 Task: Distortion Effects.
Action: Mouse moved to (72, 29)
Screenshot: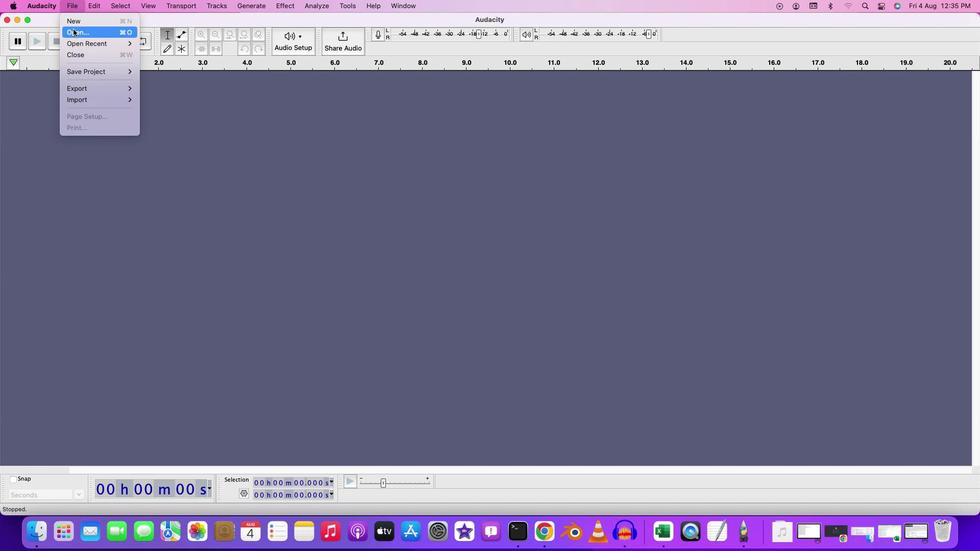 
Action: Mouse pressed left at (72, 29)
Screenshot: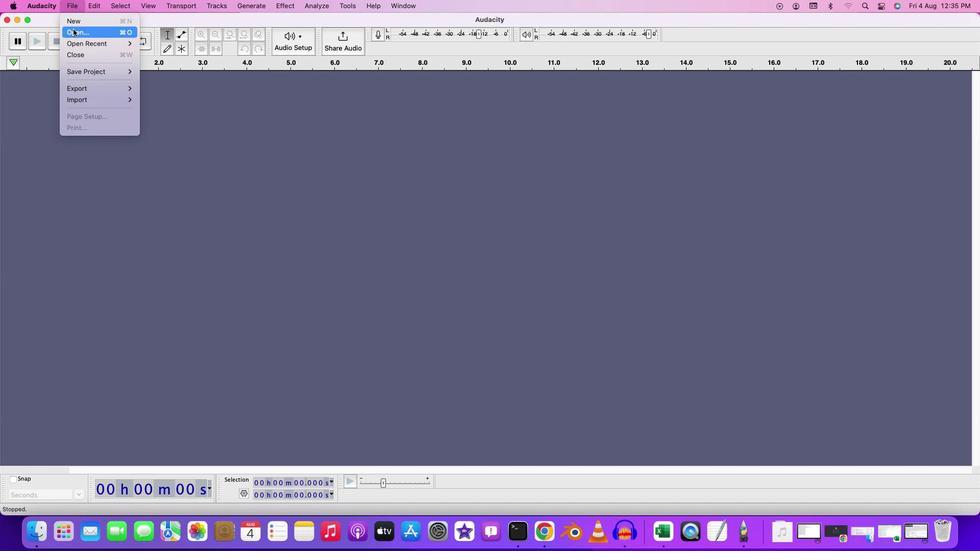 
Action: Mouse moved to (556, 257)
Screenshot: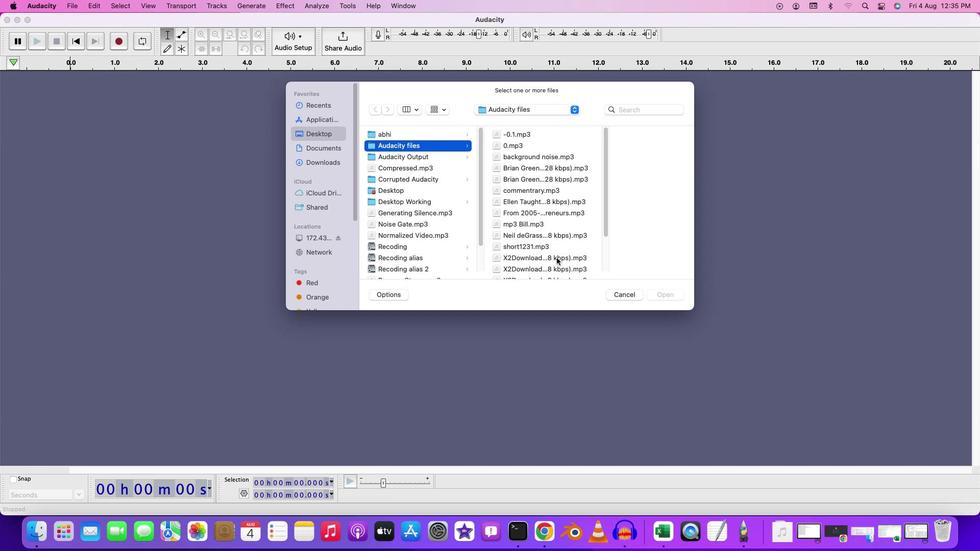 
Action: Mouse pressed left at (556, 257)
Screenshot: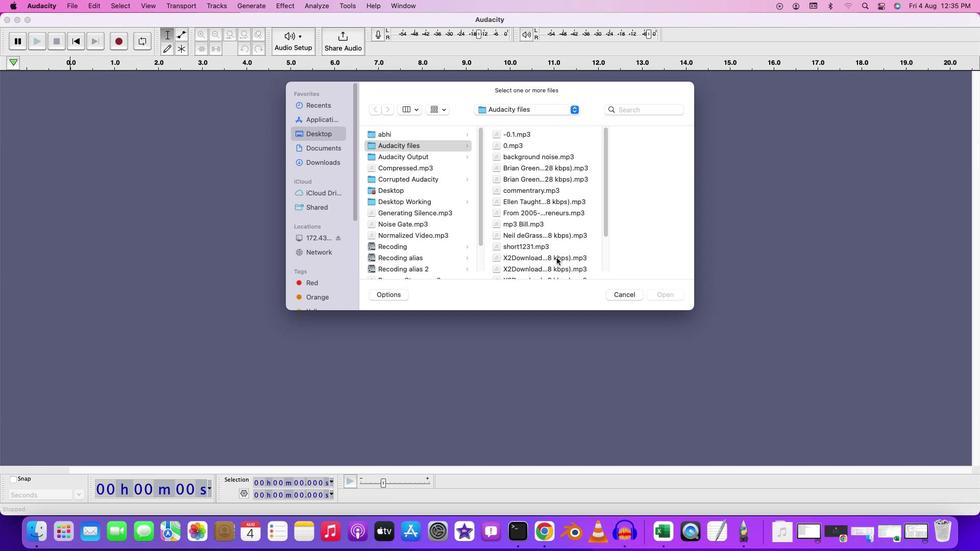 
Action: Mouse moved to (559, 228)
Screenshot: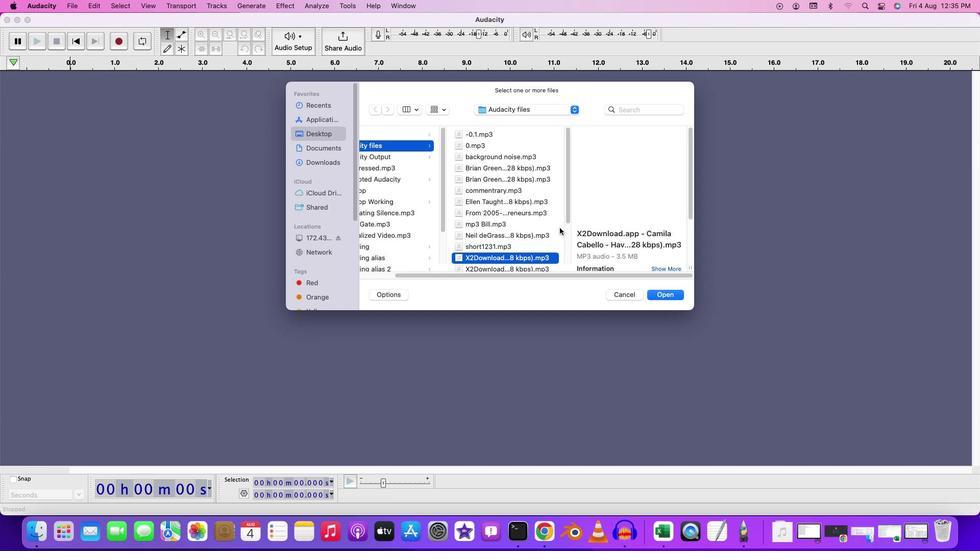 
Action: Mouse scrolled (559, 228) with delta (0, 0)
Screenshot: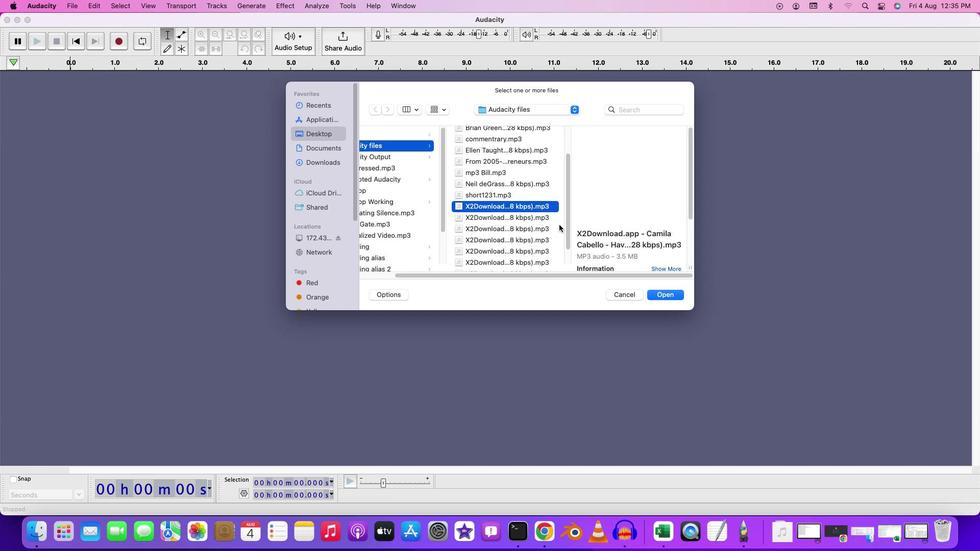 
Action: Mouse moved to (559, 228)
Screenshot: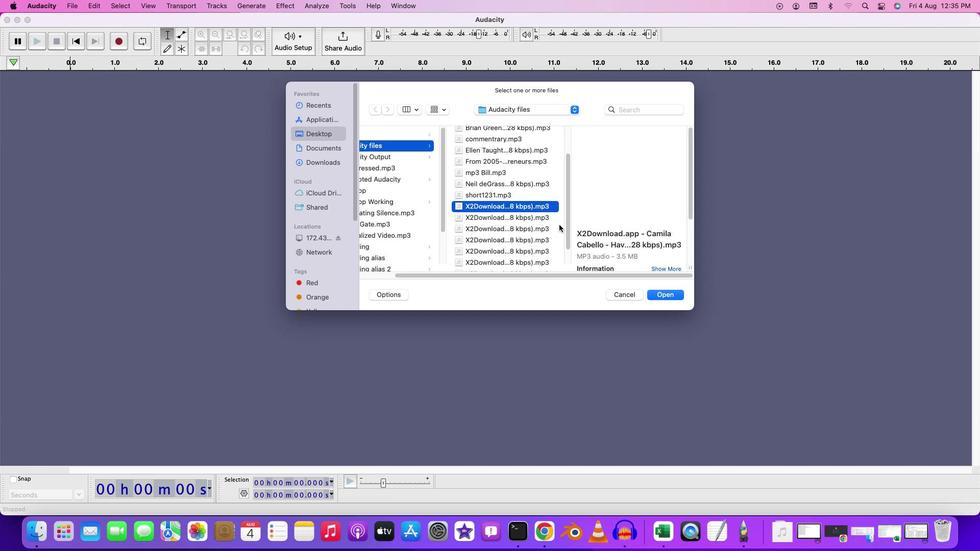 
Action: Mouse scrolled (559, 228) with delta (0, 0)
Screenshot: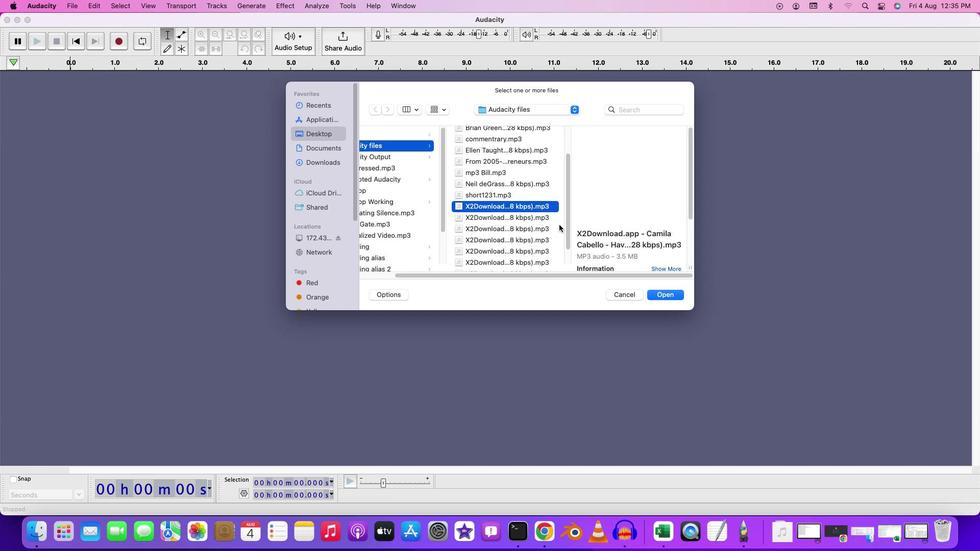 
Action: Mouse moved to (559, 226)
Screenshot: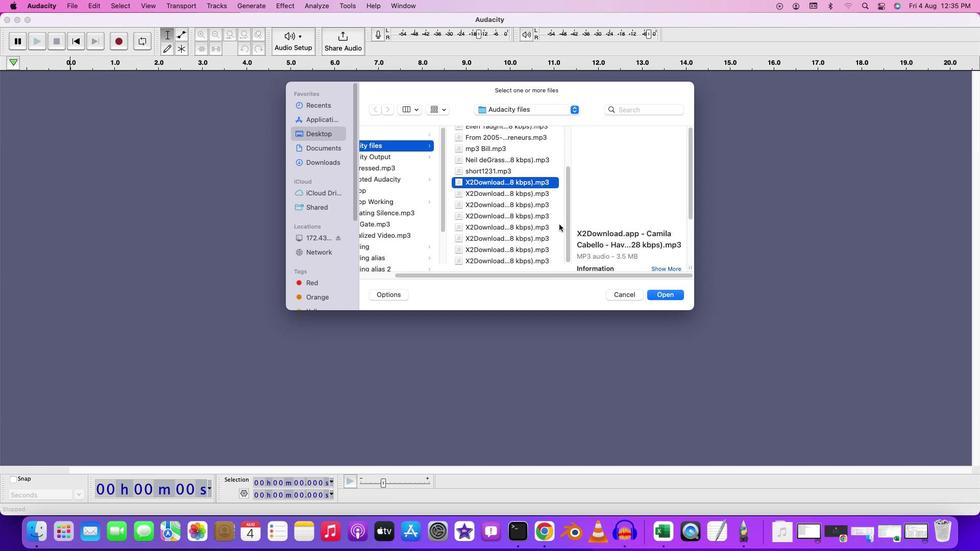 
Action: Mouse scrolled (559, 226) with delta (0, -1)
Screenshot: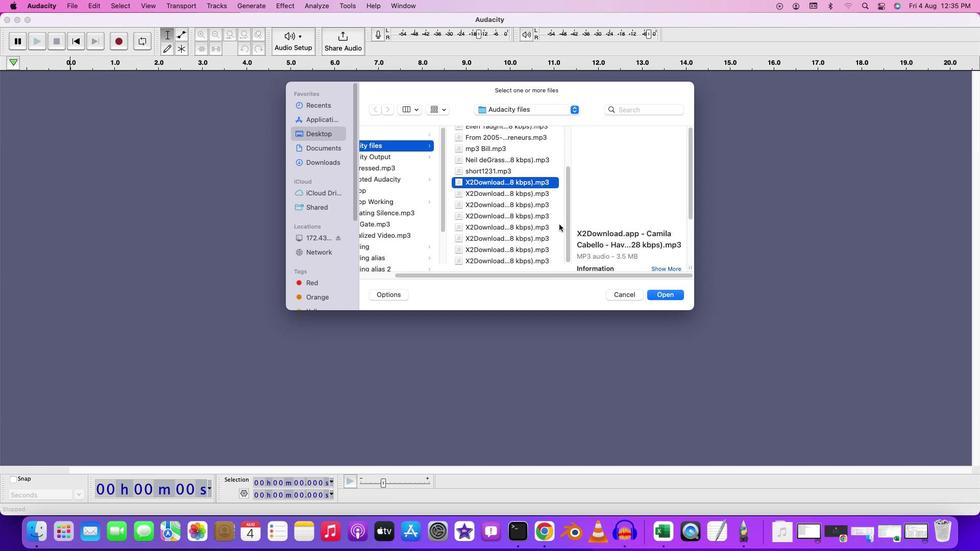 
Action: Mouse moved to (559, 225)
Screenshot: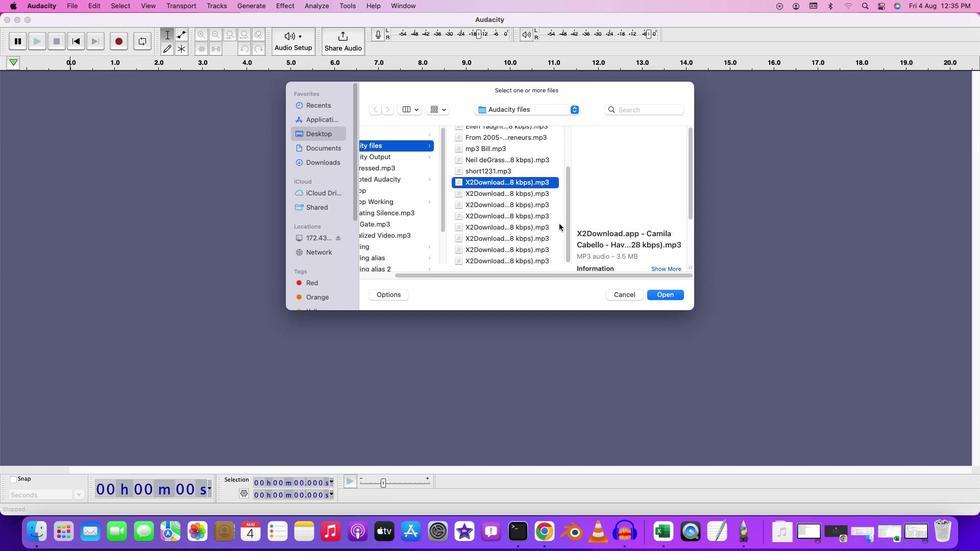 
Action: Mouse scrolled (559, 225) with delta (0, -2)
Screenshot: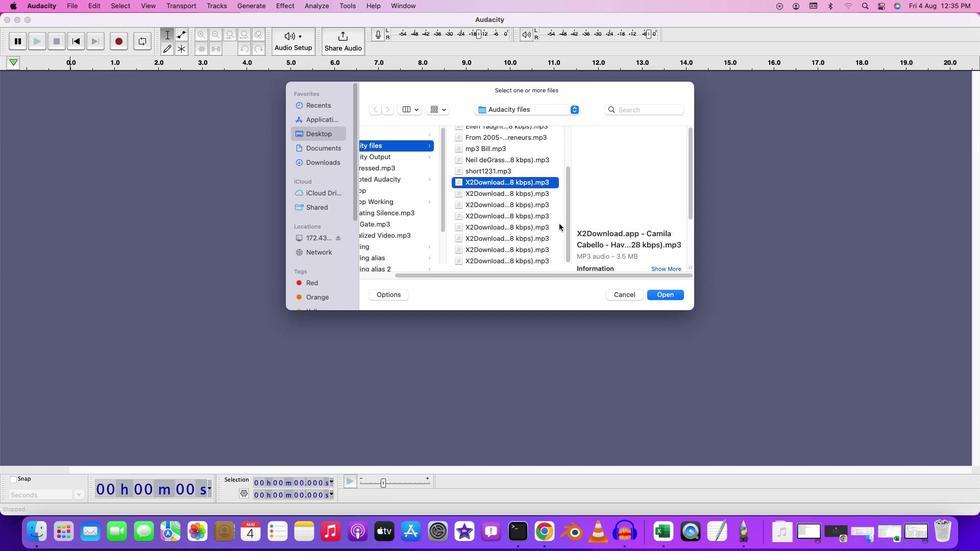 
Action: Mouse moved to (535, 222)
Screenshot: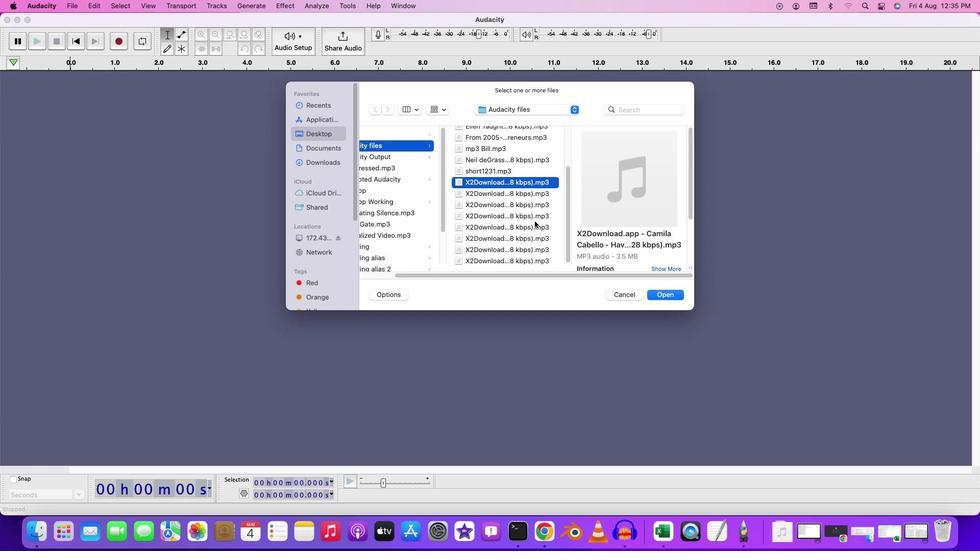 
Action: Mouse scrolled (535, 222) with delta (0, 0)
Screenshot: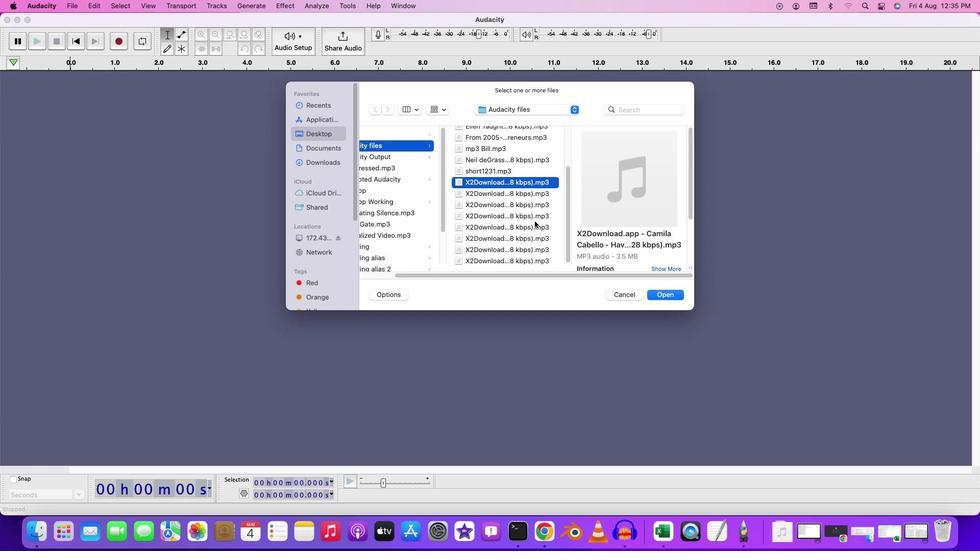 
Action: Mouse moved to (534, 221)
Screenshot: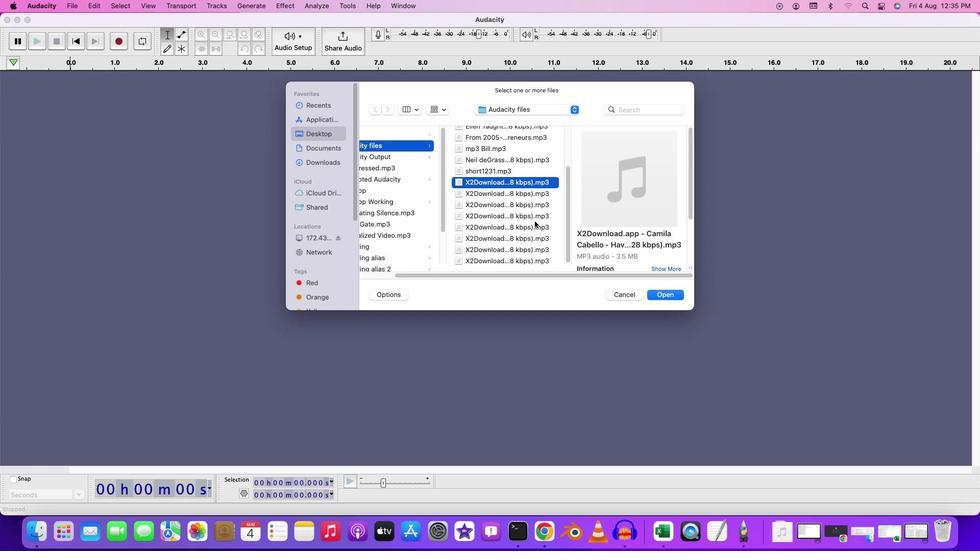 
Action: Mouse scrolled (534, 221) with delta (0, 0)
Screenshot: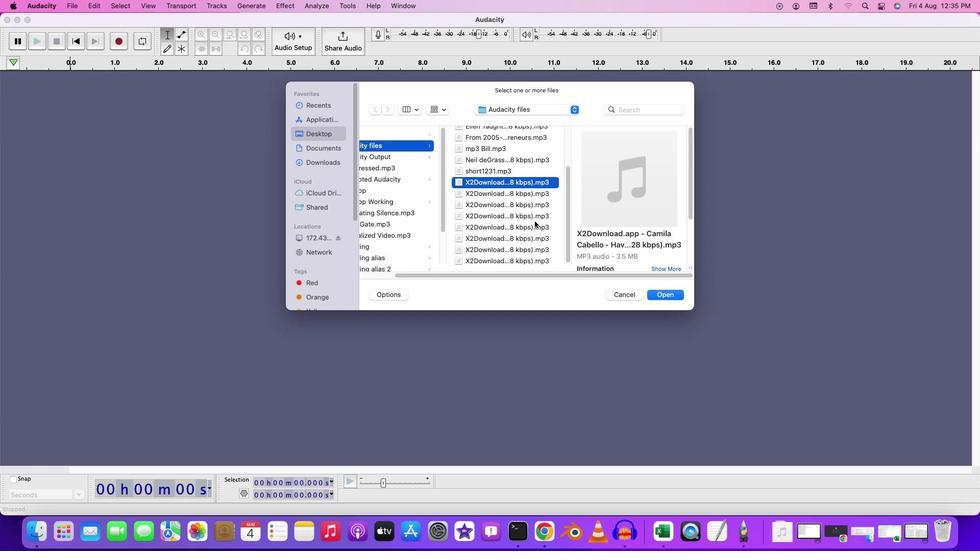 
Action: Mouse moved to (521, 208)
Screenshot: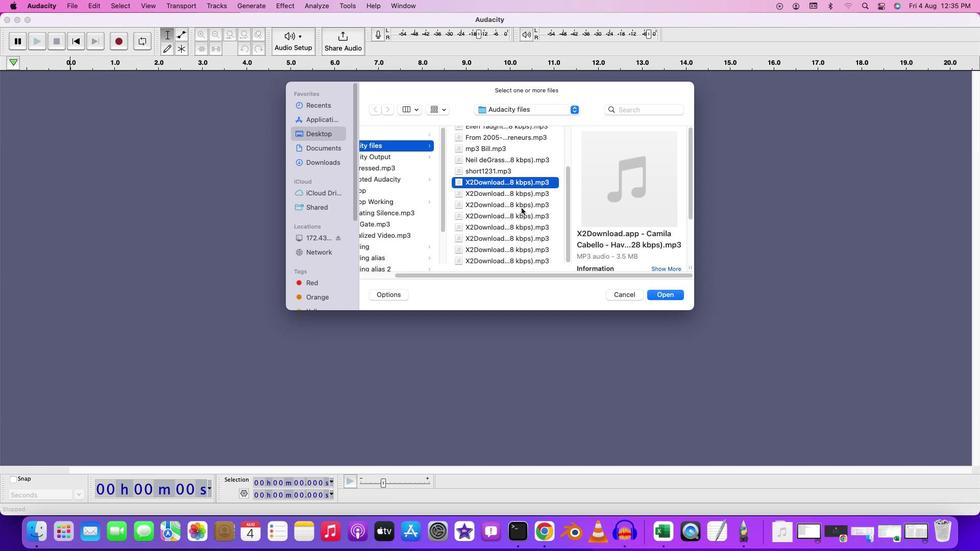
Action: Mouse pressed left at (521, 208)
Screenshot: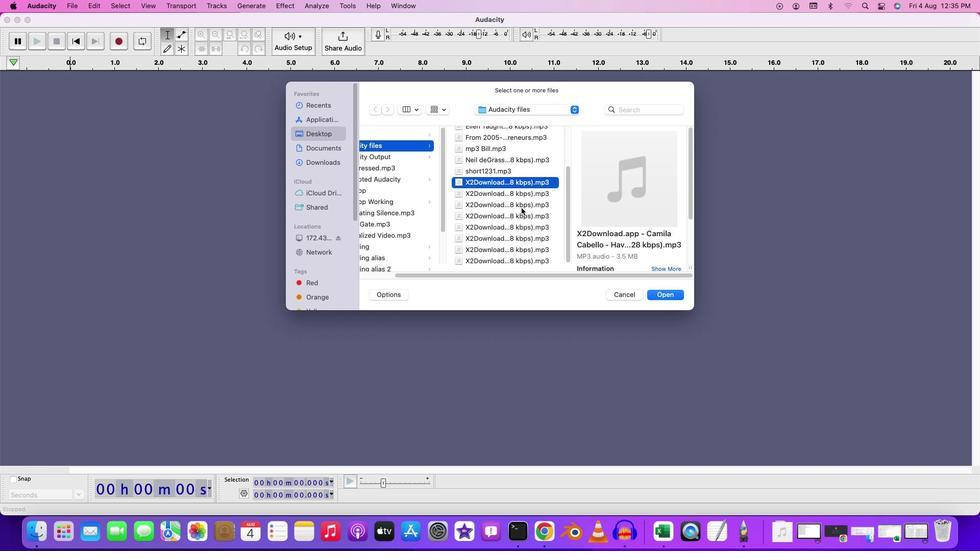 
Action: Mouse moved to (522, 231)
Screenshot: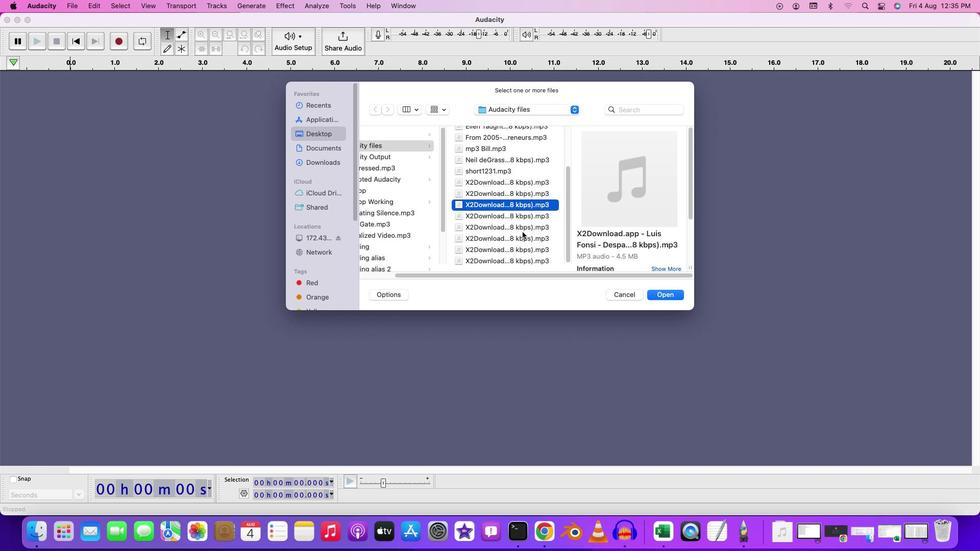 
Action: Mouse pressed left at (522, 231)
Screenshot: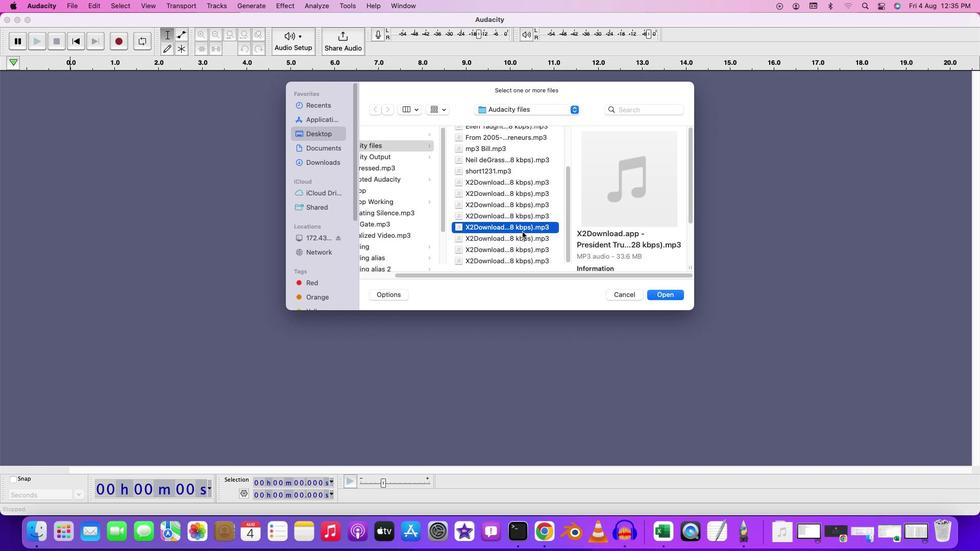 
Action: Mouse moved to (514, 222)
Screenshot: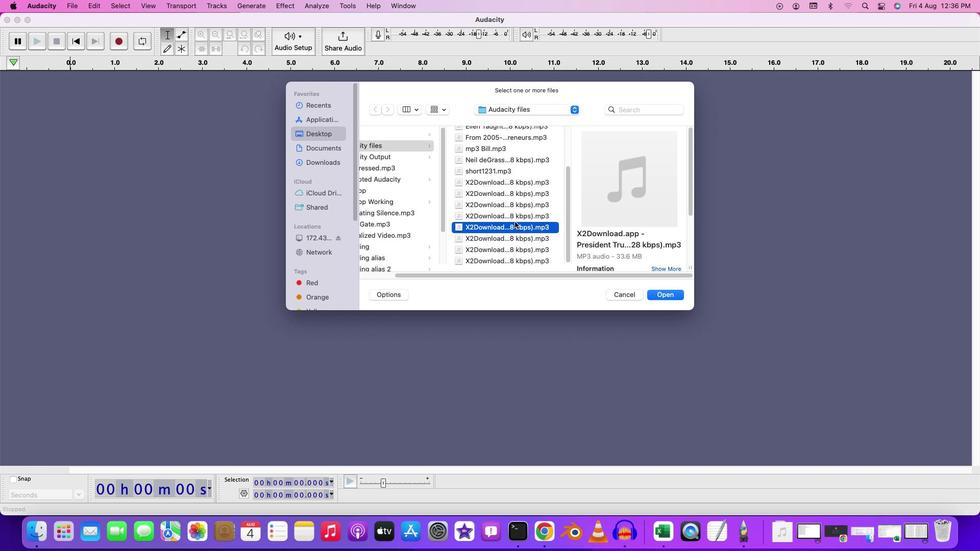 
Action: Mouse pressed left at (514, 222)
Screenshot: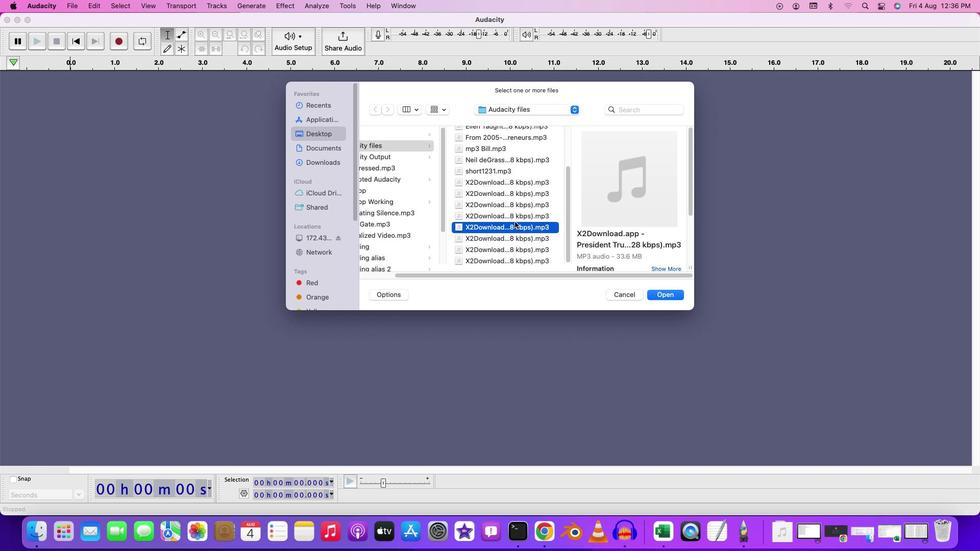 
Action: Mouse moved to (514, 216)
Screenshot: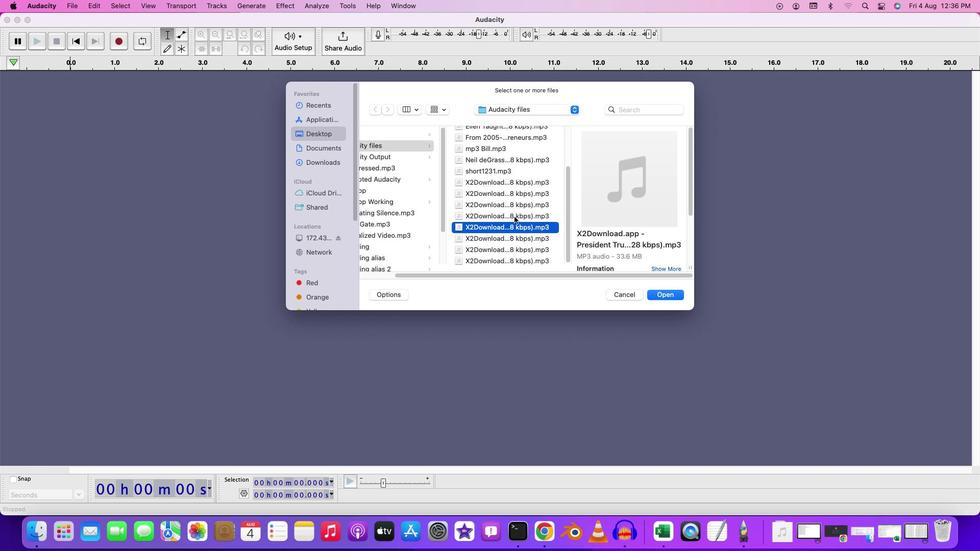 
Action: Mouse pressed left at (514, 216)
Screenshot: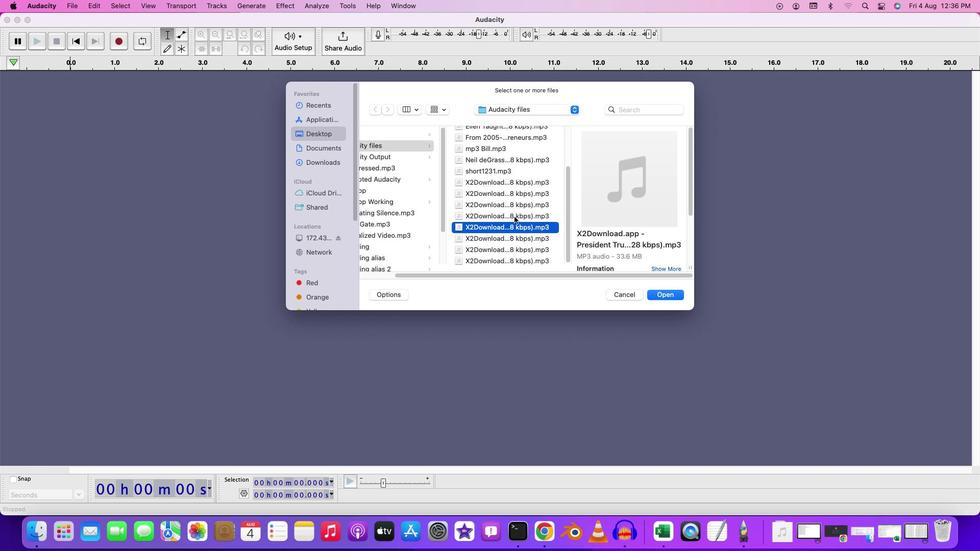
Action: Mouse moved to (521, 238)
Screenshot: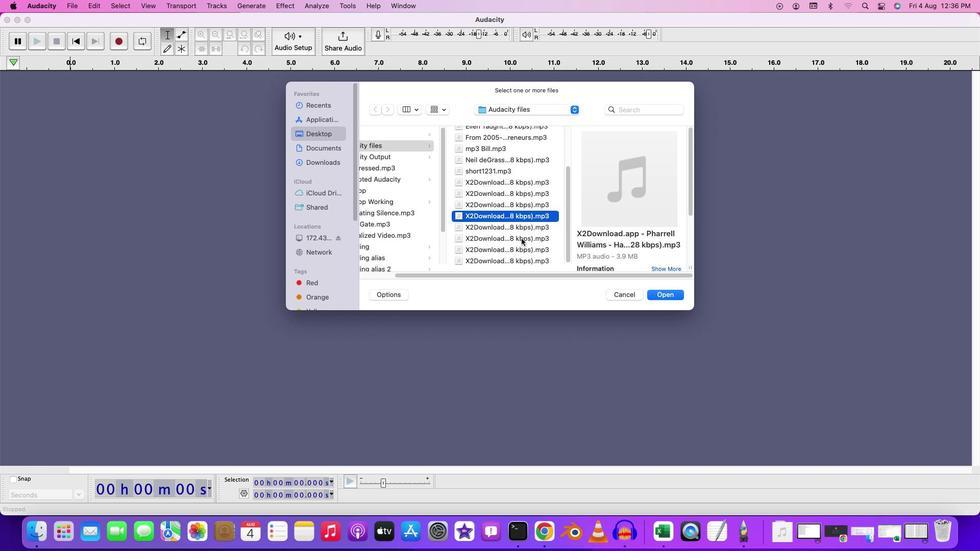 
Action: Mouse pressed left at (521, 238)
Screenshot: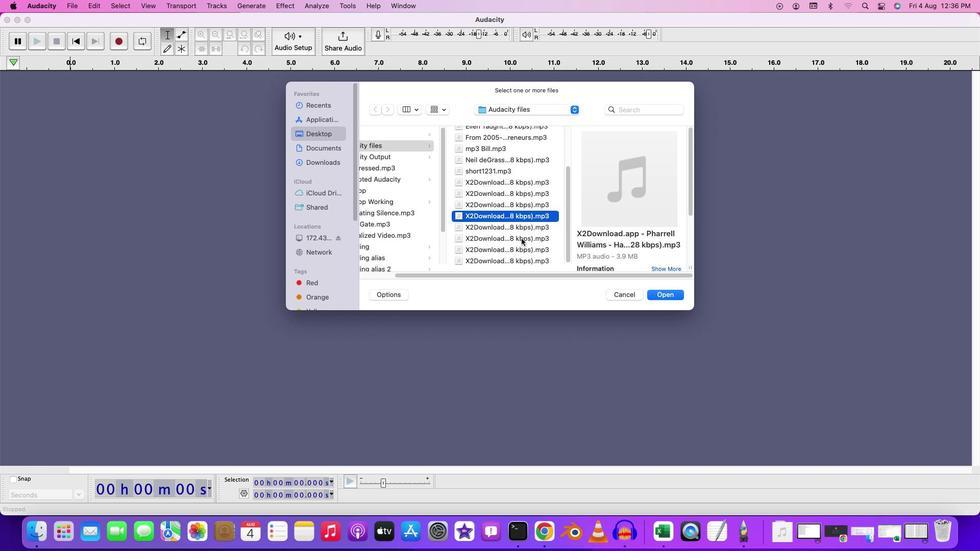 
Action: Mouse moved to (521, 247)
Screenshot: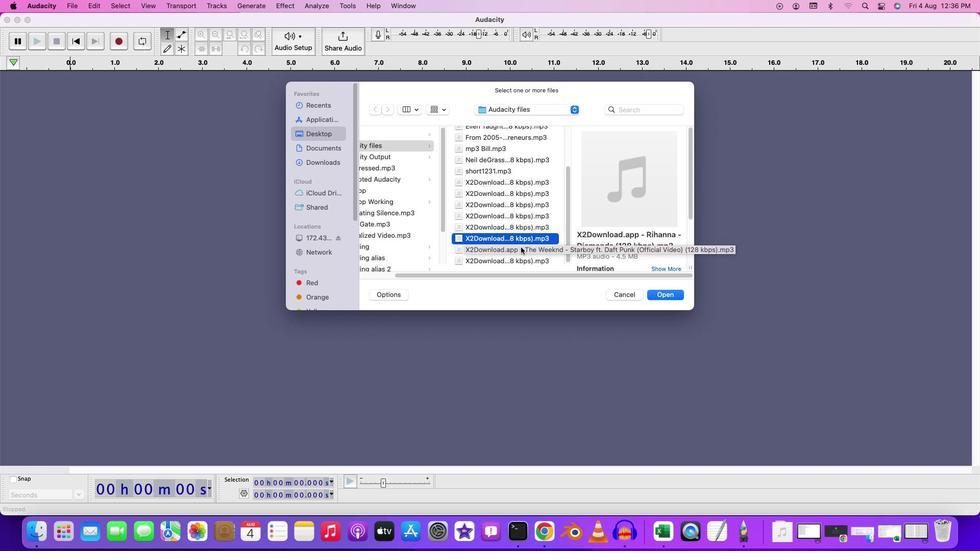 
Action: Mouse pressed left at (521, 247)
Screenshot: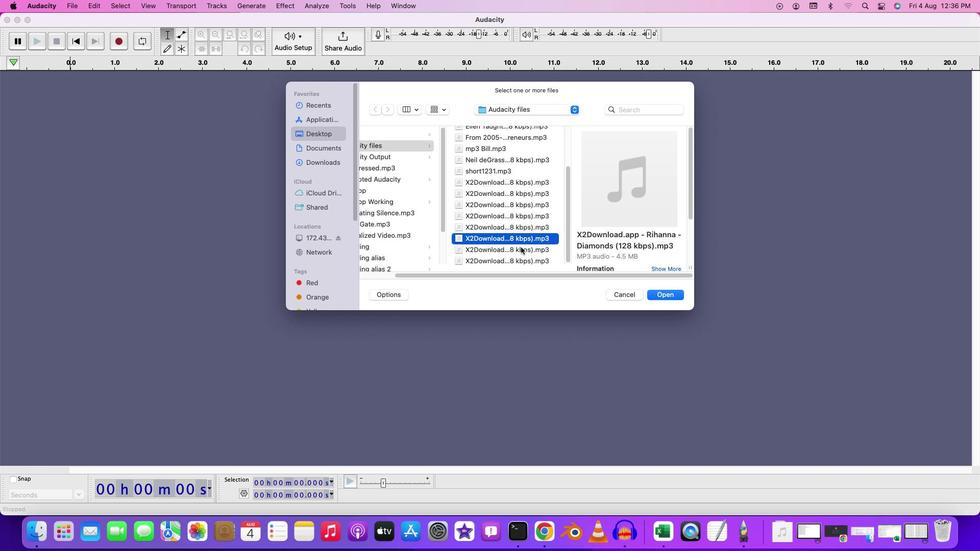 
Action: Mouse moved to (523, 260)
Screenshot: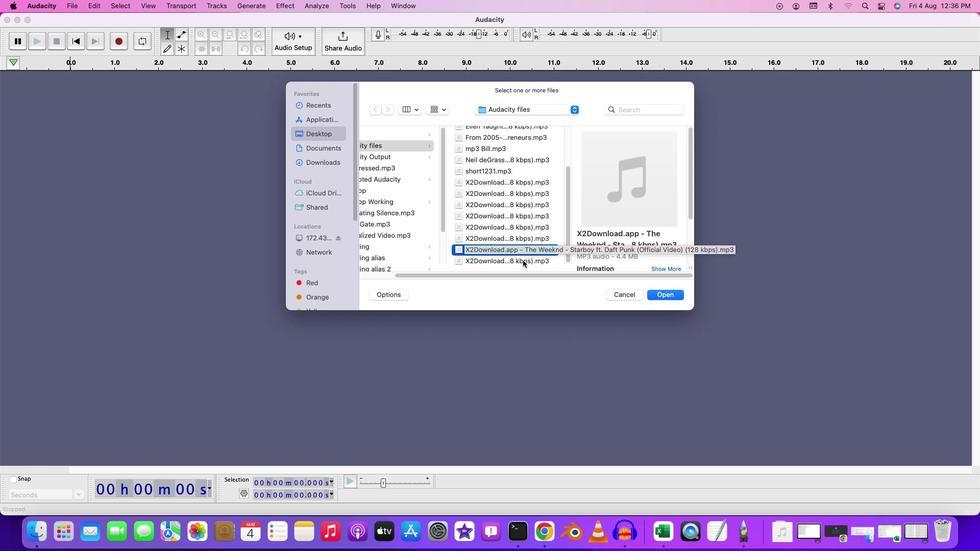 
Action: Mouse pressed left at (523, 260)
Screenshot: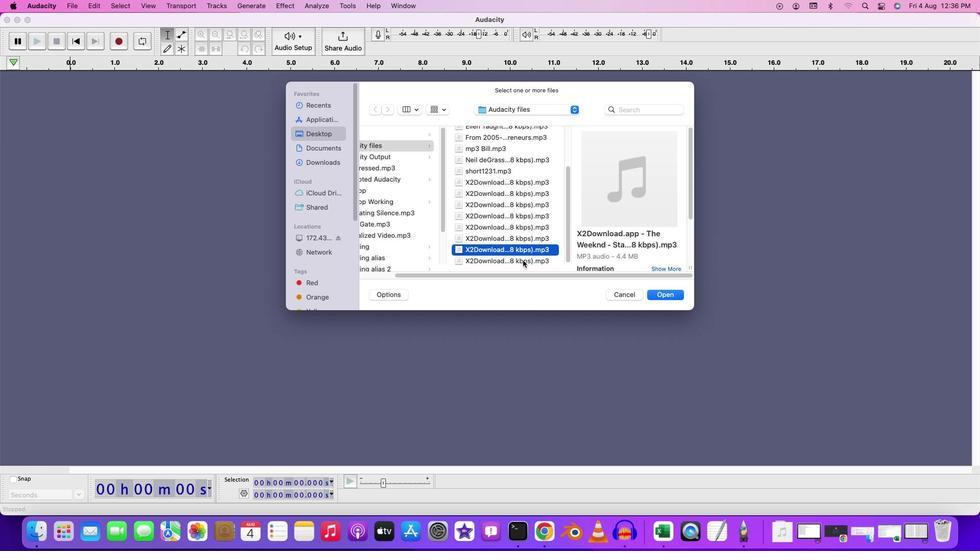 
Action: Mouse moved to (523, 260)
Screenshot: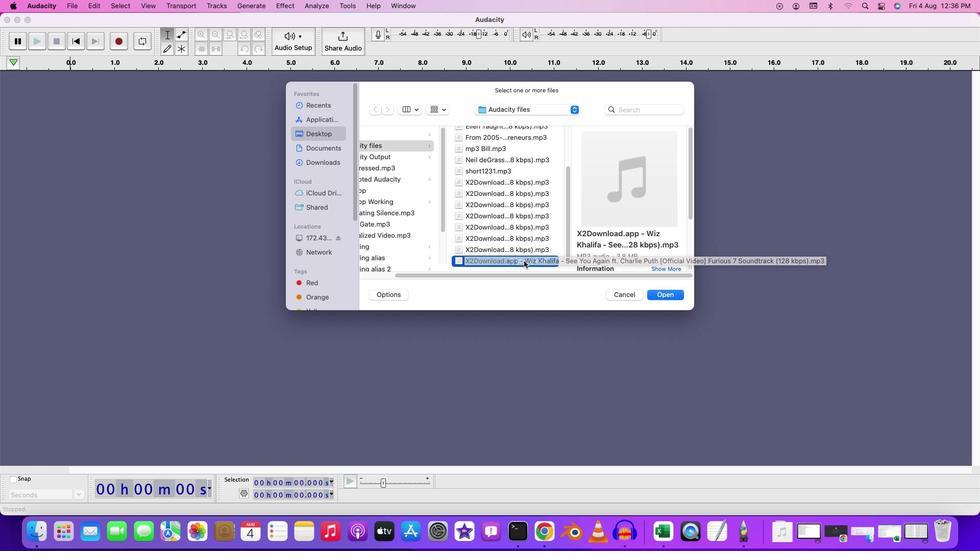 
Action: Mouse pressed left at (523, 260)
Screenshot: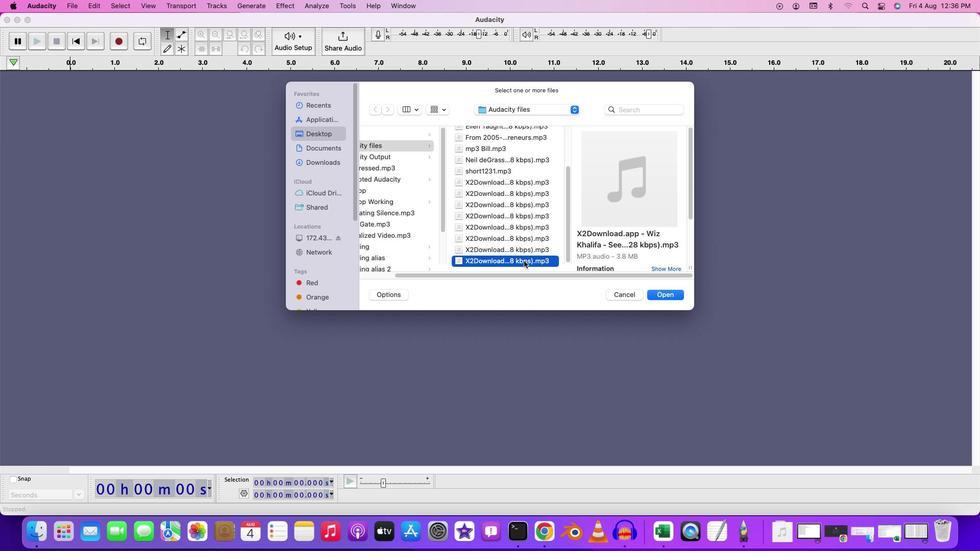 
Action: Mouse pressed left at (523, 260)
Screenshot: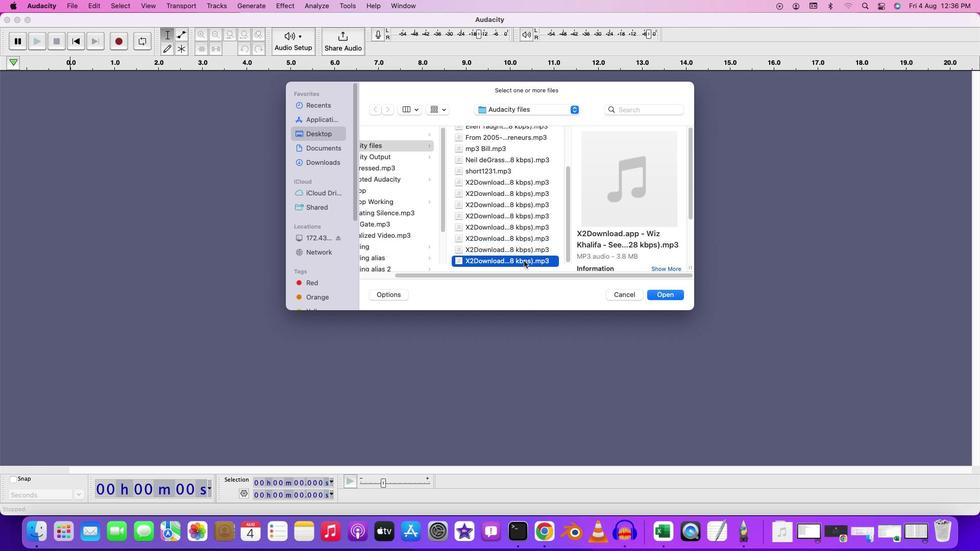 
Action: Mouse moved to (92, 89)
Screenshot: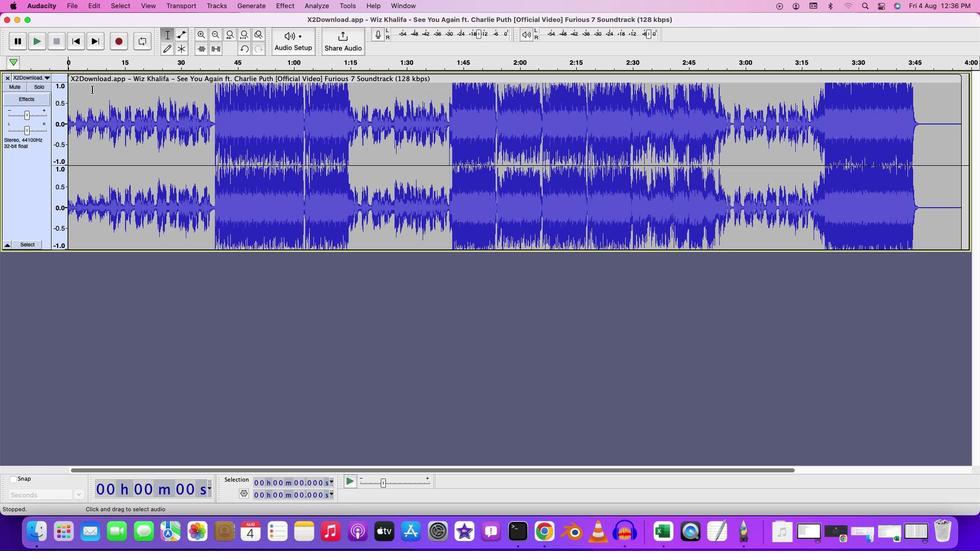 
Action: Mouse pressed left at (92, 89)
Screenshot: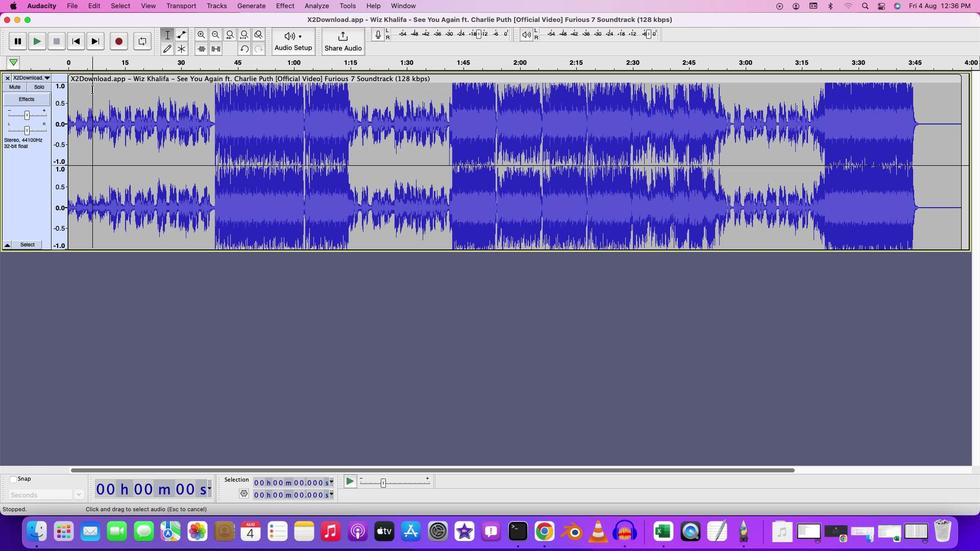 
Action: Mouse moved to (92, 89)
Screenshot: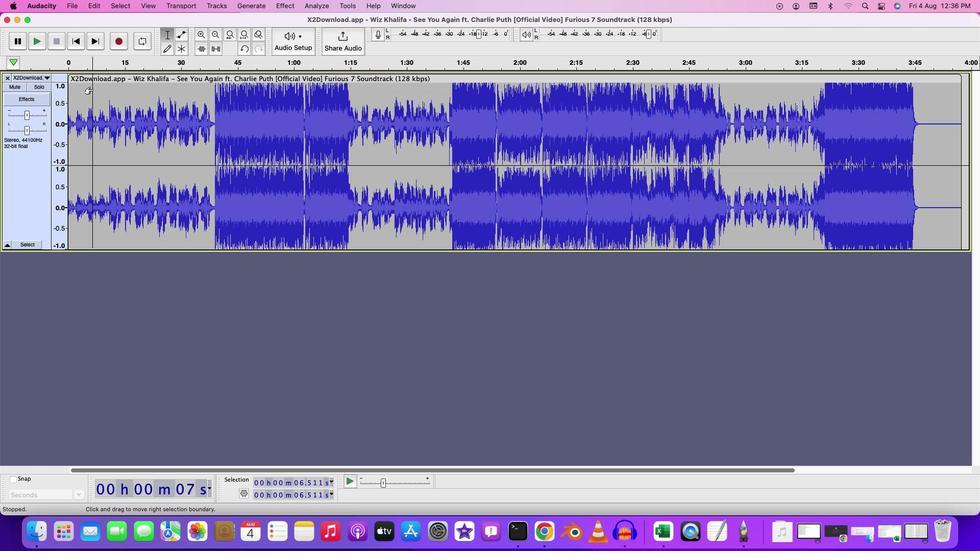 
Action: Key pressed Key.space
Screenshot: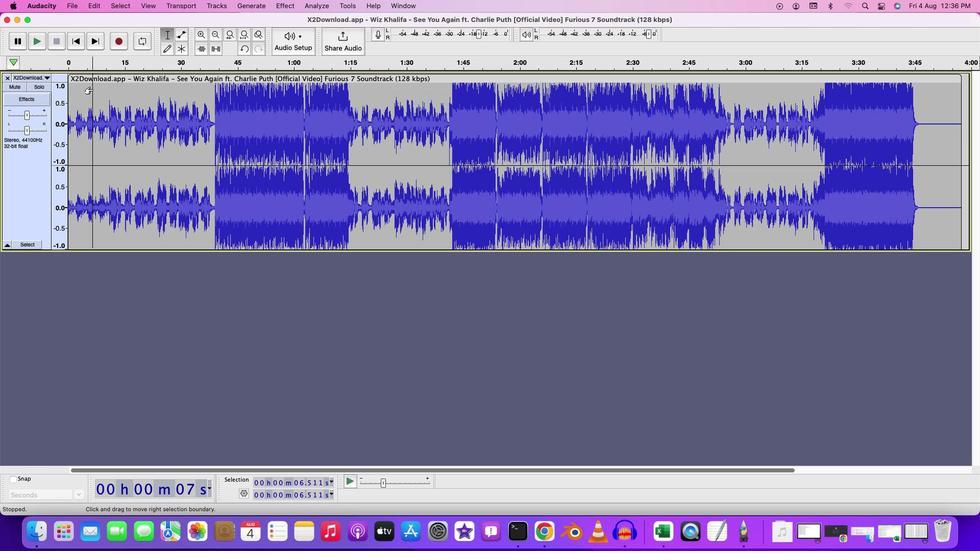 
Action: Mouse moved to (105, 90)
Screenshot: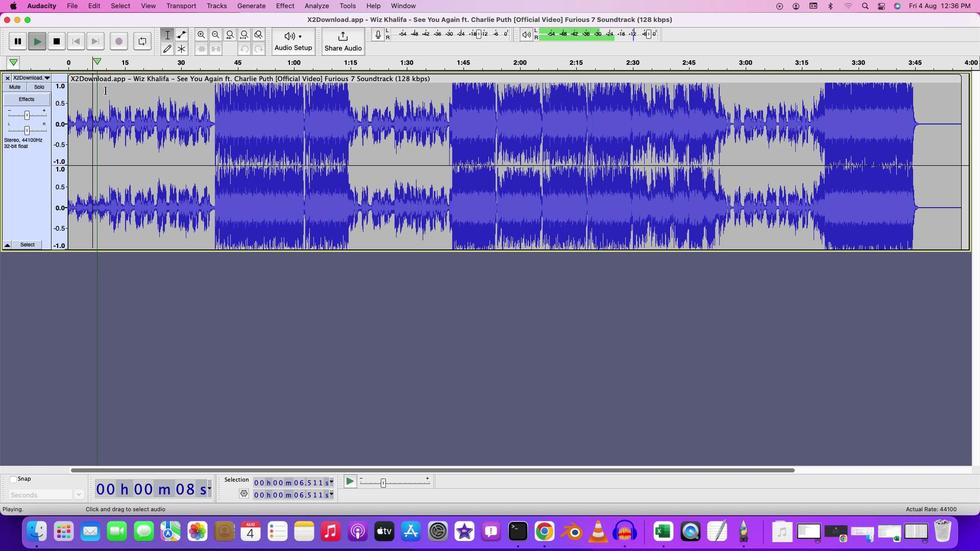 
Action: Key pressed Key.space
Screenshot: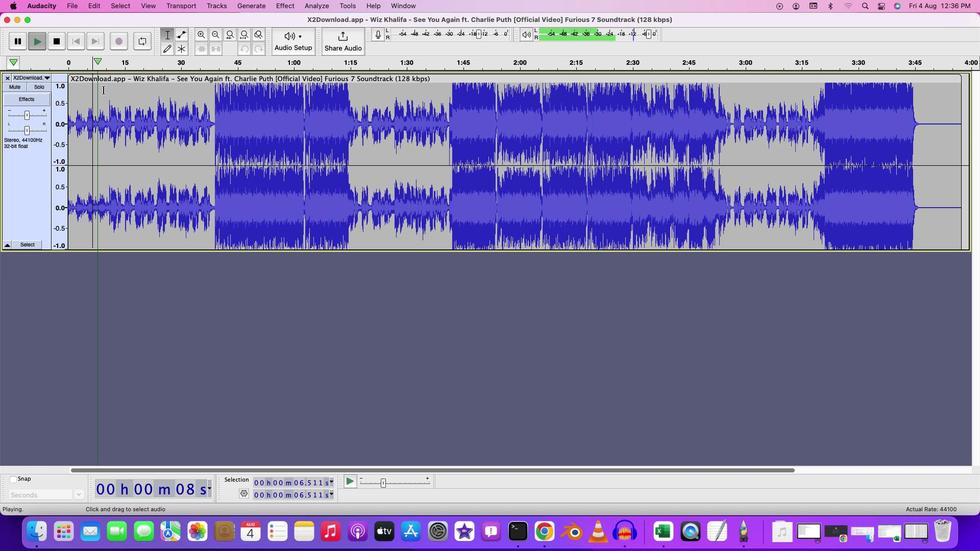 
Action: Mouse moved to (93, 89)
Screenshot: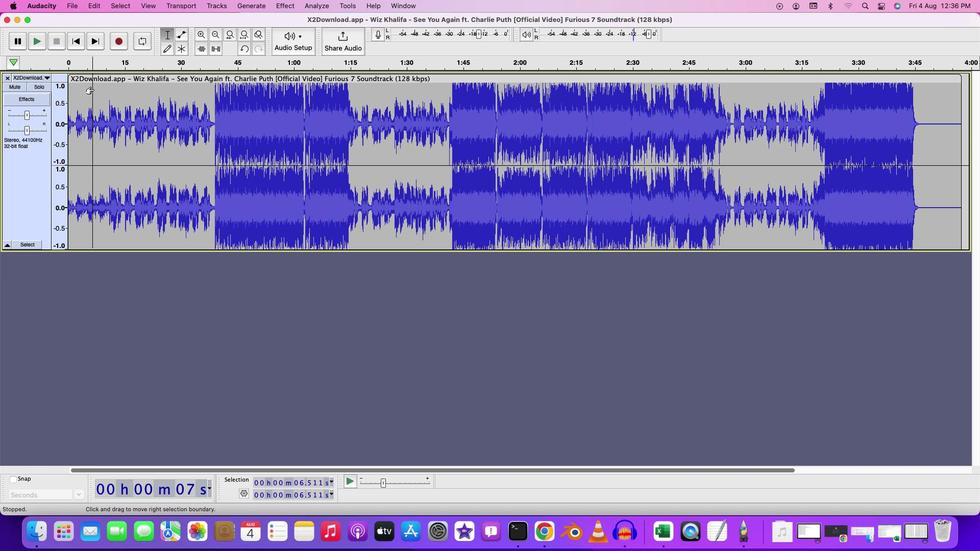 
Action: Mouse pressed left at (93, 89)
Screenshot: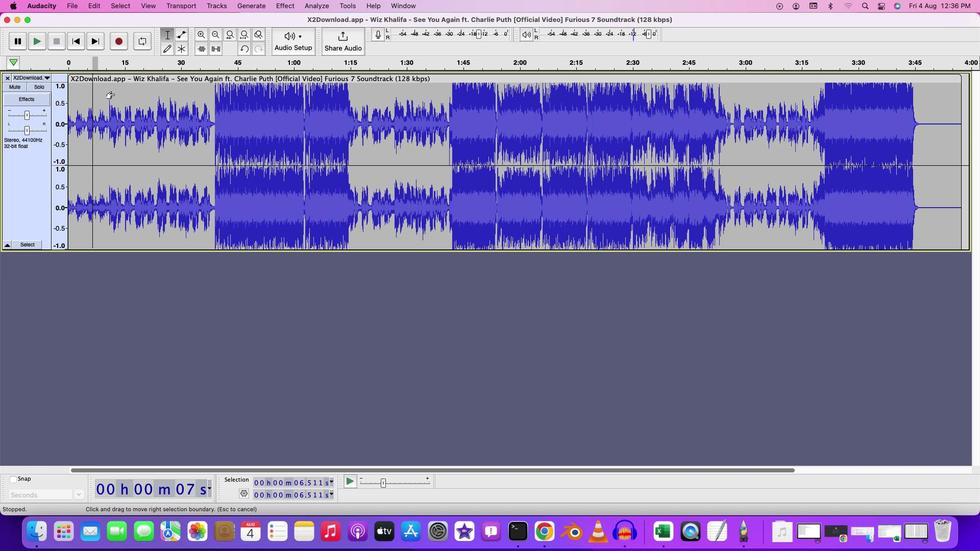 
Action: Mouse moved to (289, 10)
Screenshot: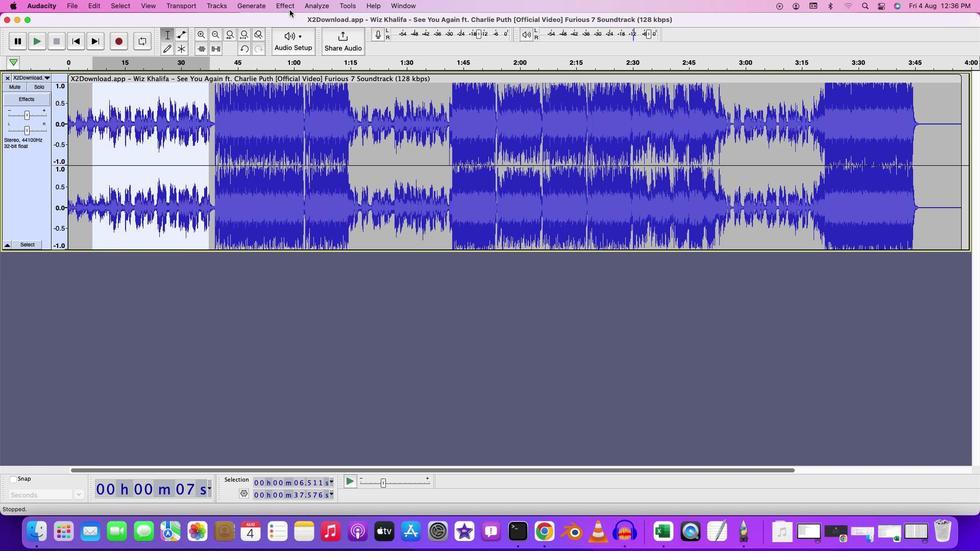 
Action: Mouse pressed left at (289, 10)
Screenshot: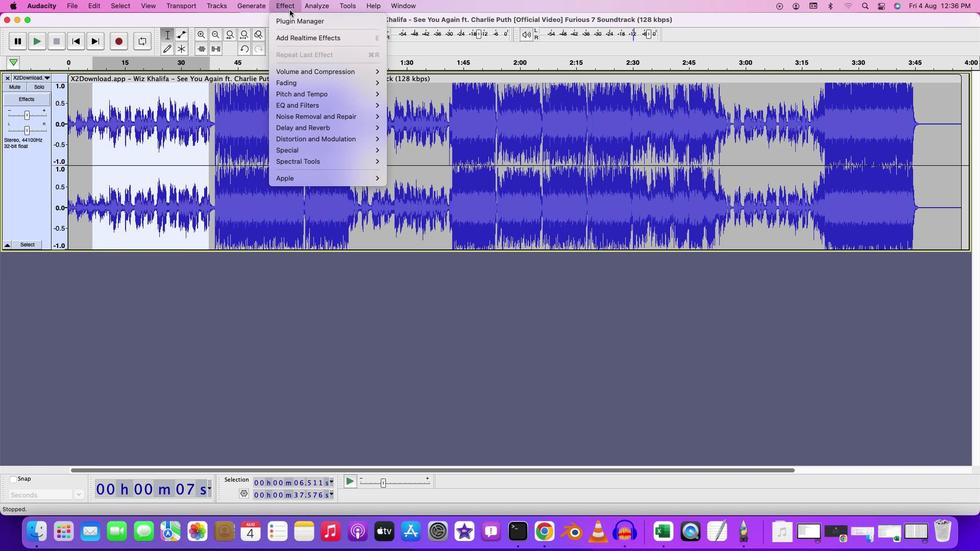 
Action: Mouse moved to (393, 139)
Screenshot: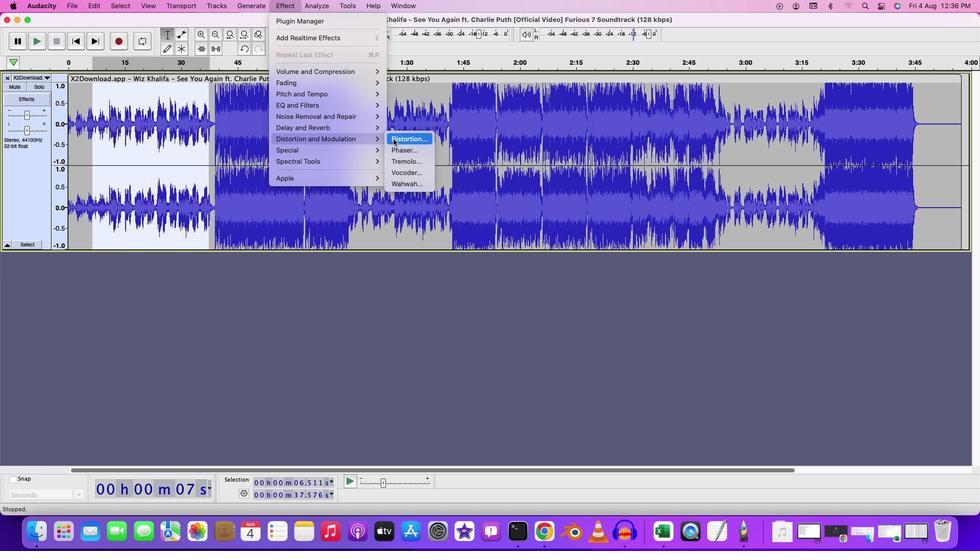 
Action: Mouse pressed left at (393, 139)
Screenshot: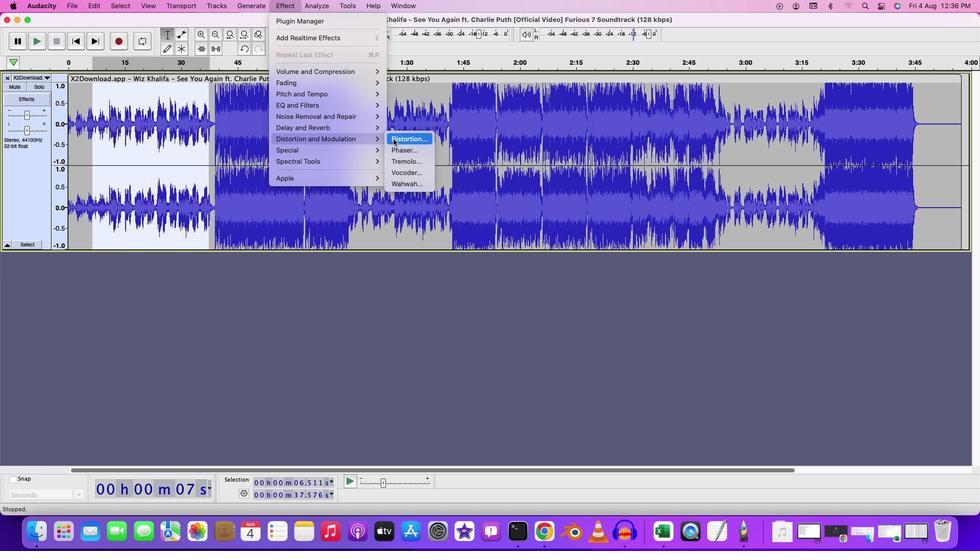 
Action: Mouse moved to (531, 216)
Screenshot: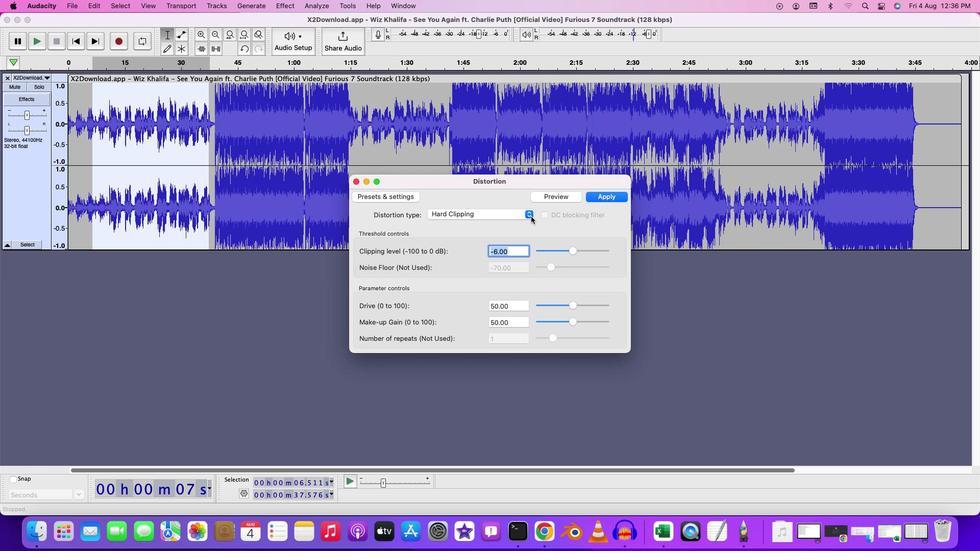 
Action: Mouse pressed left at (531, 216)
Screenshot: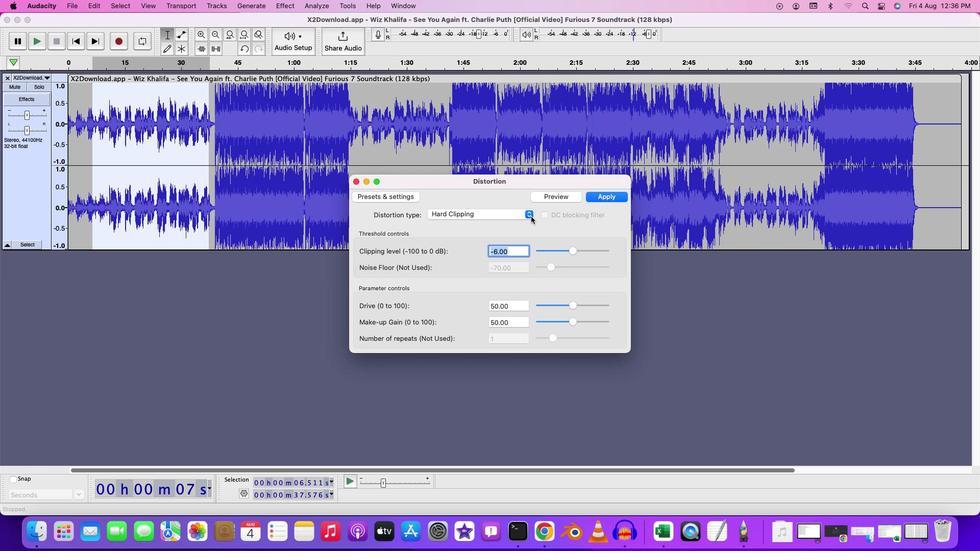 
Action: Mouse moved to (476, 224)
Screenshot: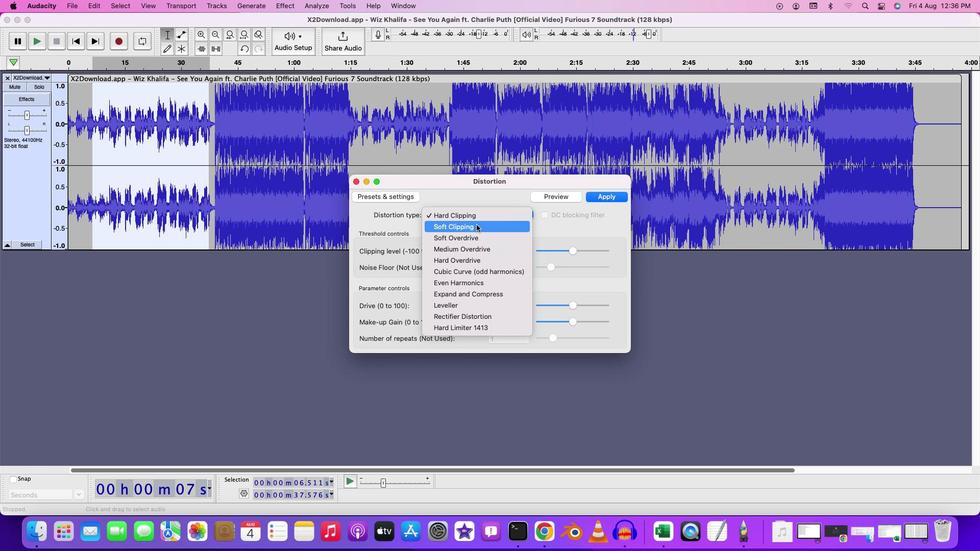 
Action: Mouse pressed left at (476, 224)
Screenshot: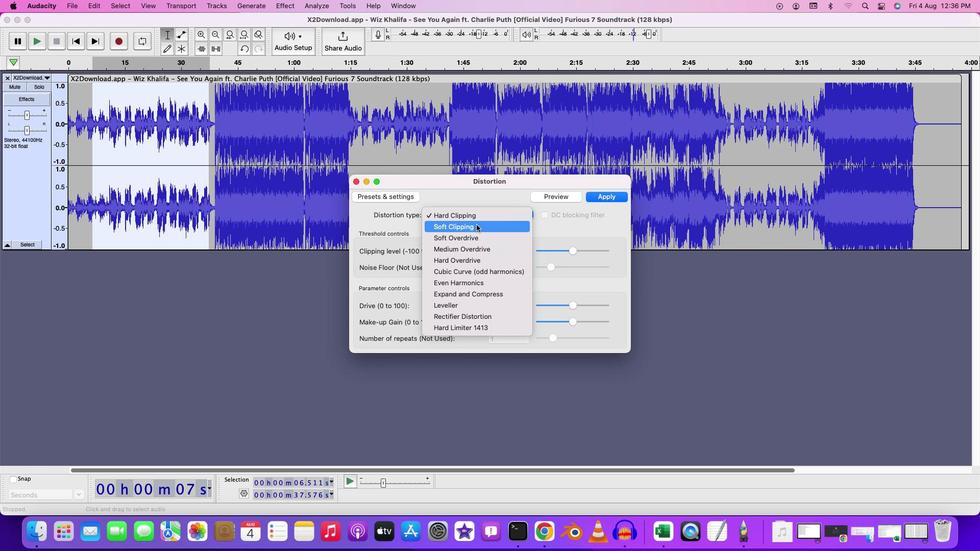 
Action: Mouse moved to (572, 250)
Screenshot: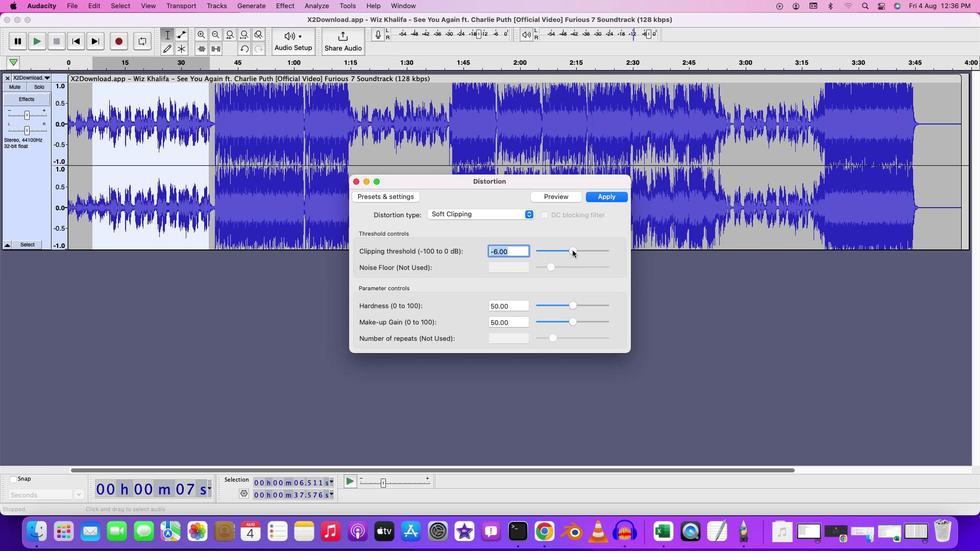 
Action: Mouse pressed left at (572, 250)
Screenshot: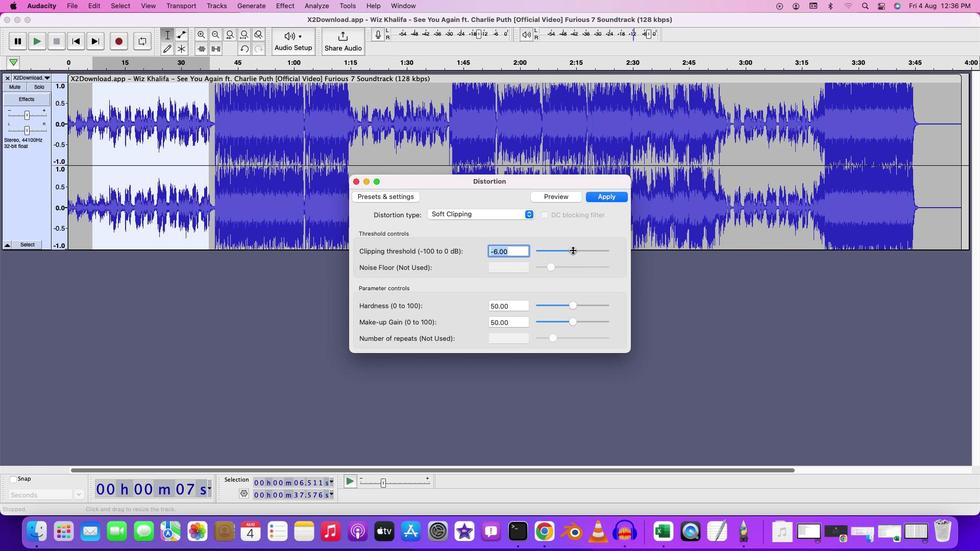 
Action: Mouse moved to (571, 303)
Screenshot: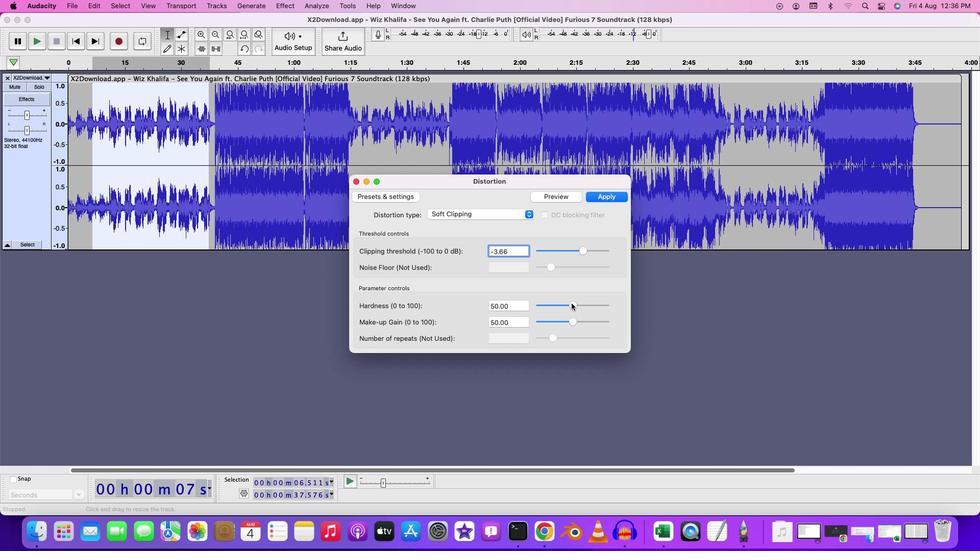 
Action: Mouse pressed left at (571, 303)
Screenshot: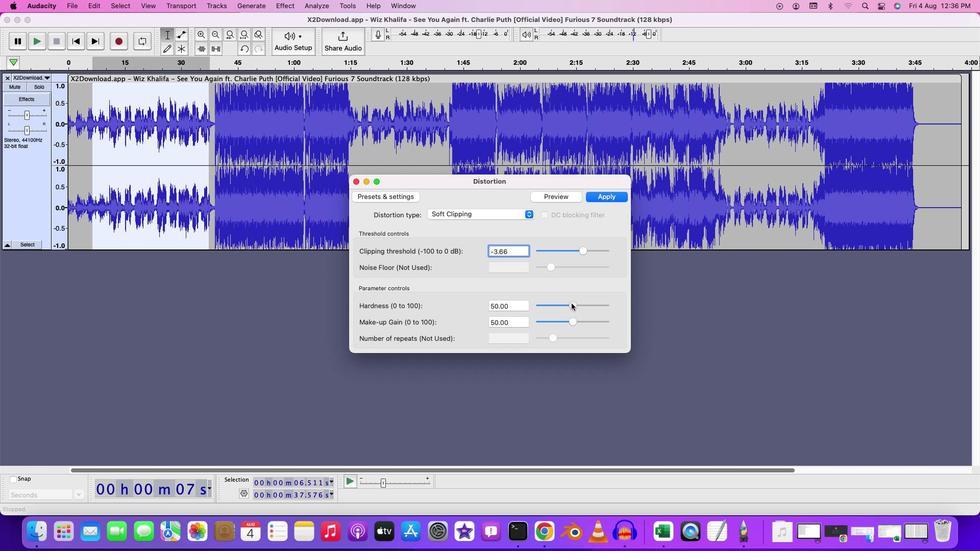 
Action: Mouse moved to (572, 321)
Screenshot: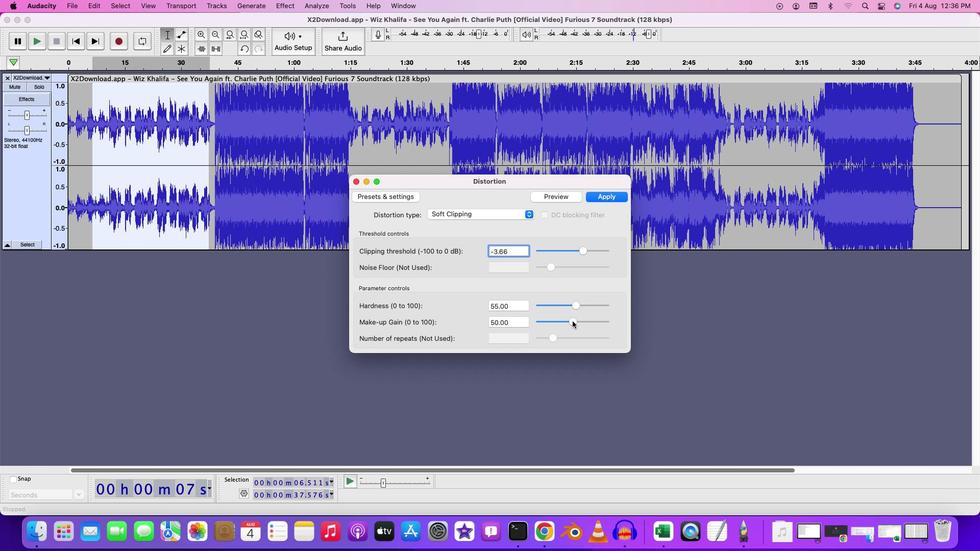 
Action: Mouse pressed left at (572, 321)
Screenshot: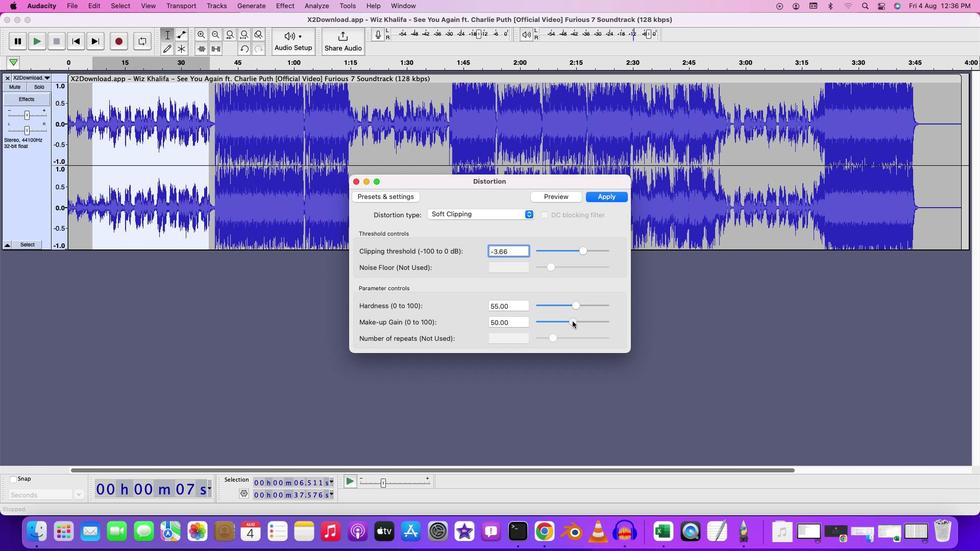 
Action: Mouse moved to (575, 200)
Screenshot: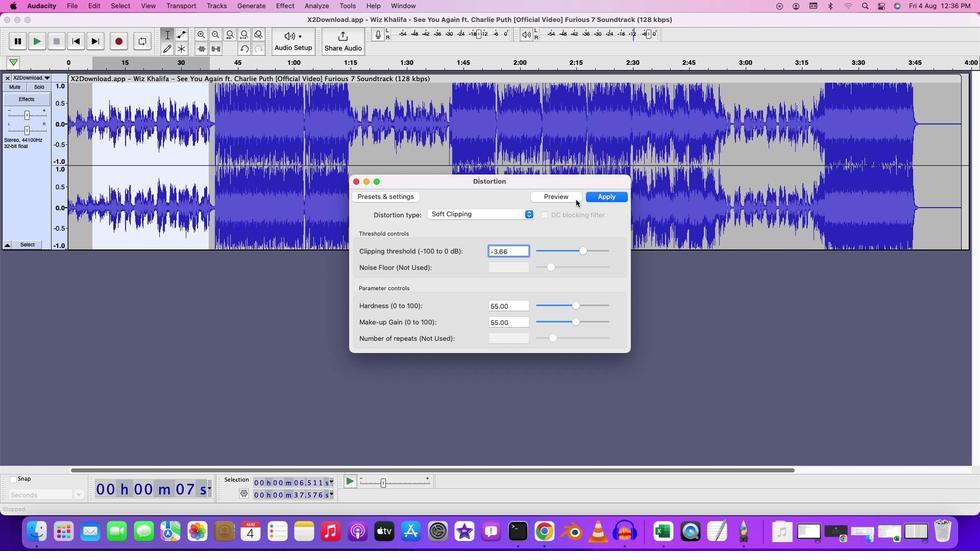 
Action: Mouse pressed left at (575, 200)
Screenshot: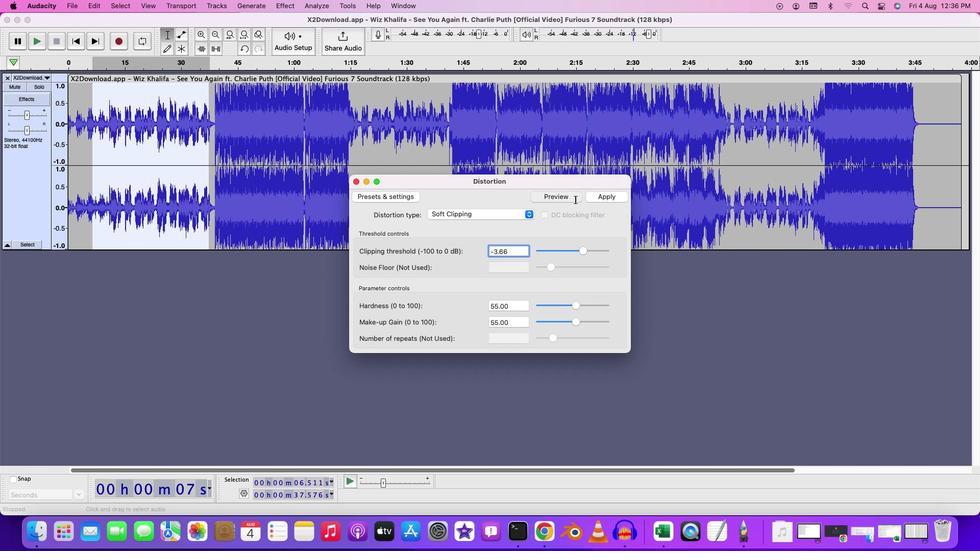 
Action: Mouse moved to (597, 200)
Screenshot: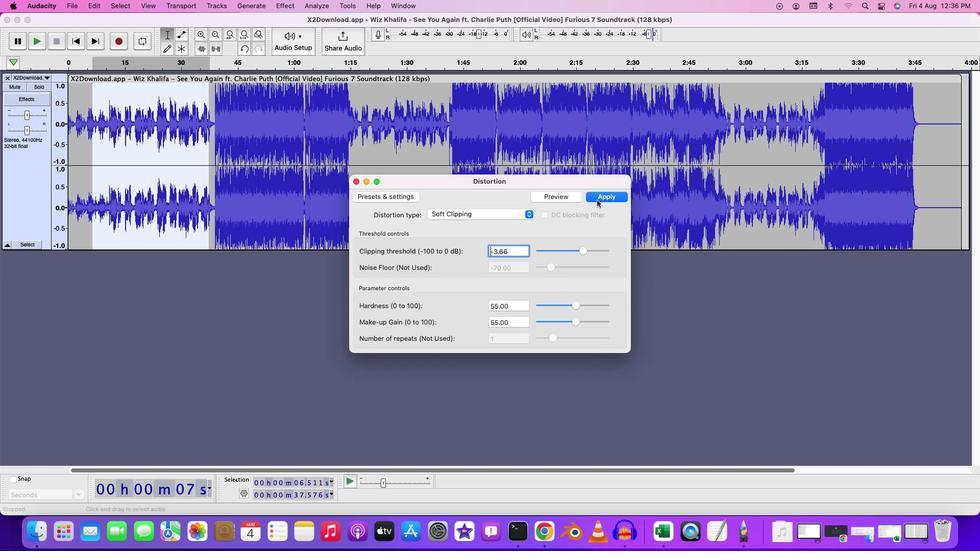 
Action: Mouse pressed left at (597, 200)
Screenshot: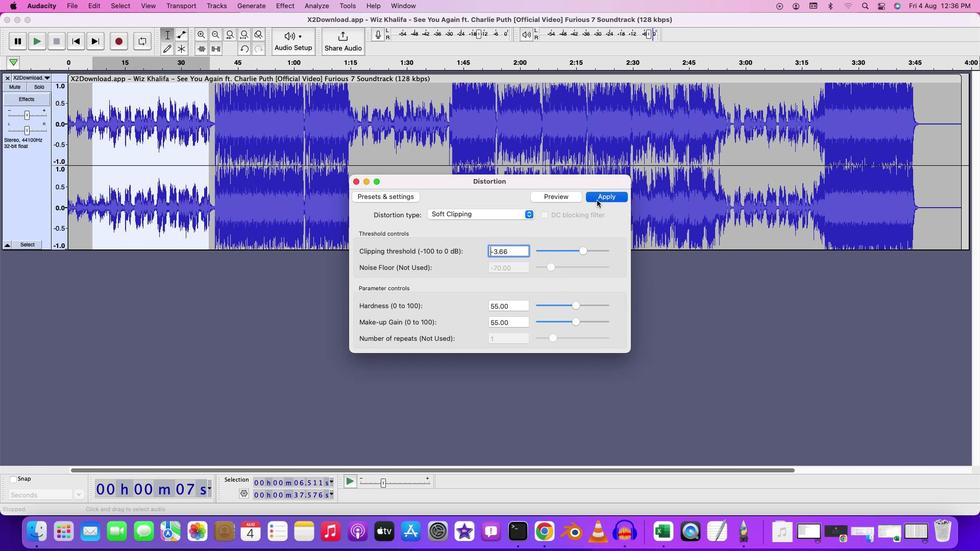 
Action: Mouse moved to (89, 94)
Screenshot: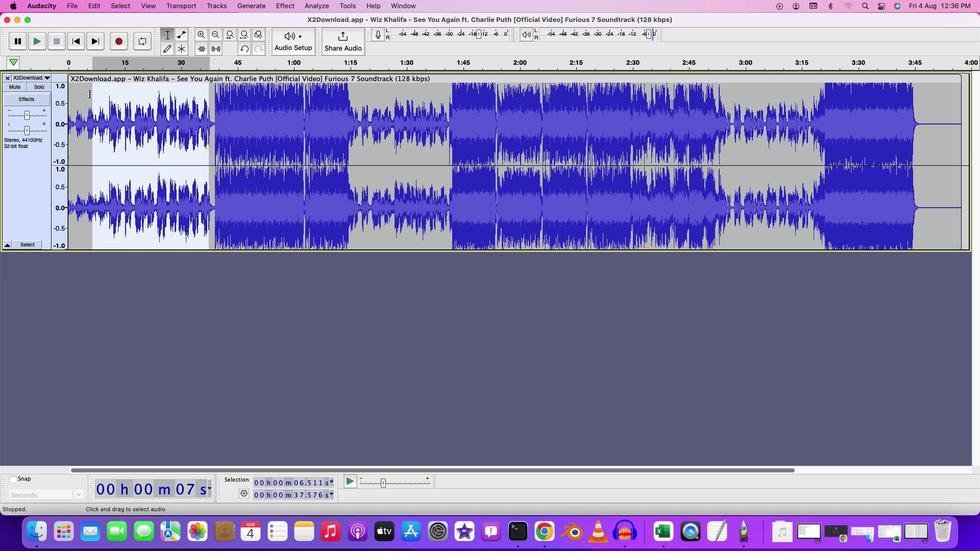 
Action: Mouse pressed left at (89, 94)
Screenshot: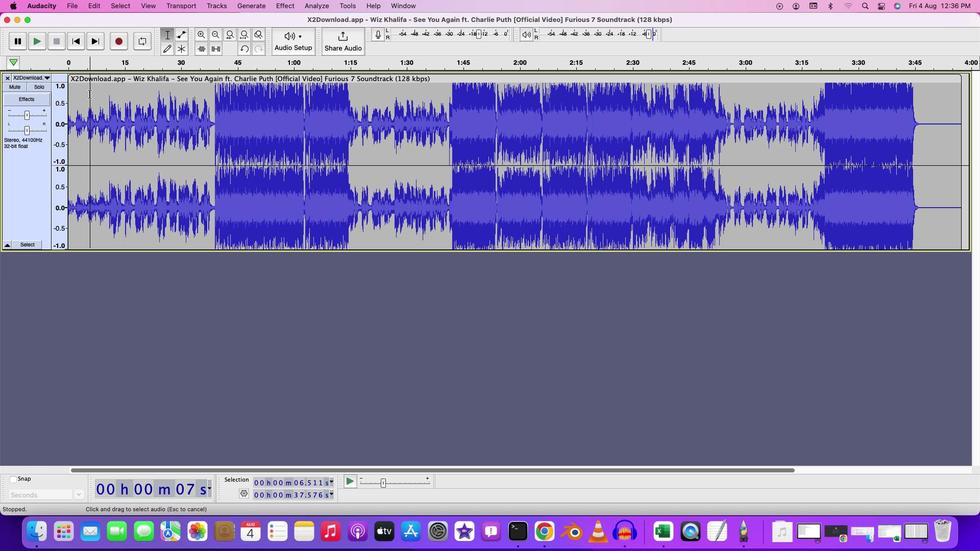 
Action: Mouse moved to (89, 94)
Screenshot: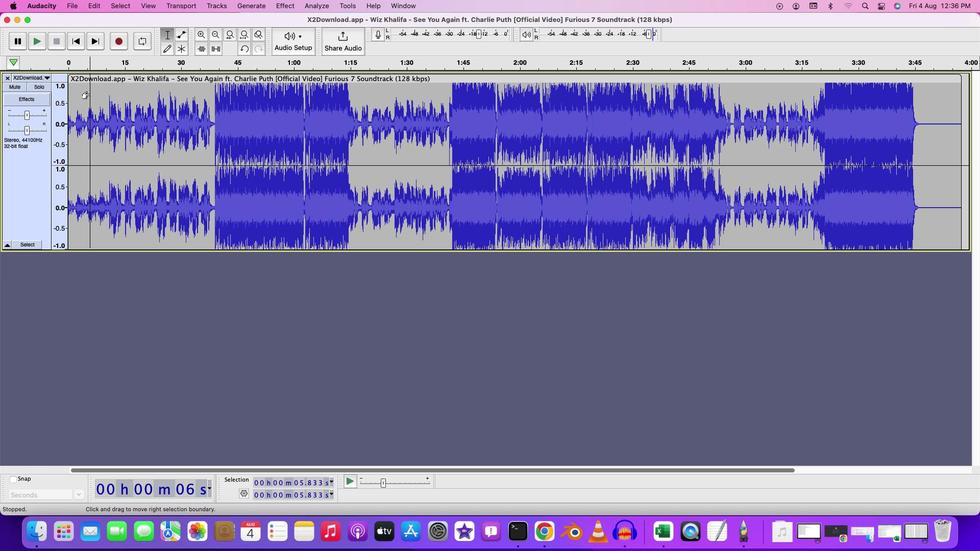 
Action: Key pressed Key.space
Screenshot: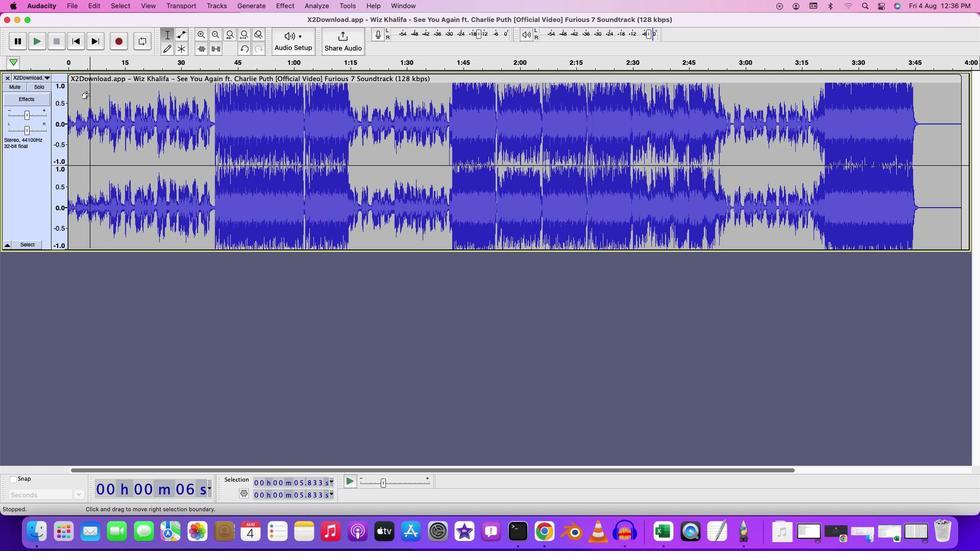 
Action: Mouse moved to (202, 91)
Screenshot: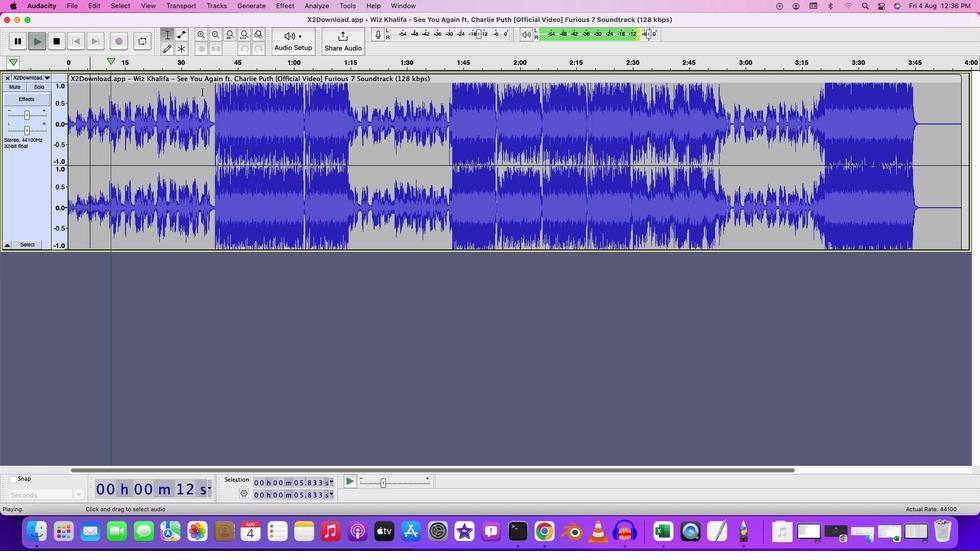 
Action: Mouse pressed left at (202, 91)
Screenshot: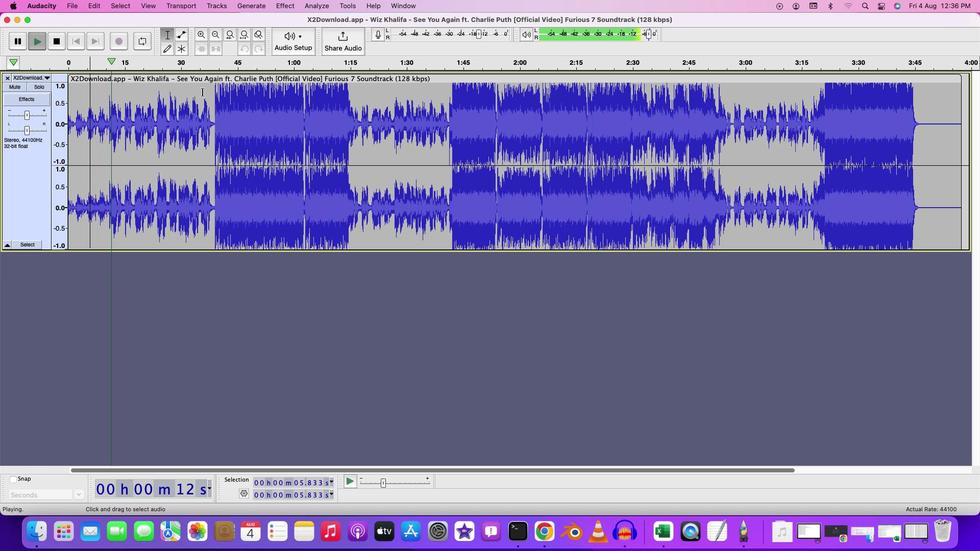 
Action: Key pressed Key.spaceKey.space
Screenshot: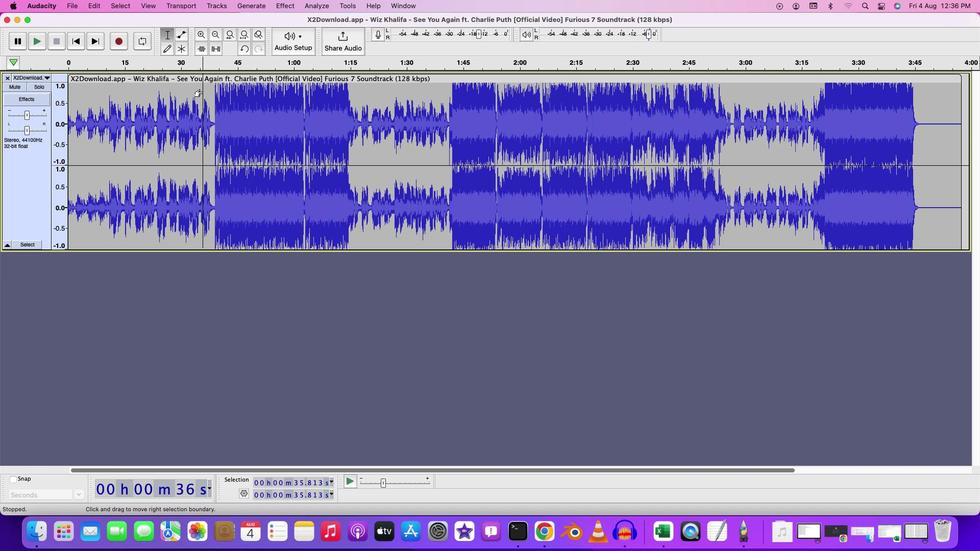 
Action: Mouse moved to (359, 116)
Screenshot: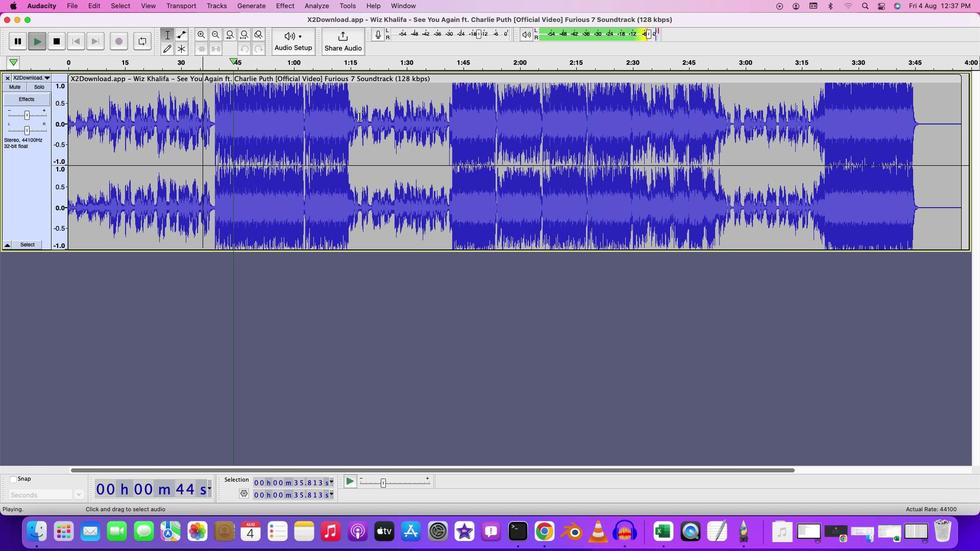 
Action: Key pressed Key.space
Screenshot: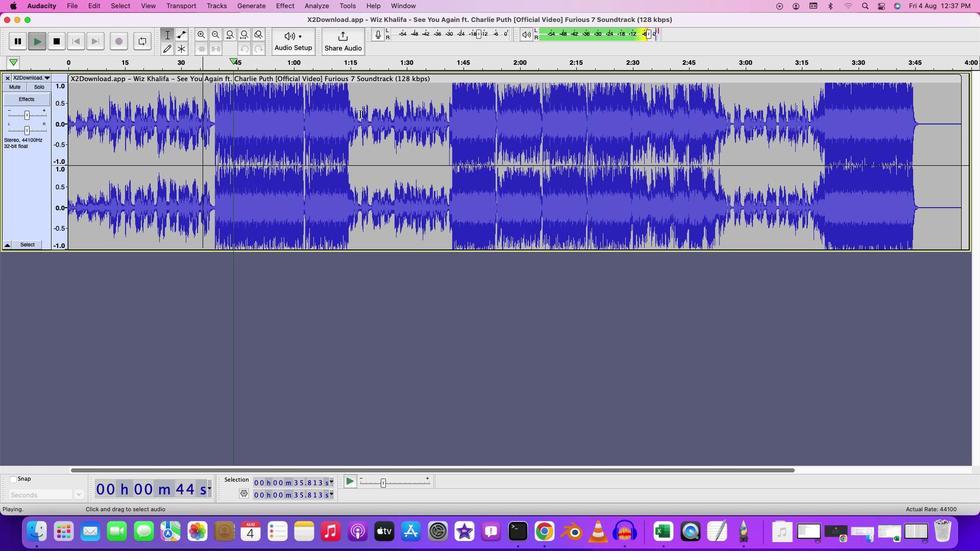
Action: Mouse moved to (353, 95)
Screenshot: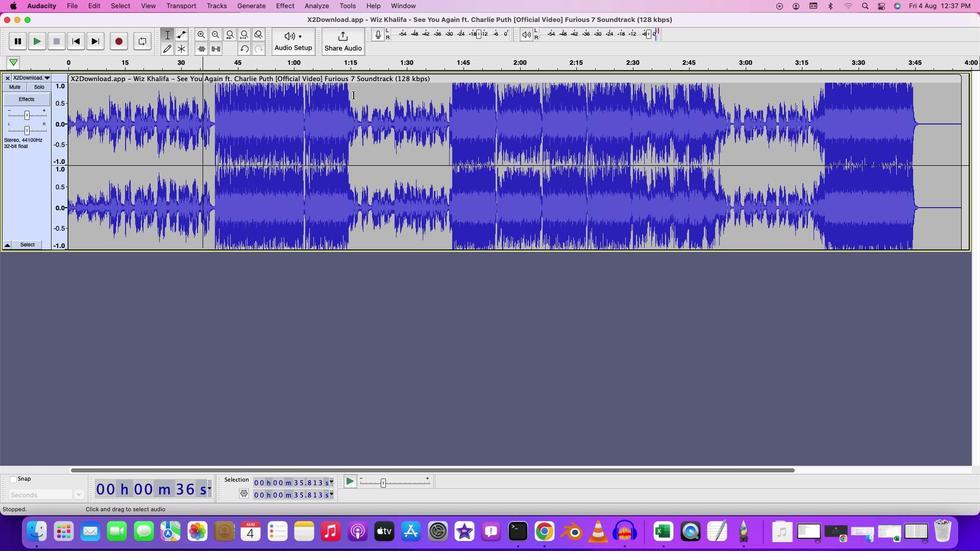 
Action: Mouse pressed left at (353, 95)
Screenshot: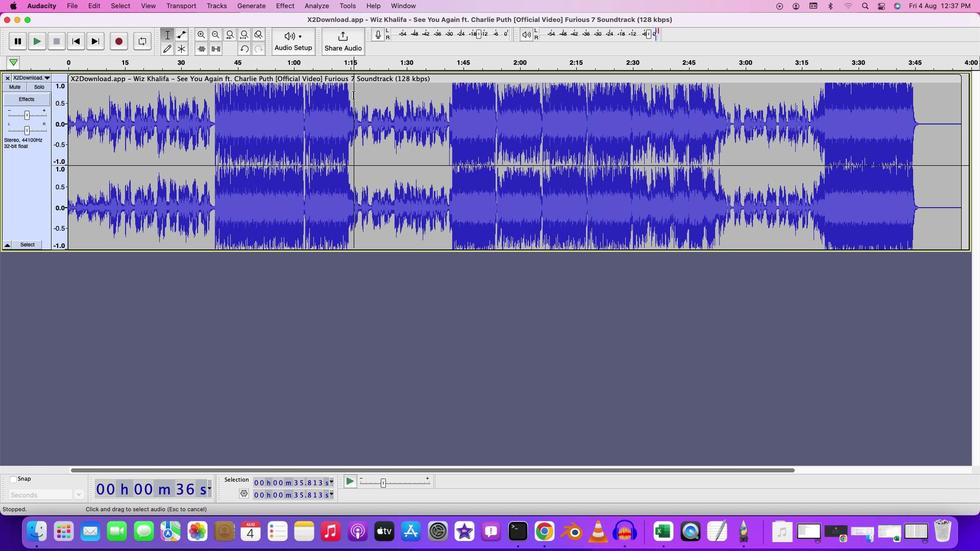 
Action: Mouse moved to (288, 9)
Screenshot: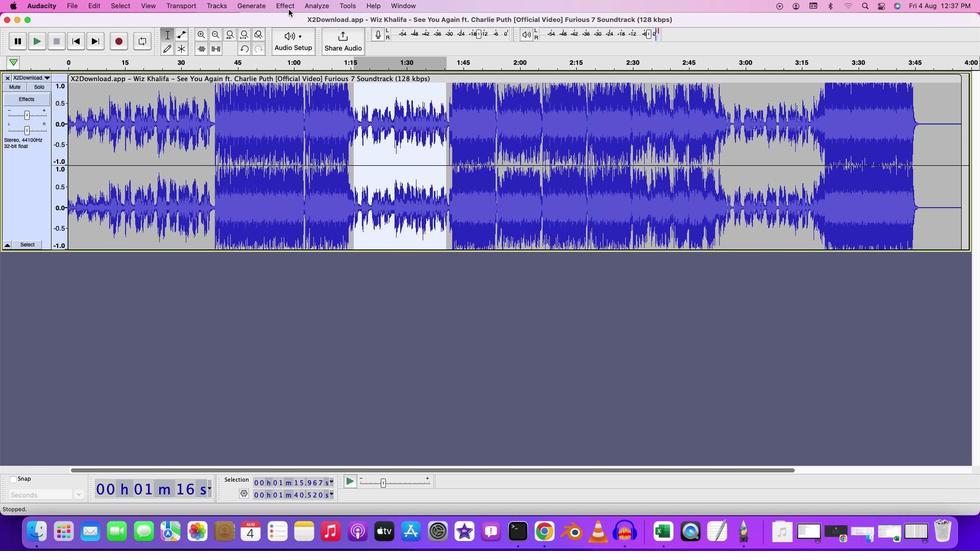 
Action: Mouse pressed left at (288, 9)
Screenshot: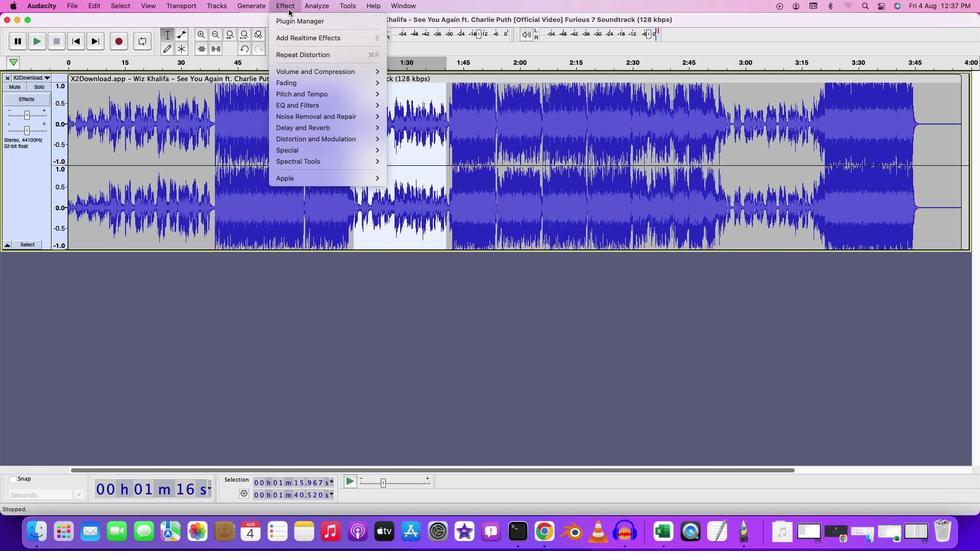 
Action: Mouse moved to (394, 136)
Screenshot: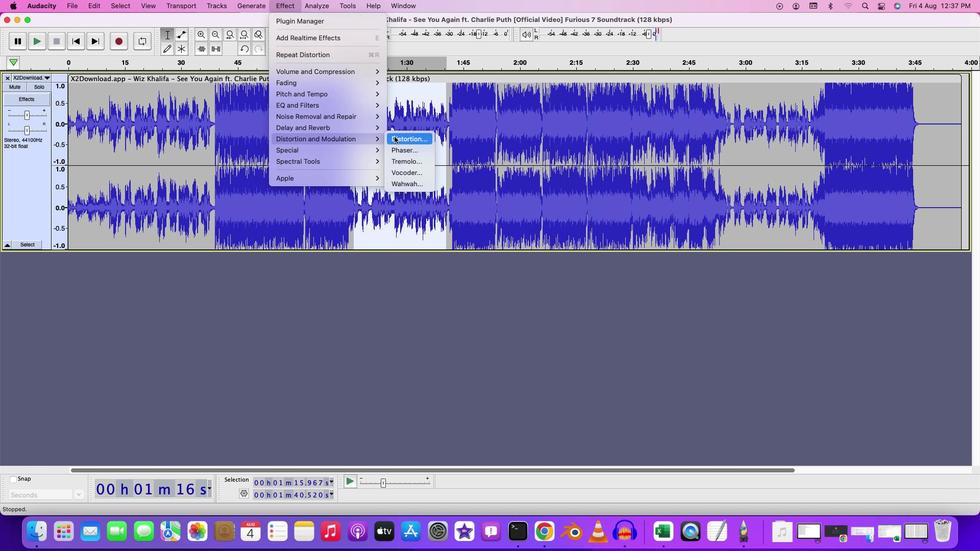 
Action: Mouse pressed left at (394, 136)
Screenshot: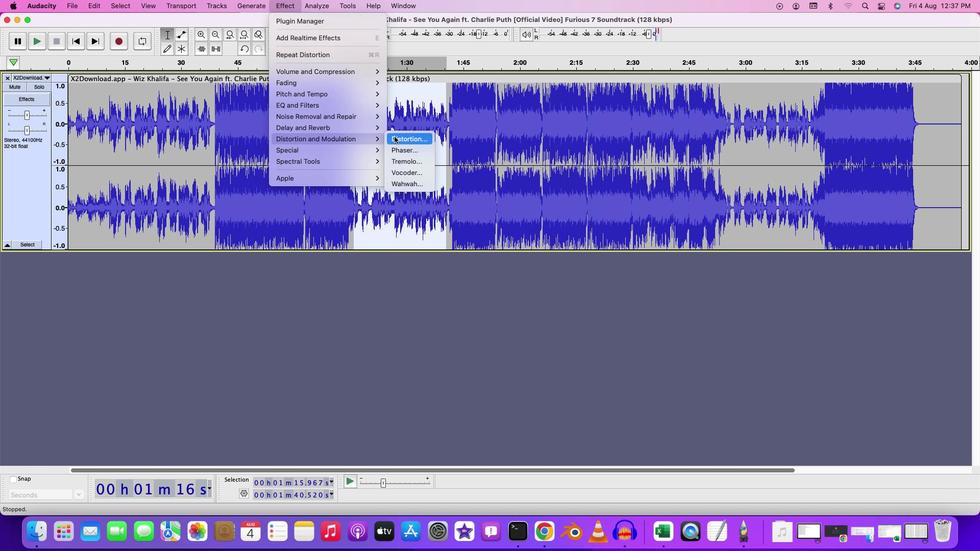 
Action: Mouse moved to (530, 215)
Screenshot: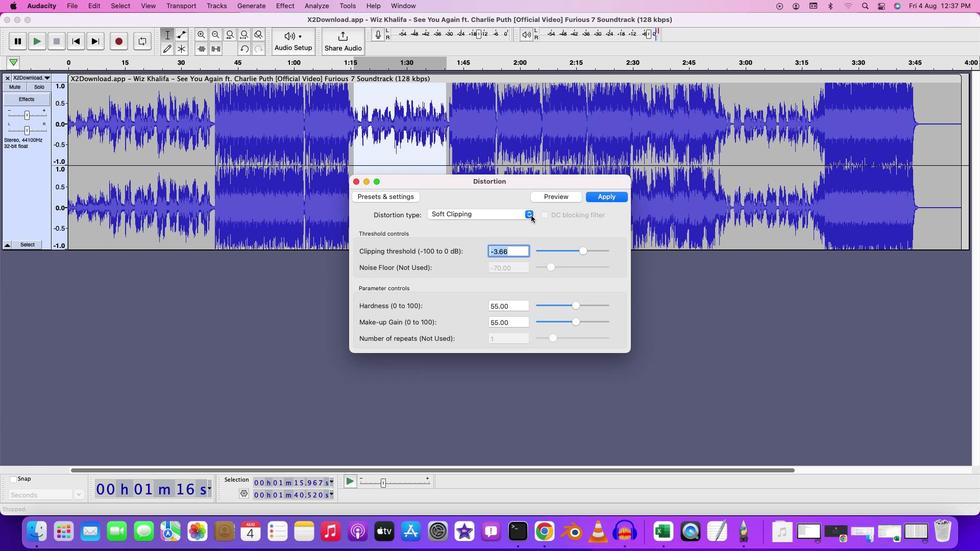 
Action: Mouse pressed left at (530, 215)
Screenshot: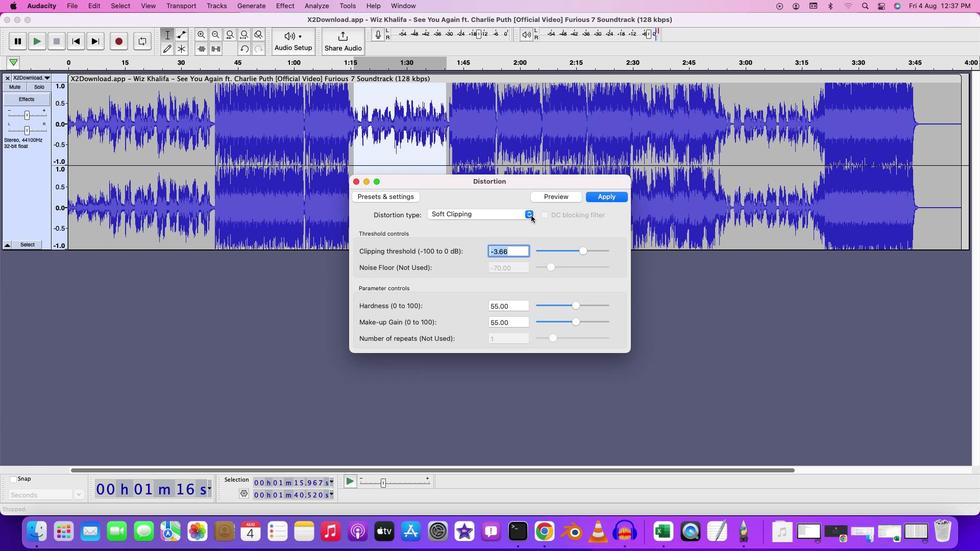 
Action: Mouse moved to (478, 205)
Screenshot: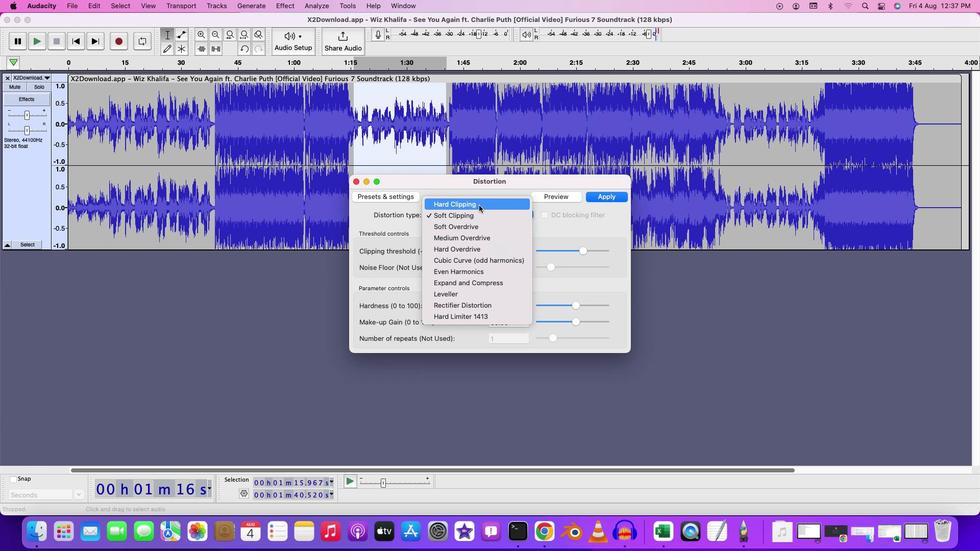 
Action: Mouse pressed left at (478, 205)
Screenshot: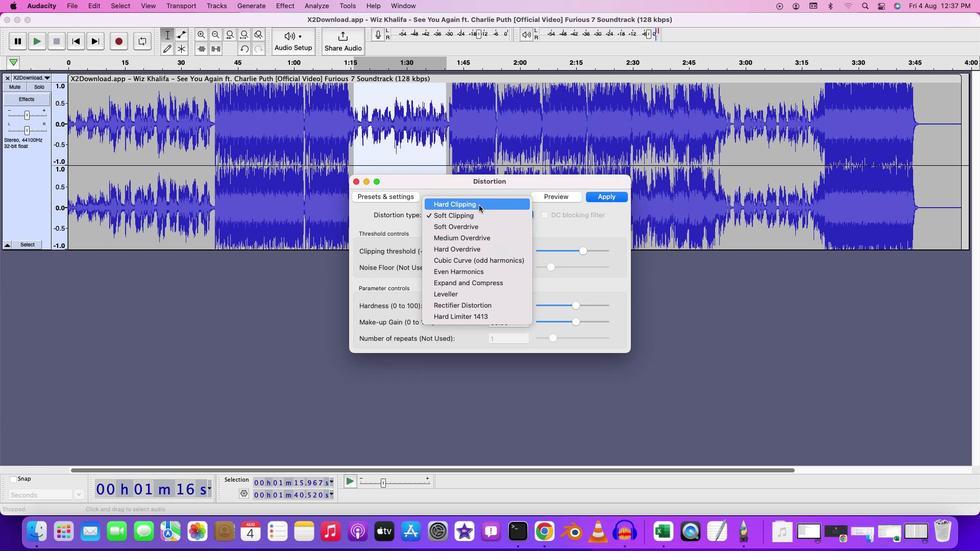 
Action: Mouse moved to (583, 251)
Screenshot: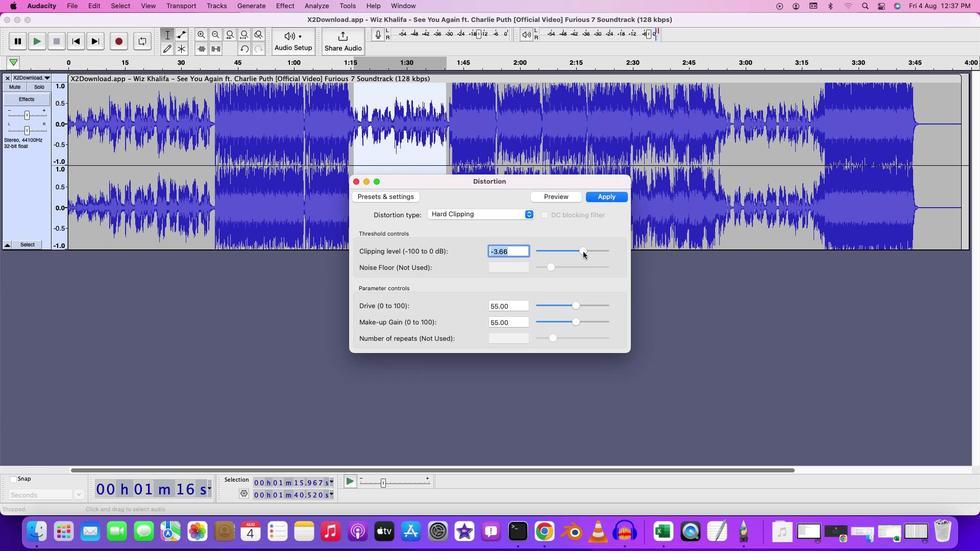 
Action: Mouse pressed left at (583, 251)
Screenshot: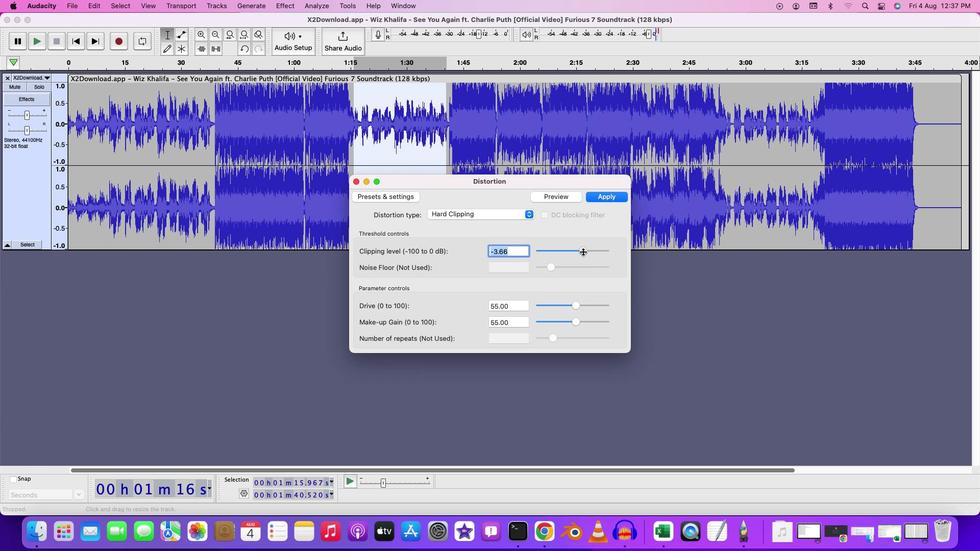 
Action: Mouse moved to (577, 305)
Screenshot: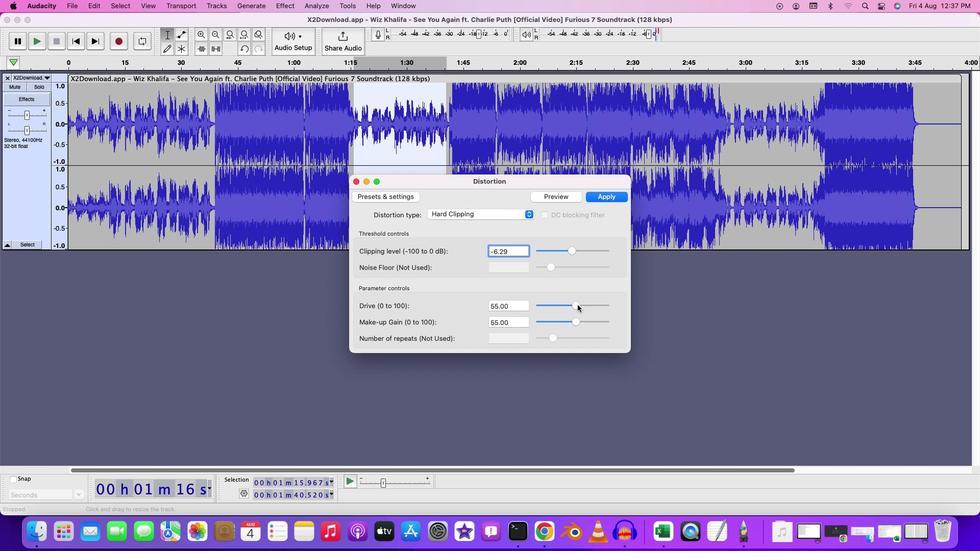 
Action: Mouse pressed left at (577, 305)
Screenshot: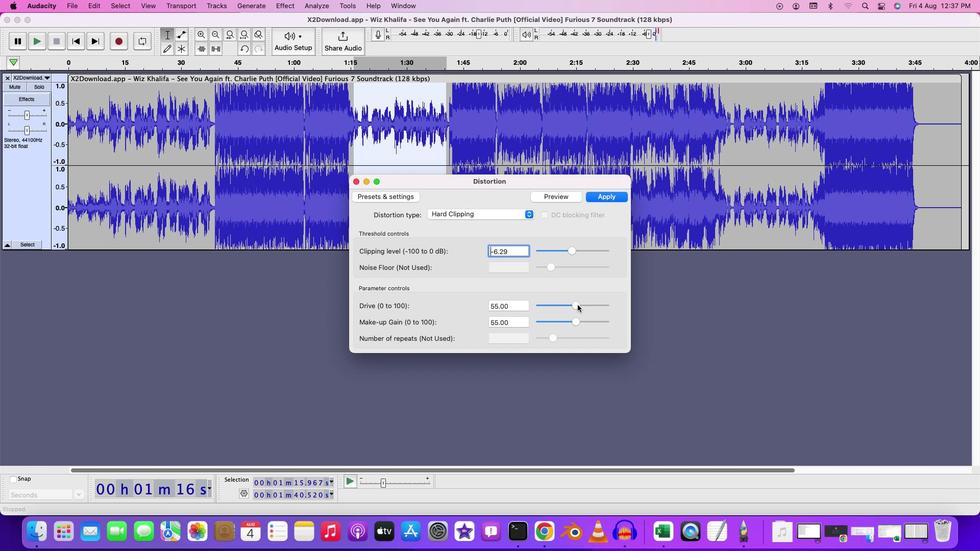
Action: Mouse moved to (575, 319)
Screenshot: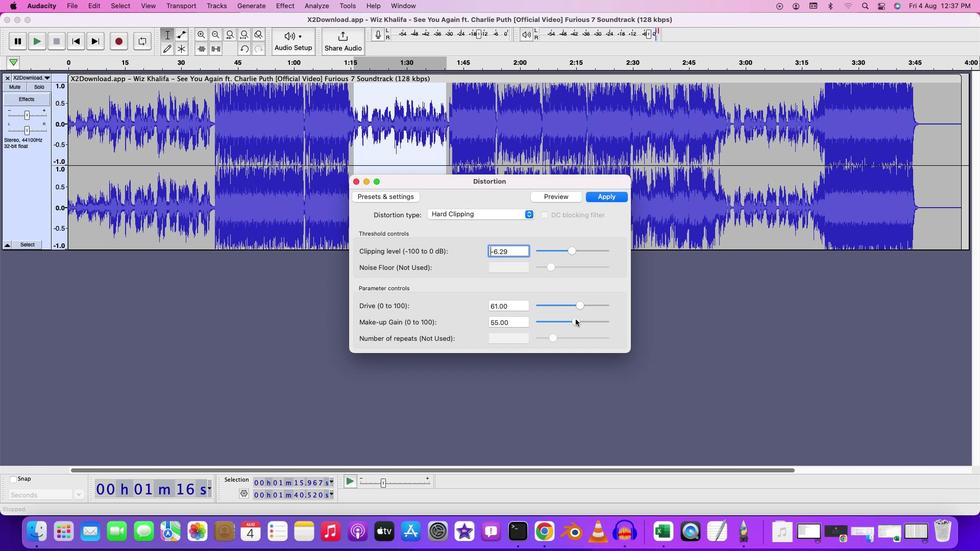 
Action: Mouse pressed left at (575, 319)
Screenshot: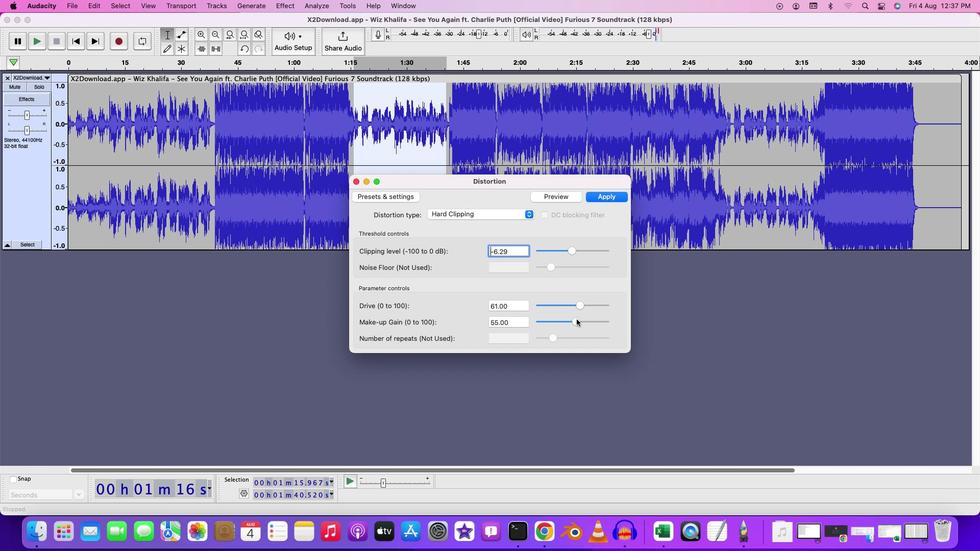 
Action: Mouse moved to (544, 196)
Screenshot: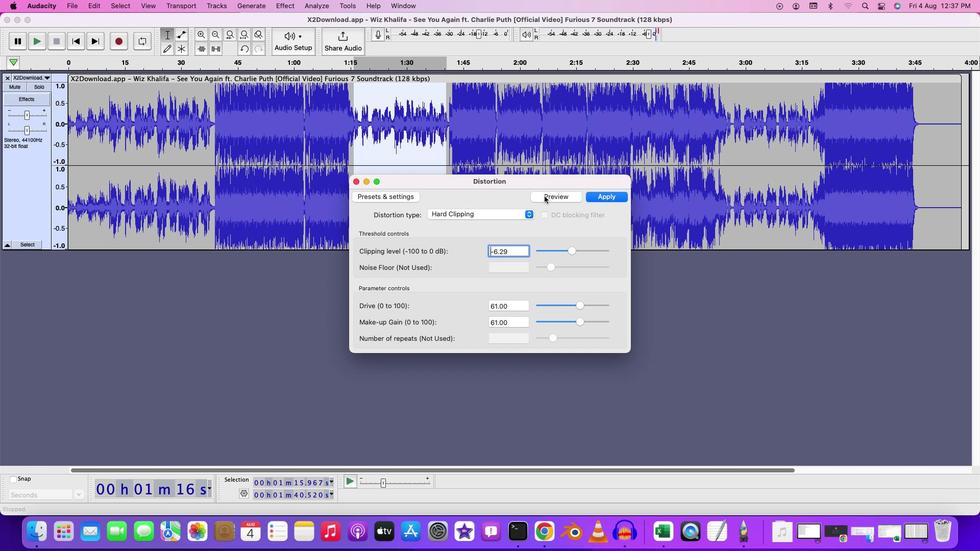 
Action: Mouse pressed left at (544, 196)
Screenshot: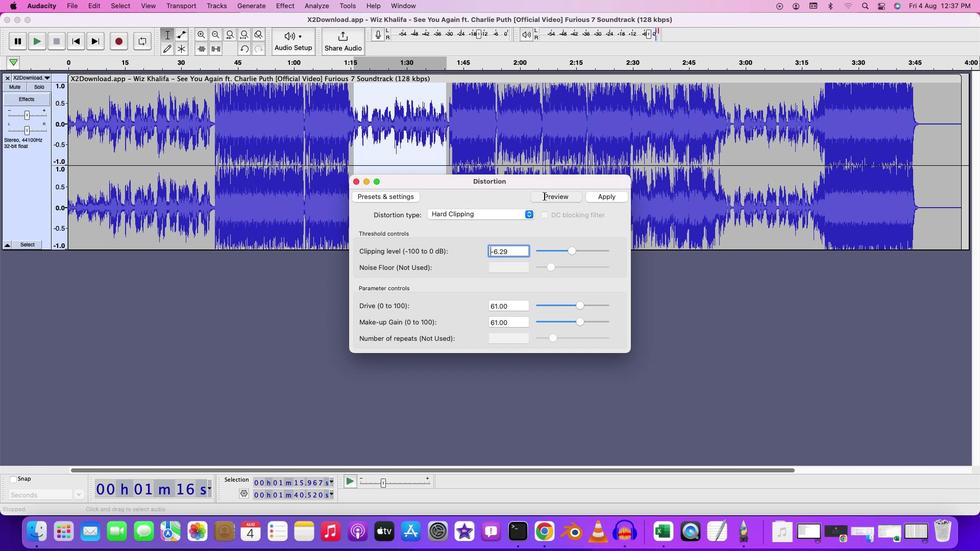 
Action: Mouse moved to (609, 194)
Screenshot: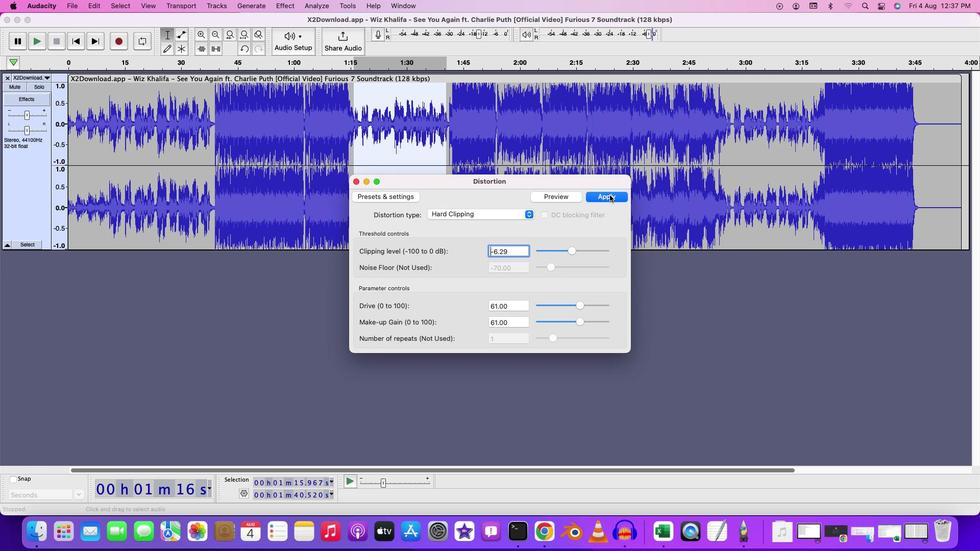 
Action: Mouse pressed left at (609, 194)
Screenshot: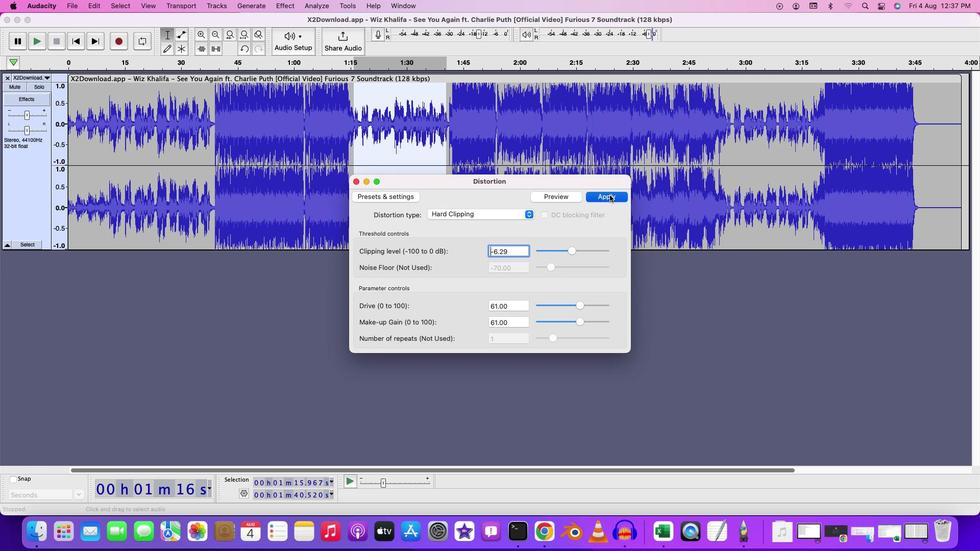 
Action: Mouse moved to (350, 95)
Screenshot: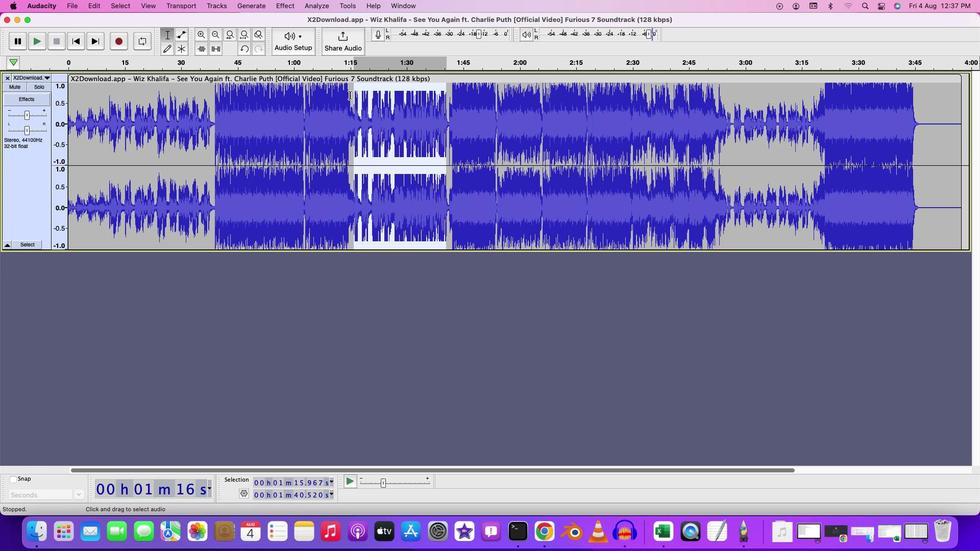 
Action: Mouse pressed left at (350, 95)
Screenshot: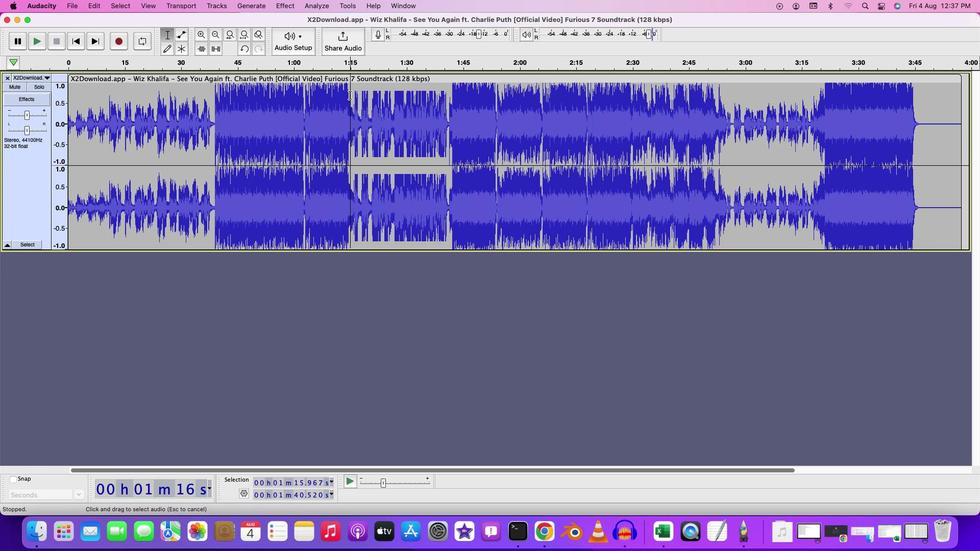 
Action: Mouse moved to (350, 94)
Screenshot: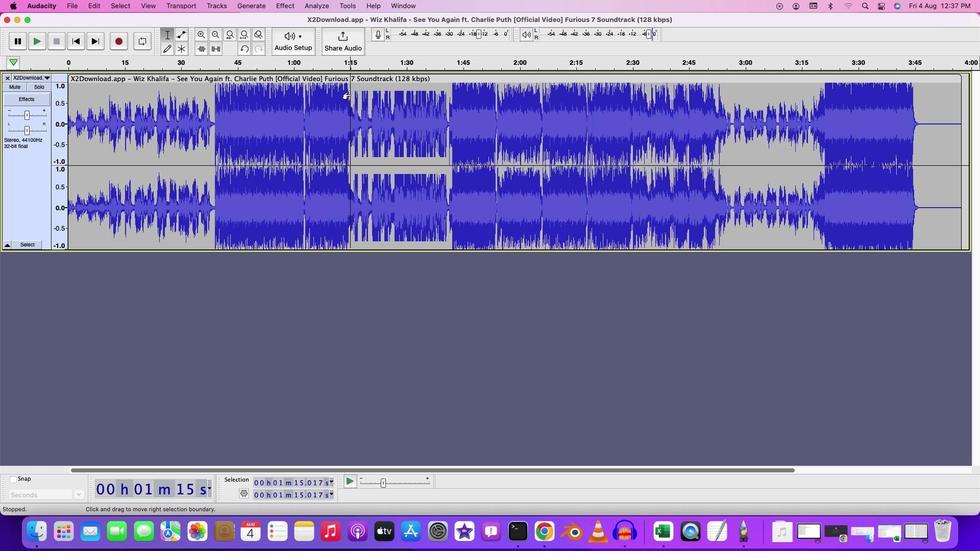 
Action: Key pressed Key.space
Screenshot: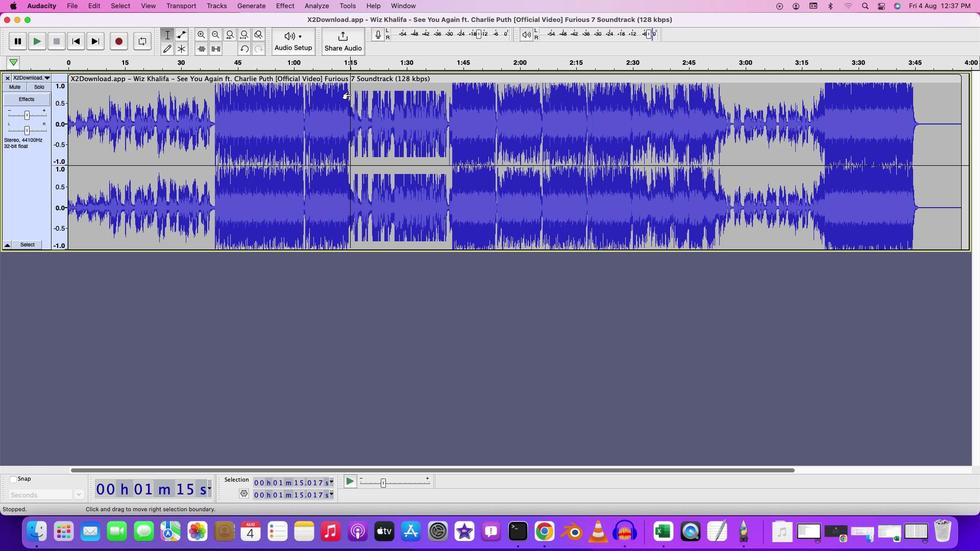 
Action: Mouse moved to (396, 89)
Screenshot: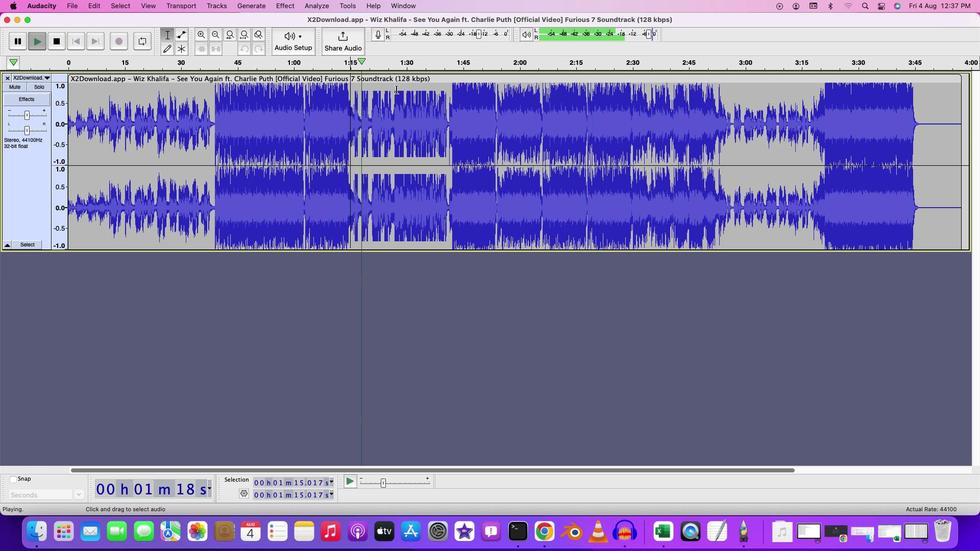 
Action: Mouse pressed left at (396, 89)
Screenshot: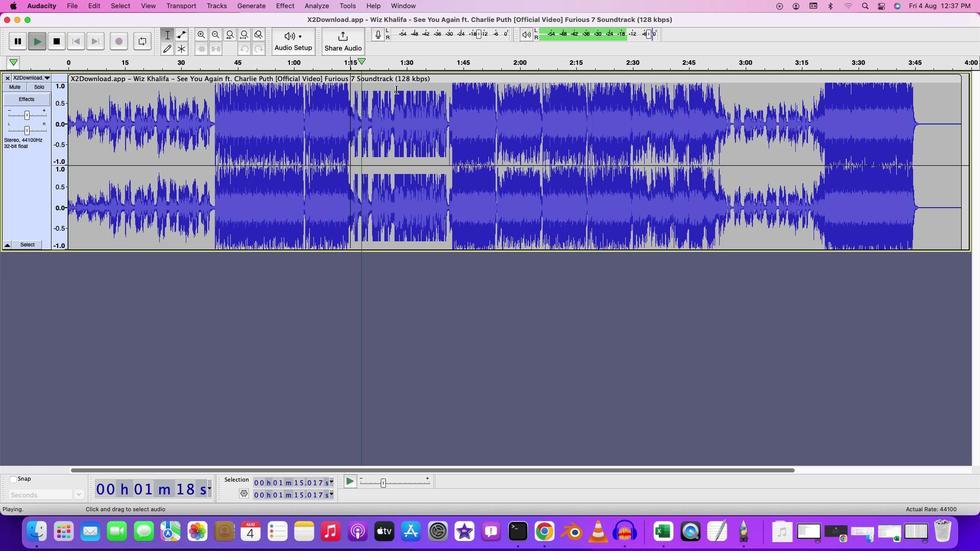 
Action: Key pressed Key.spaceKey.space
Screenshot: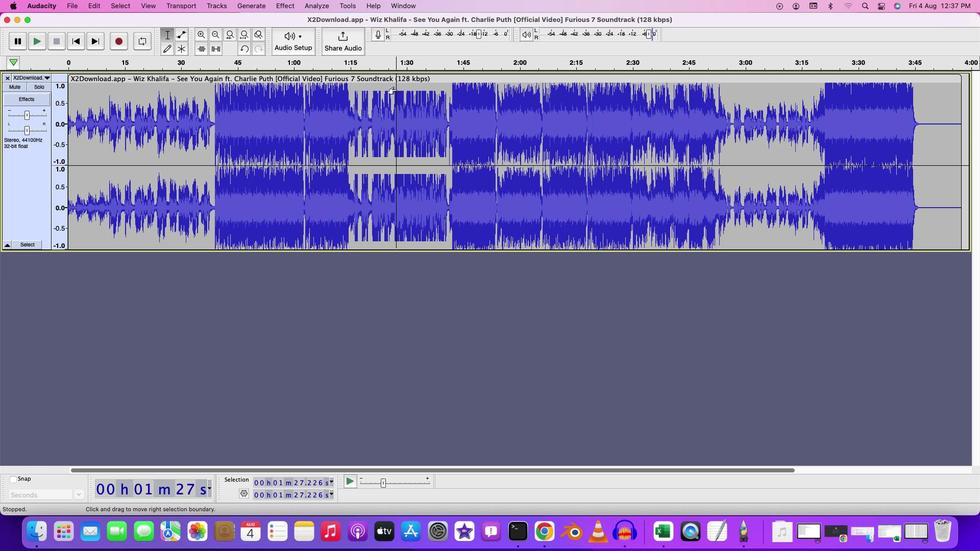 
Action: Mouse moved to (441, 95)
Screenshot: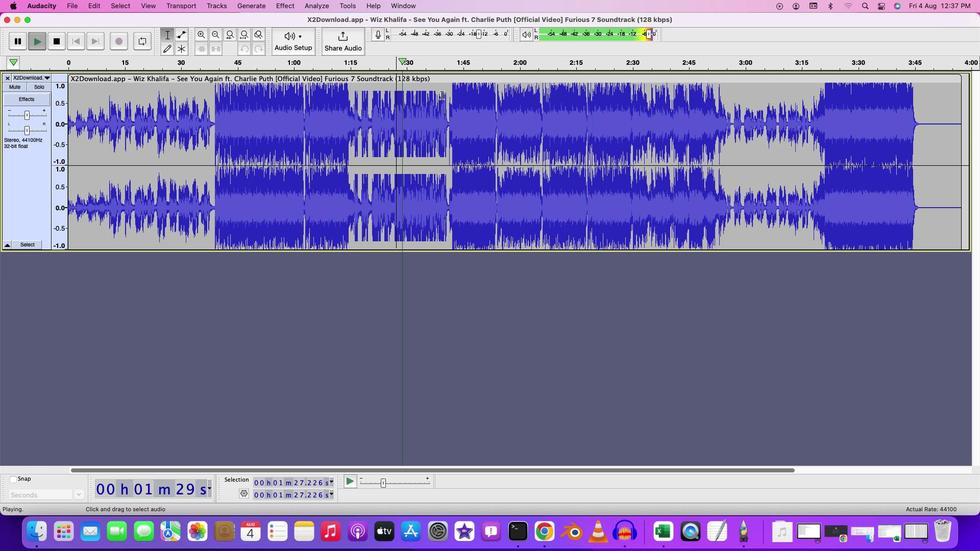 
Action: Mouse pressed left at (441, 95)
Screenshot: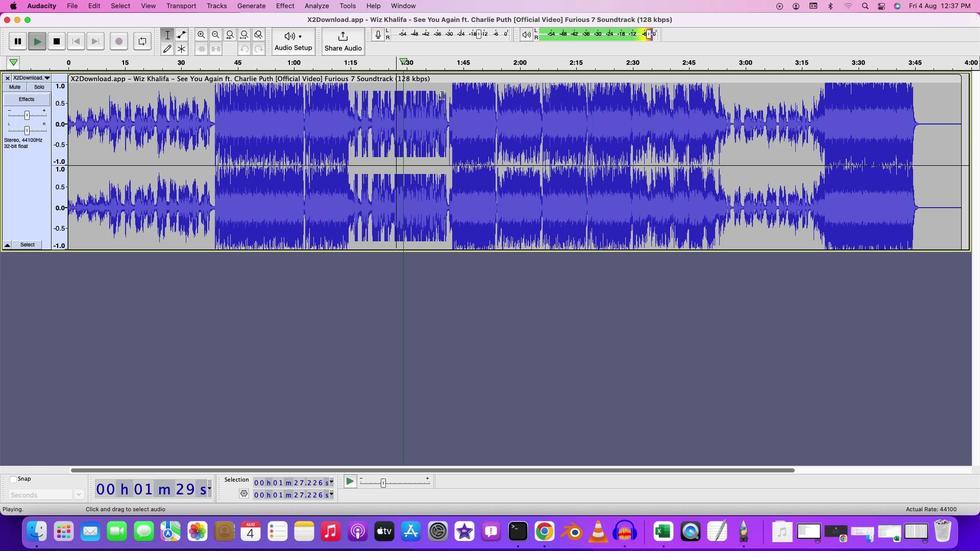 
Action: Mouse moved to (468, 100)
Screenshot: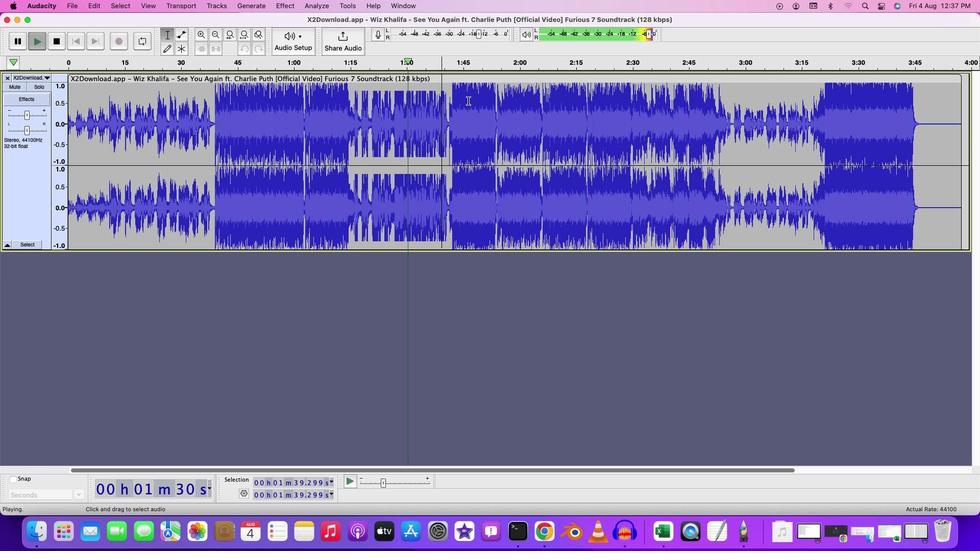 
Action: Key pressed Key.spaceKey.space
Screenshot: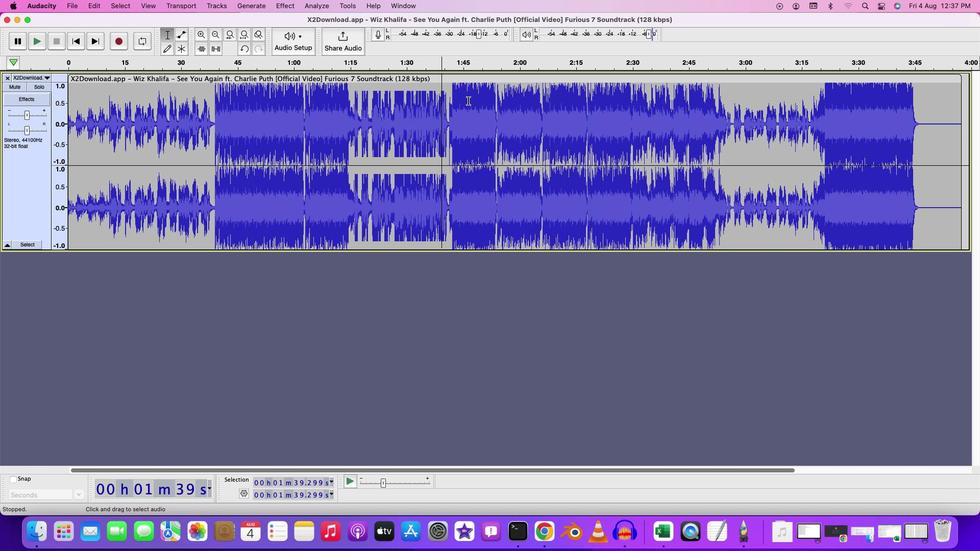 
Action: Mouse moved to (731, 104)
Screenshot: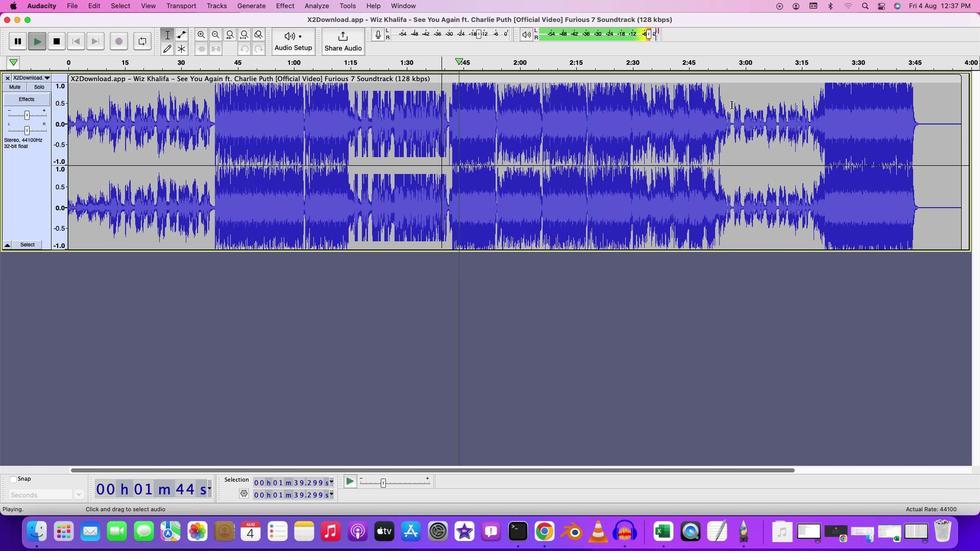 
Action: Key pressed Key.space
Screenshot: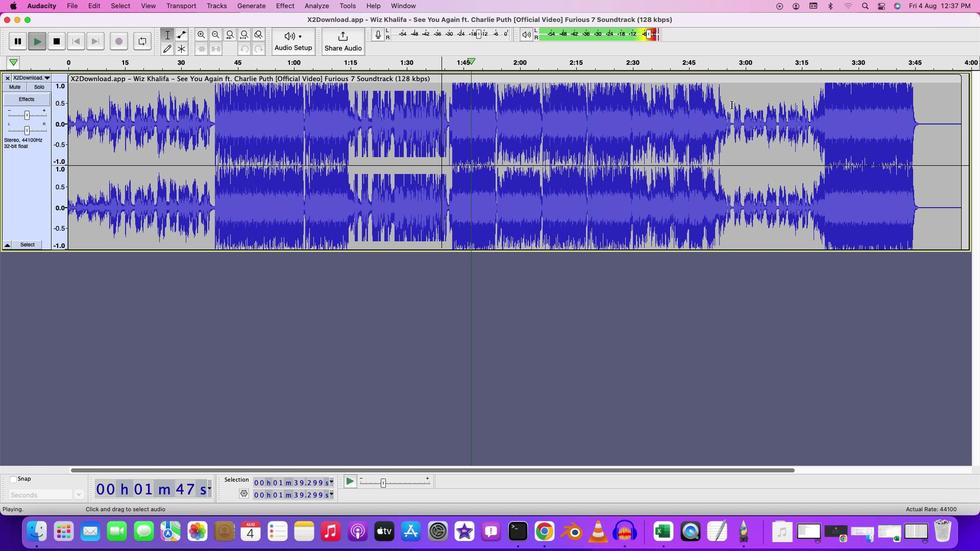 
Action: Mouse moved to (722, 92)
Screenshot: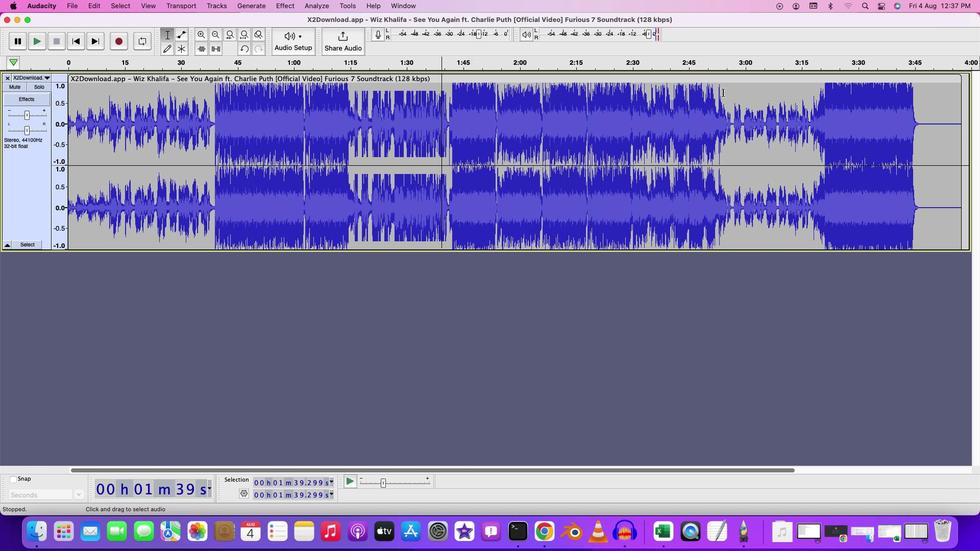 
Action: Mouse pressed left at (722, 92)
Screenshot: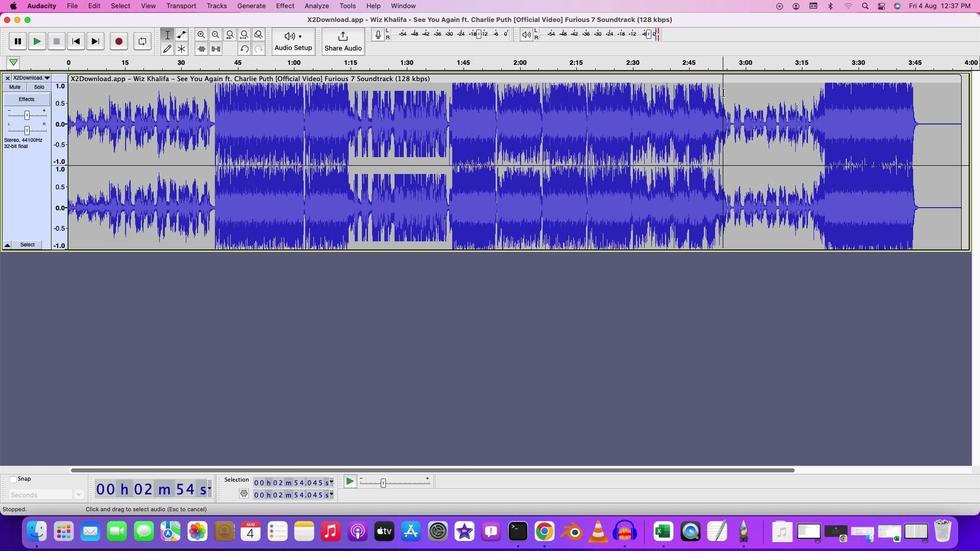 
Action: Mouse moved to (291, 3)
Screenshot: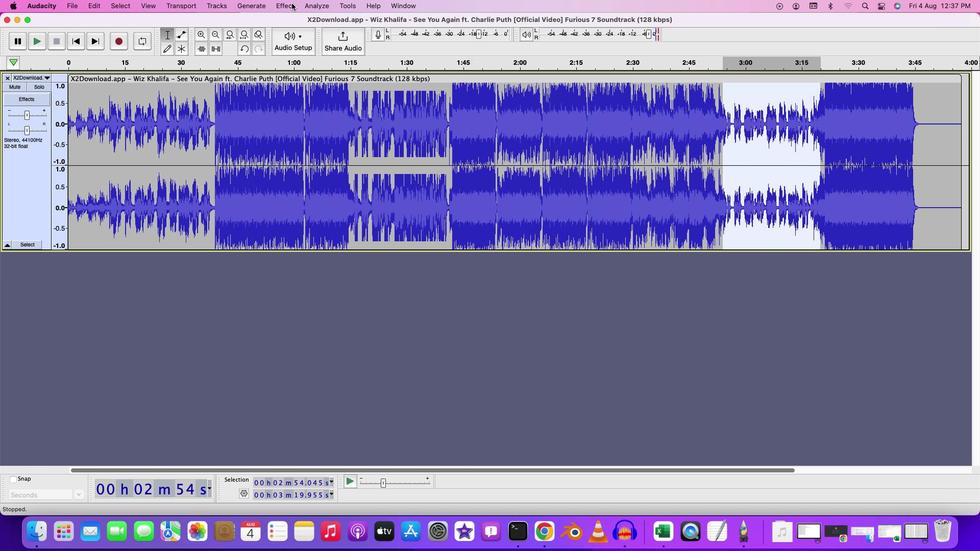 
Action: Mouse pressed left at (291, 3)
Screenshot: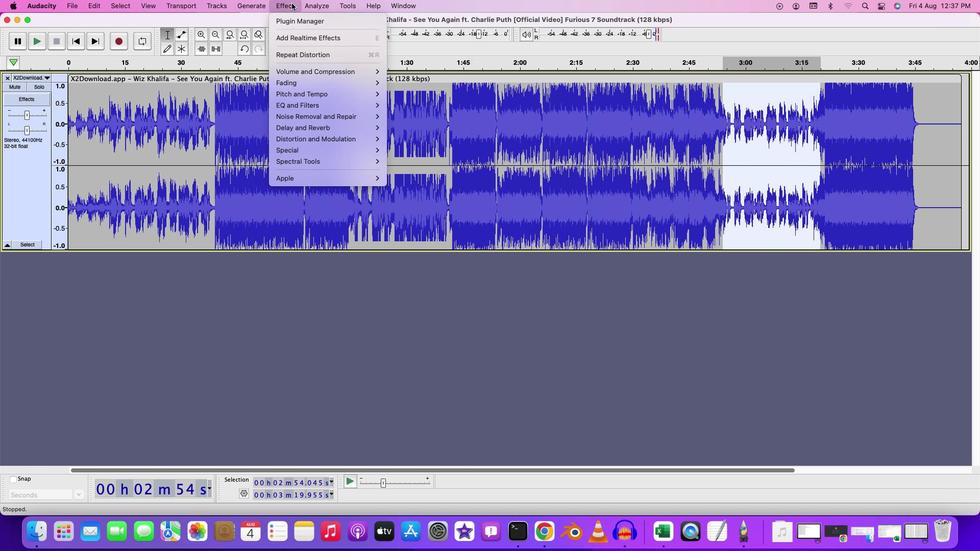 
Action: Mouse moved to (394, 137)
Screenshot: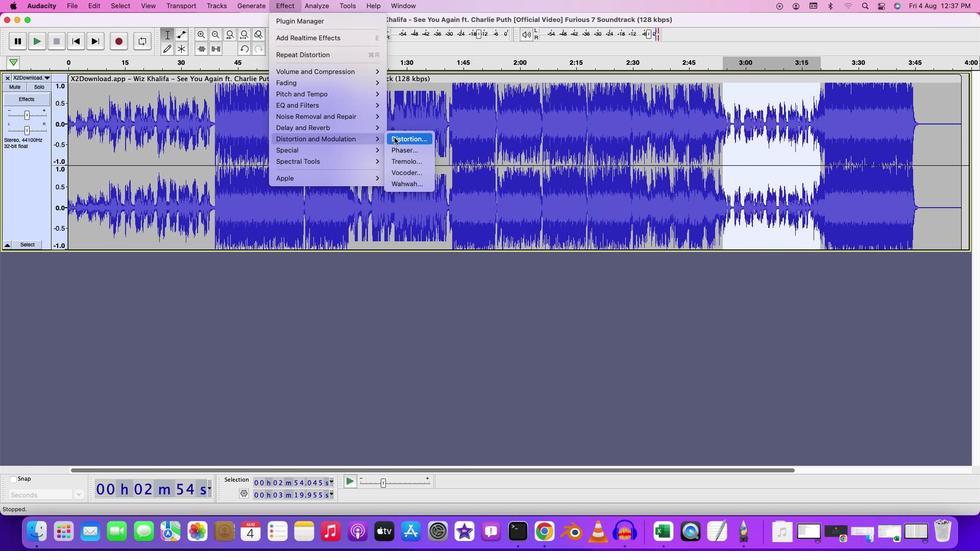 
Action: Mouse pressed left at (394, 137)
Screenshot: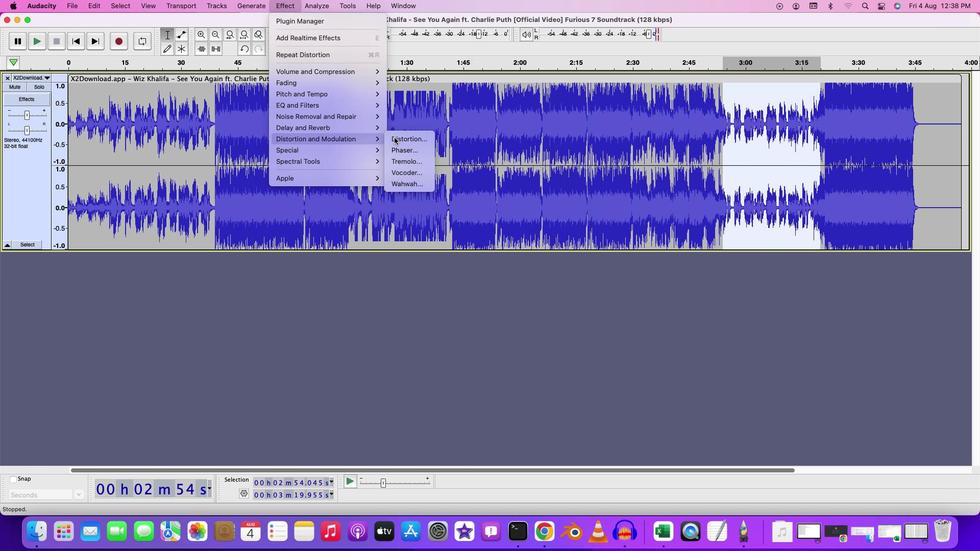 
Action: Mouse moved to (527, 218)
Screenshot: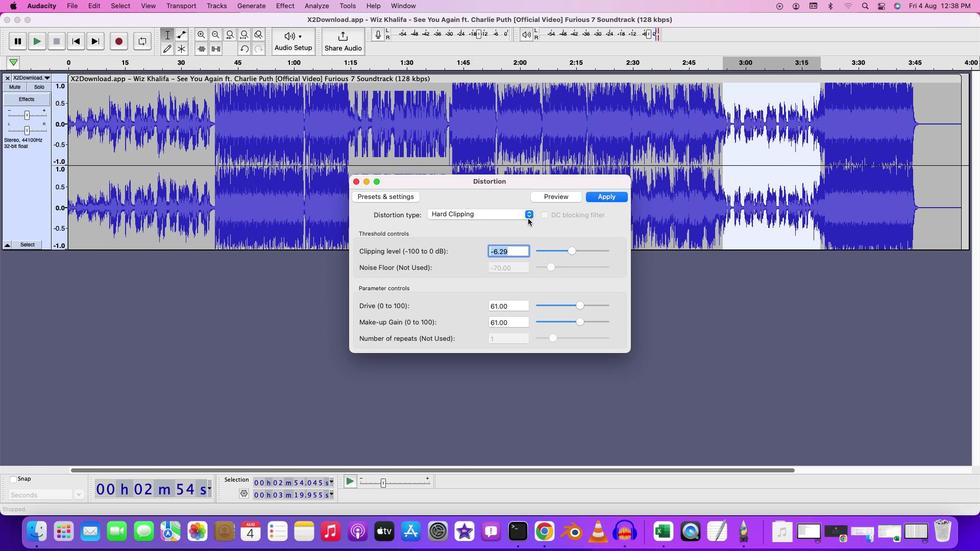 
Action: Mouse pressed left at (527, 218)
Screenshot: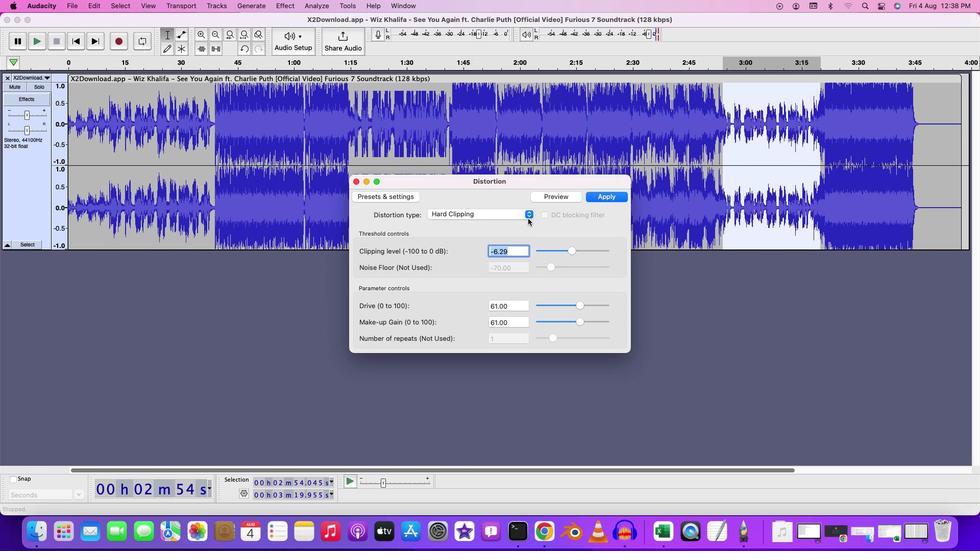 
Action: Mouse moved to (471, 316)
Screenshot: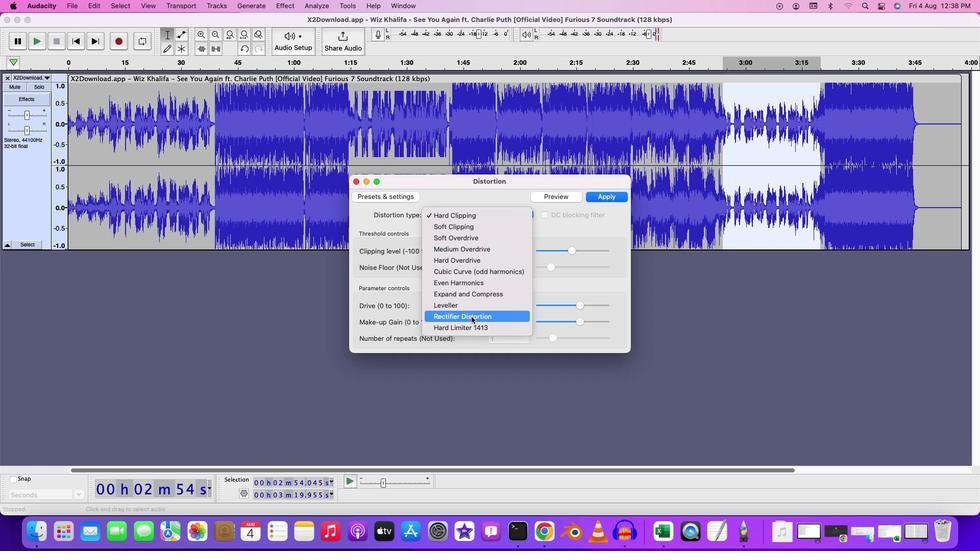 
Action: Mouse pressed left at (471, 316)
Screenshot: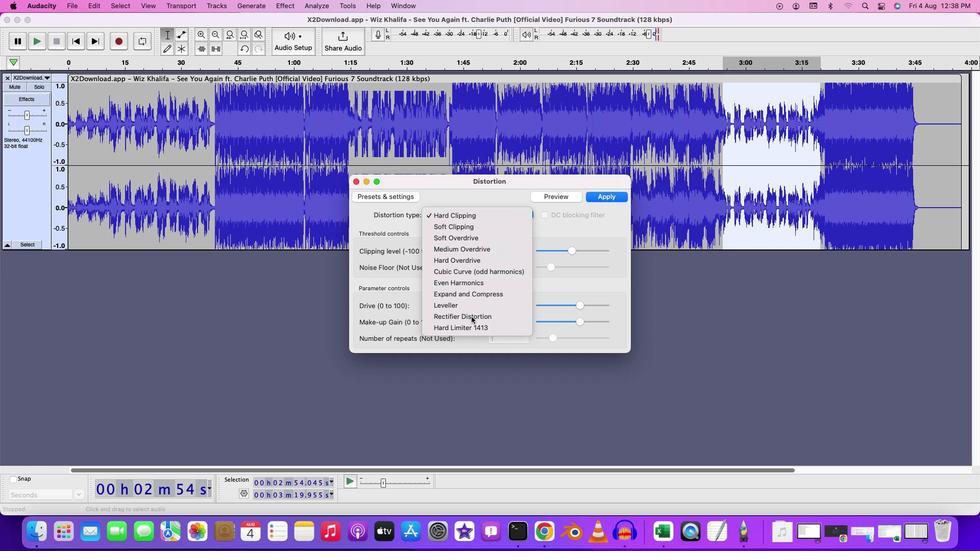 
Action: Mouse moved to (527, 213)
Screenshot: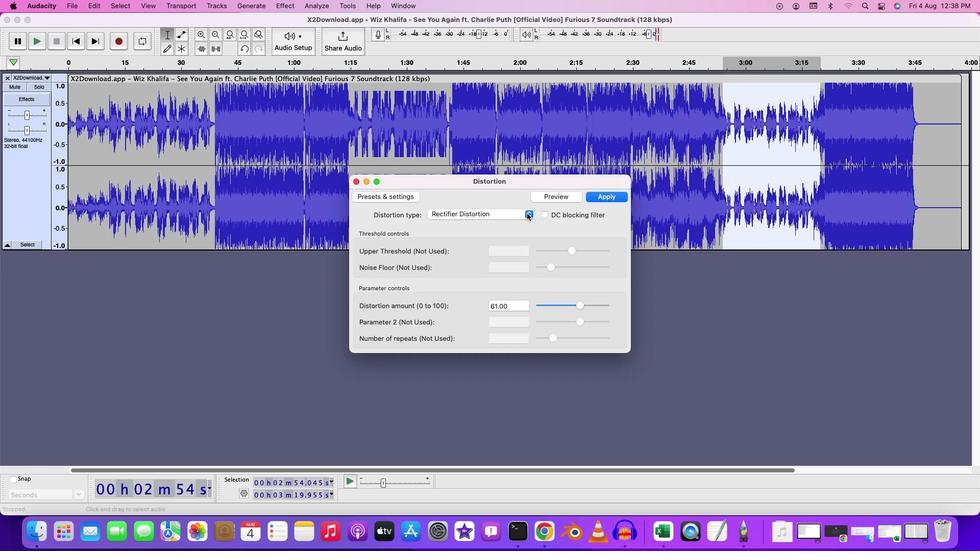 
Action: Mouse pressed left at (527, 213)
Screenshot: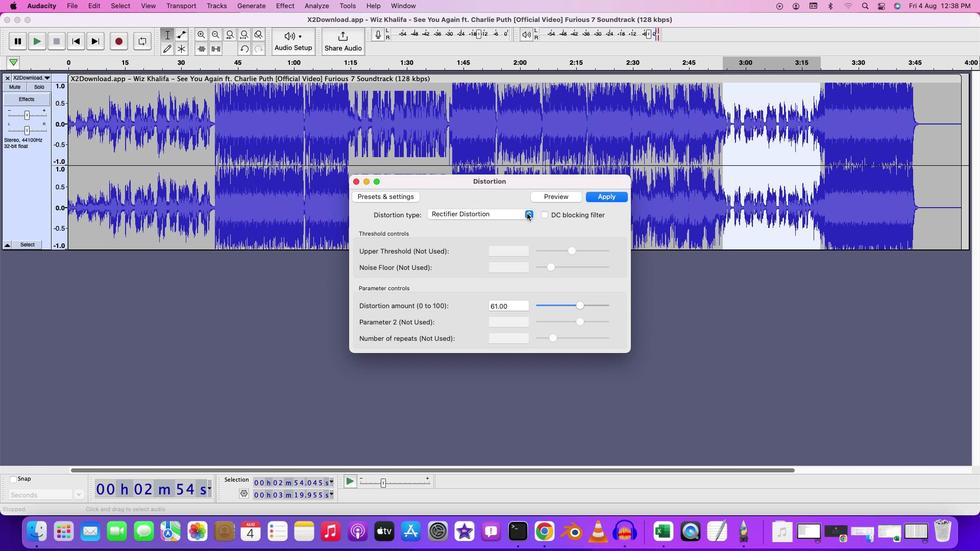 
Action: Mouse moved to (463, 138)
Screenshot: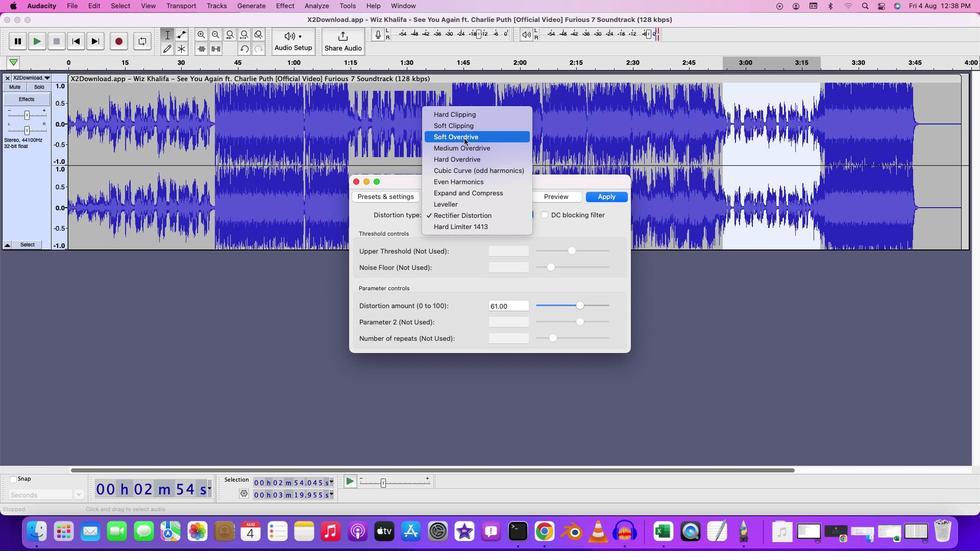 
Action: Mouse pressed left at (463, 138)
Screenshot: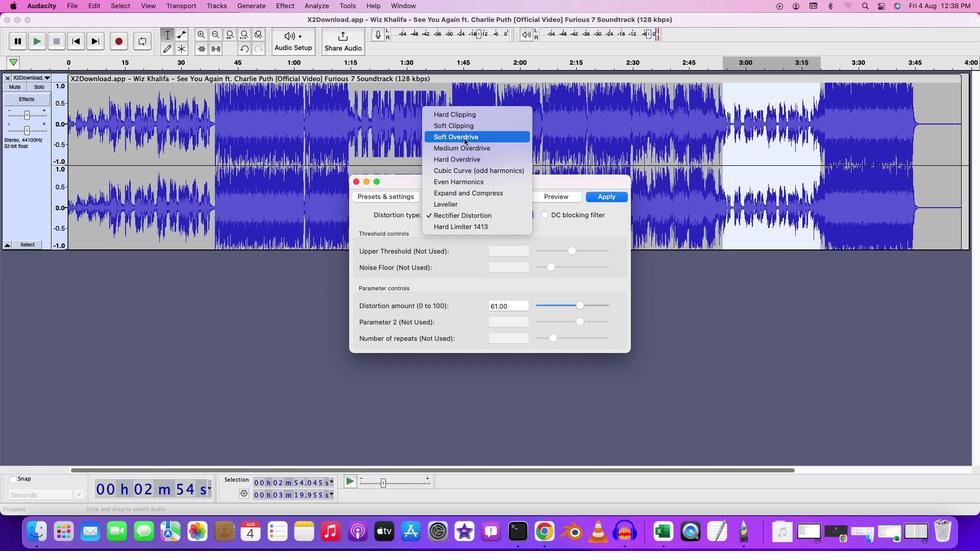 
Action: Mouse moved to (577, 305)
Screenshot: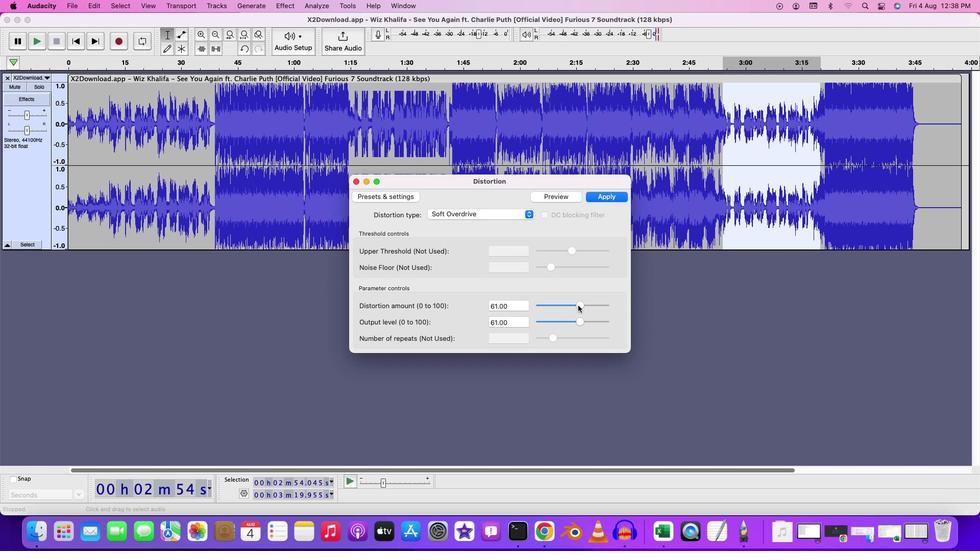 
Action: Mouse pressed left at (577, 305)
Screenshot: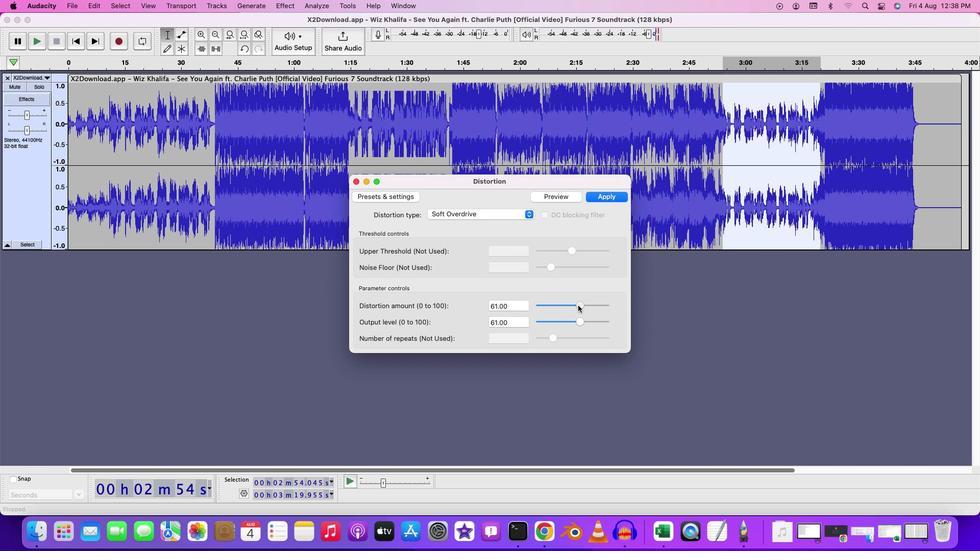 
Action: Mouse moved to (580, 320)
Screenshot: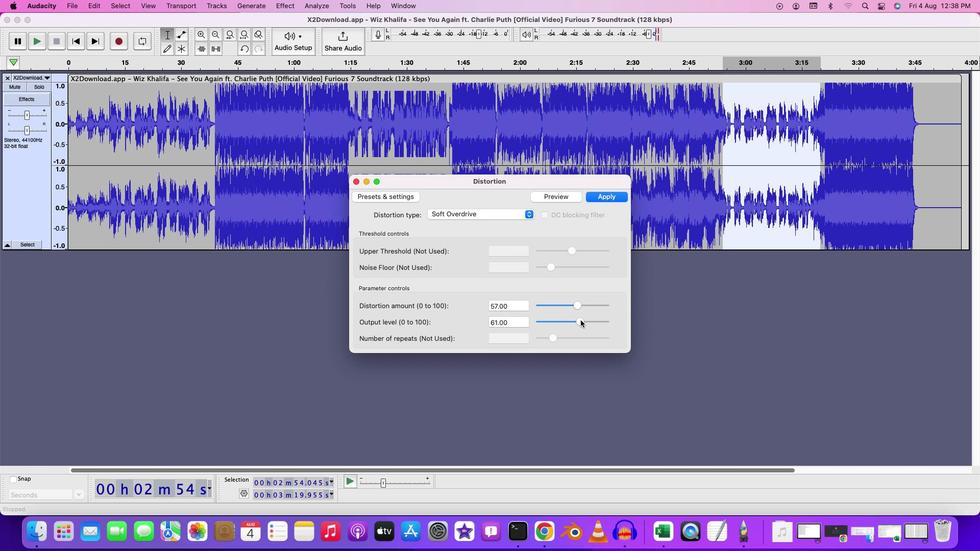 
Action: Mouse pressed left at (580, 320)
Screenshot: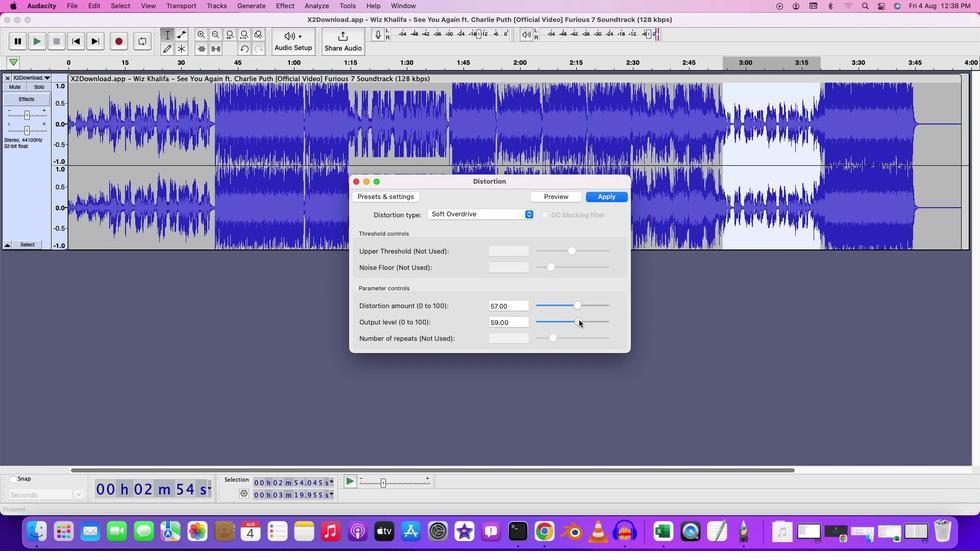 
Action: Mouse moved to (608, 193)
Screenshot: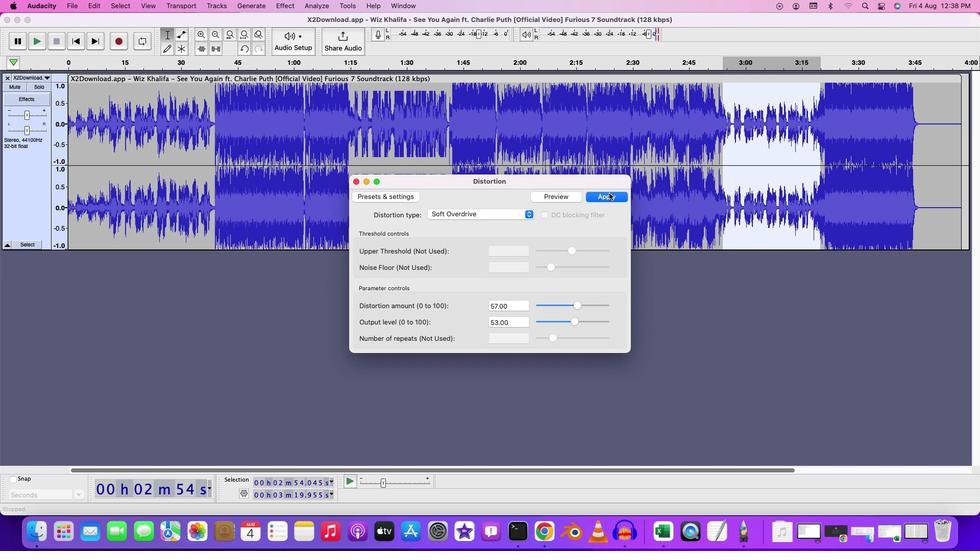 
Action: Mouse pressed left at (608, 193)
Screenshot: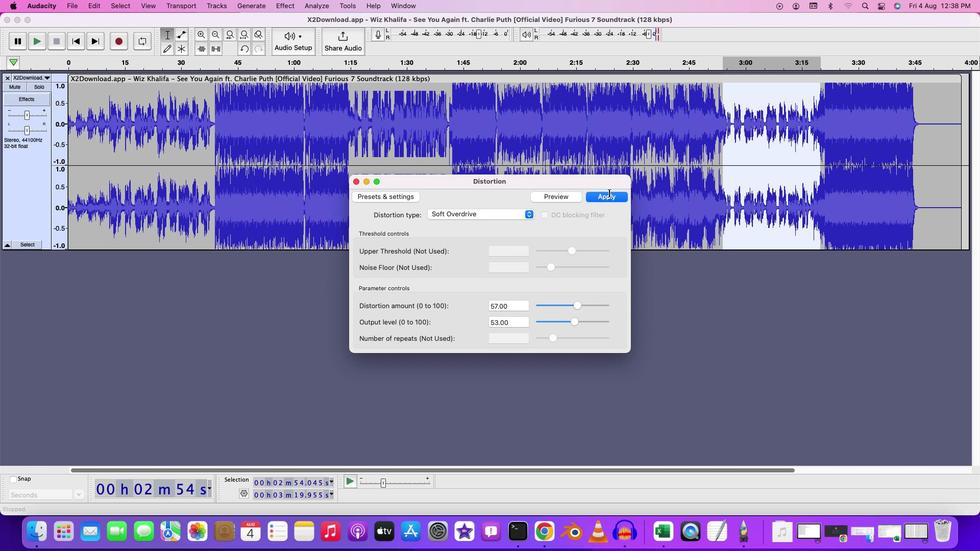 
Action: Mouse moved to (727, 99)
Screenshot: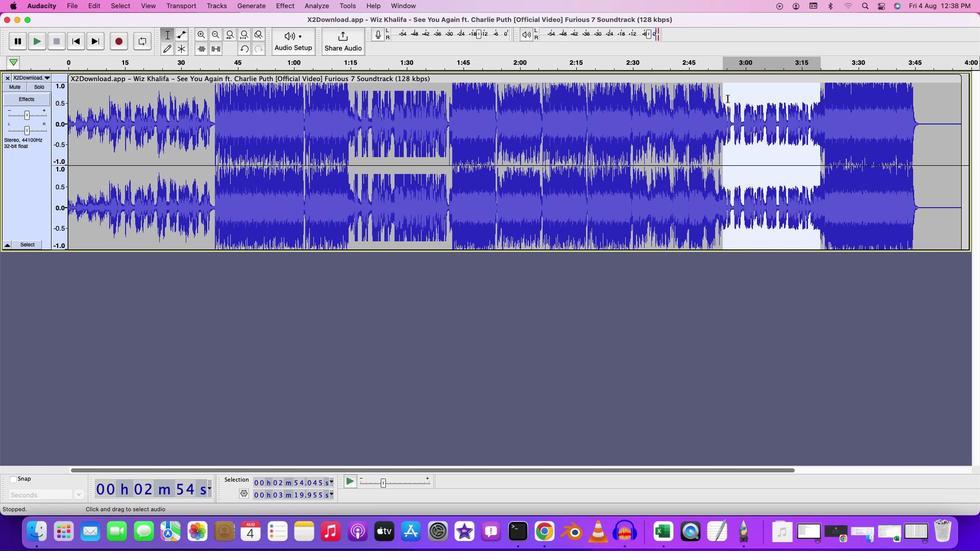 
Action: Mouse pressed left at (727, 99)
Screenshot: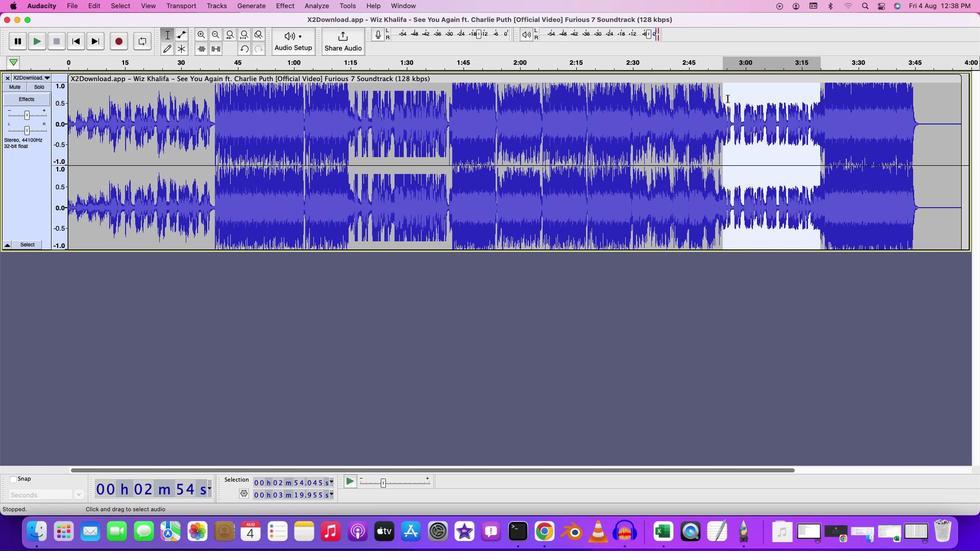 
Action: Key pressed Key.space
Screenshot: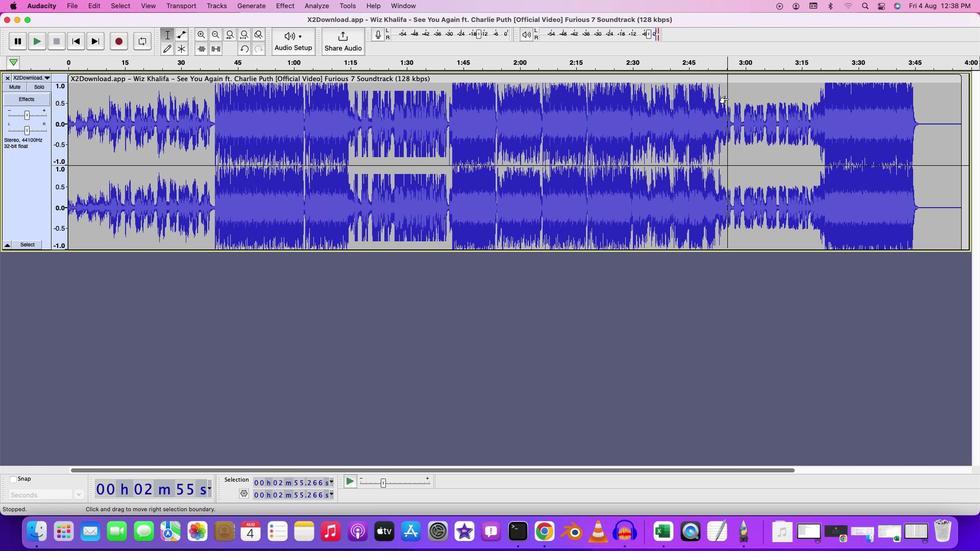
Action: Mouse moved to (799, 90)
Screenshot: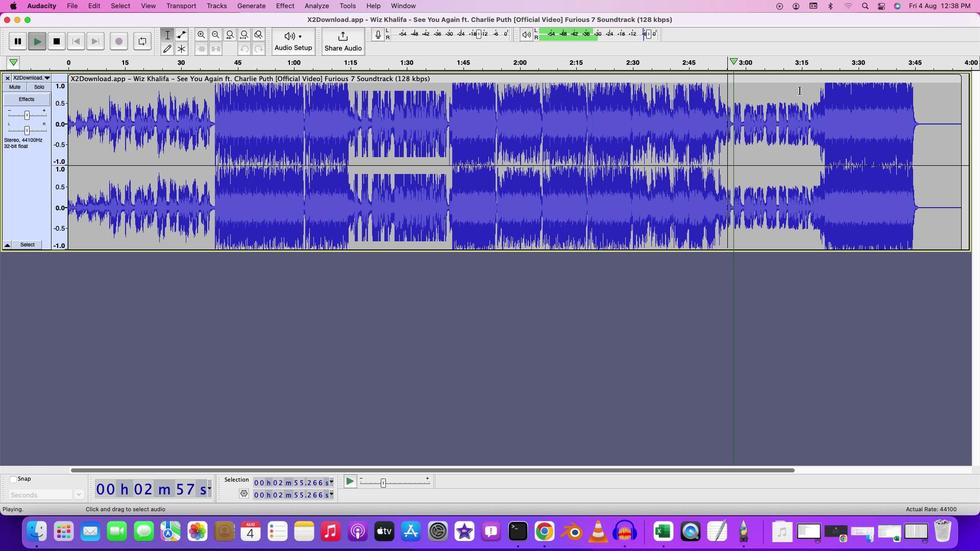
Action: Mouse pressed left at (799, 90)
Screenshot: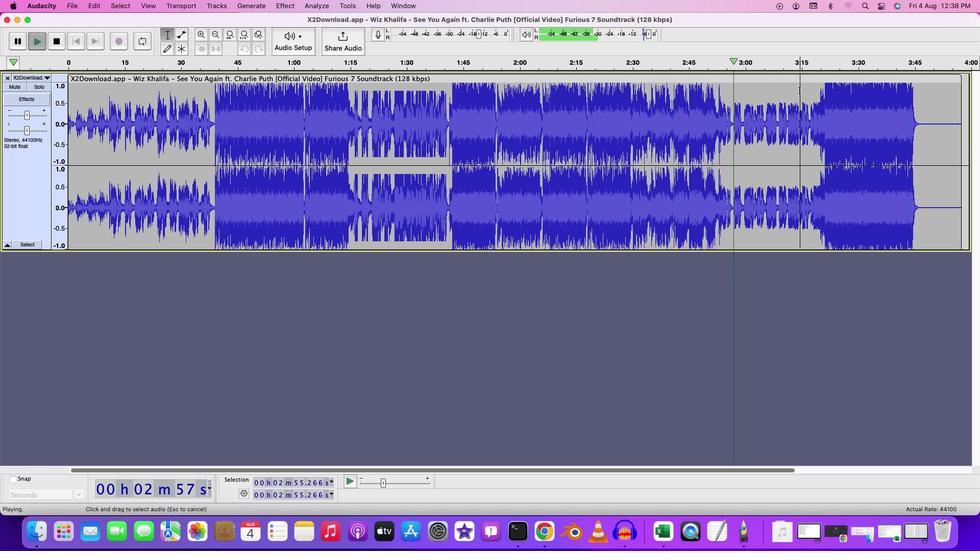 
Action: Mouse moved to (801, 89)
Screenshot: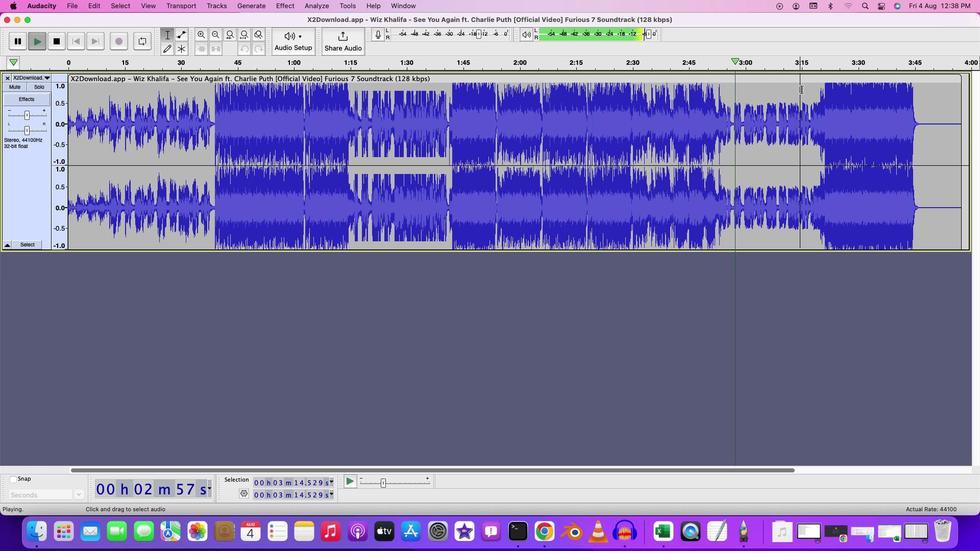 
Action: Key pressed Key.space
Screenshot: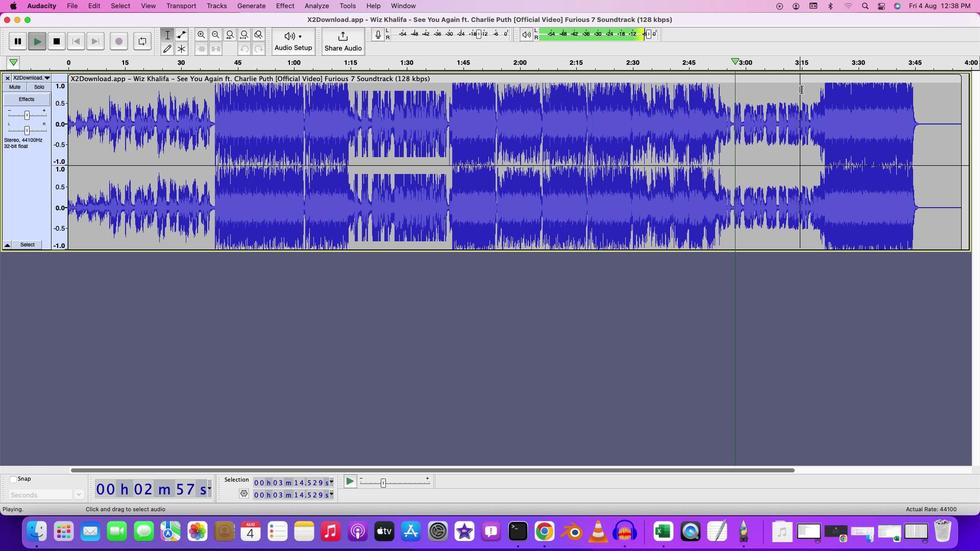 
Action: Mouse moved to (801, 89)
Screenshot: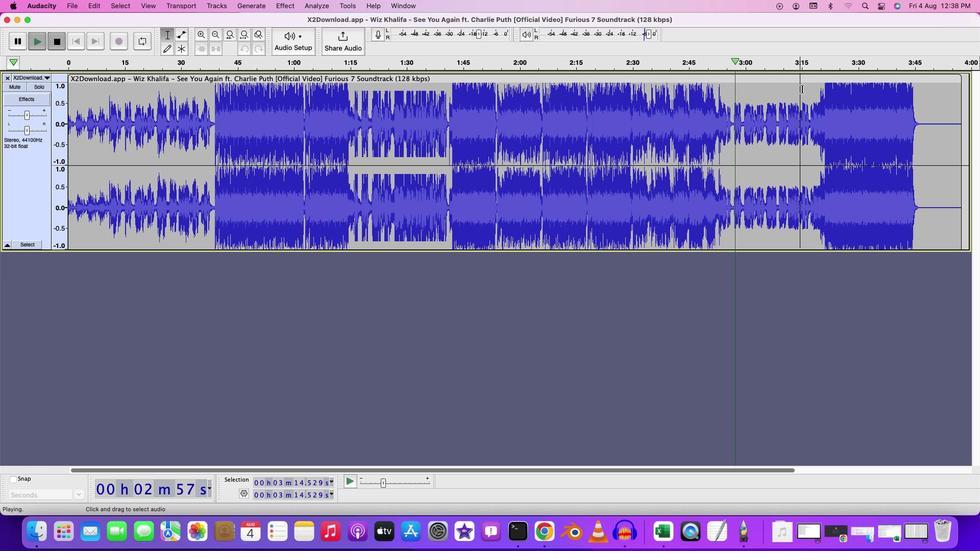 
Action: Key pressed Key.space
Screenshot: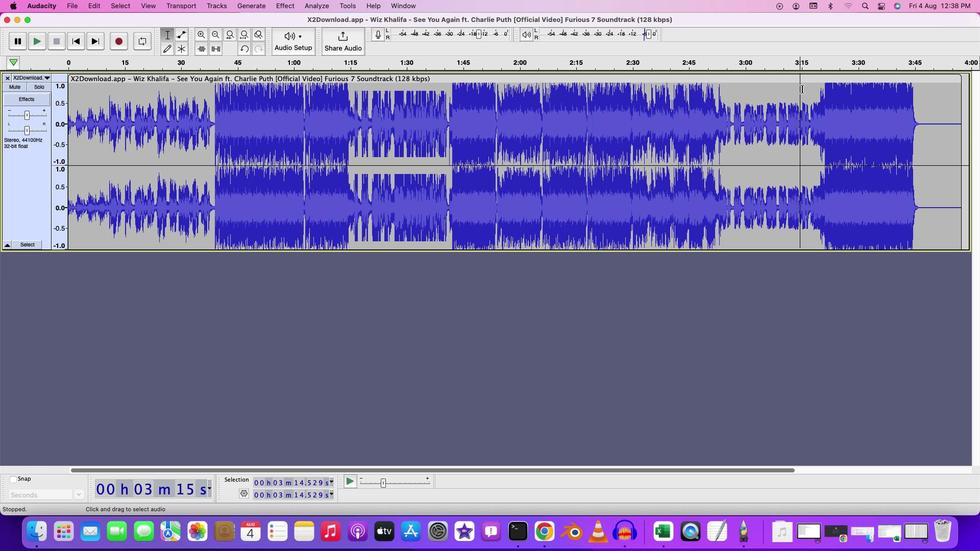 
Action: Mouse moved to (886, 89)
Screenshot: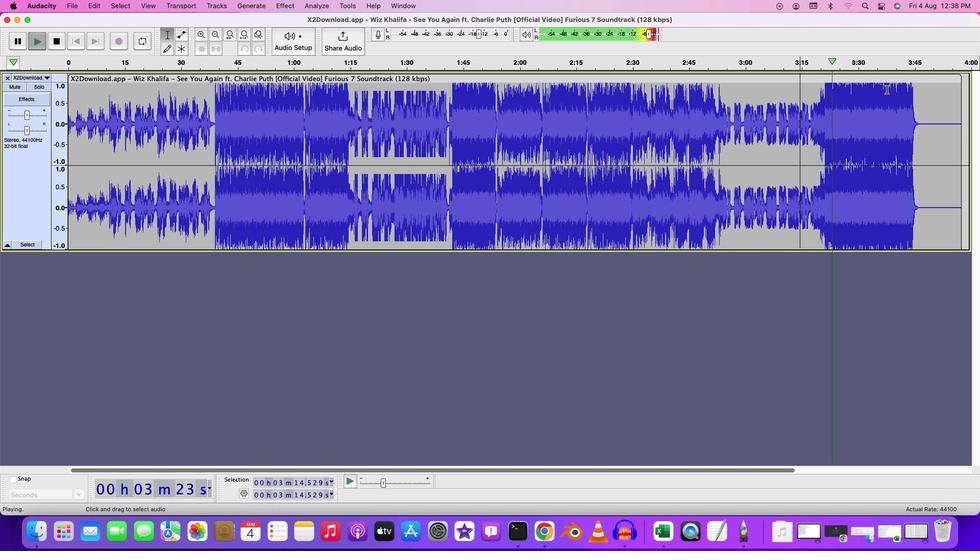 
Action: Mouse pressed left at (886, 89)
Screenshot: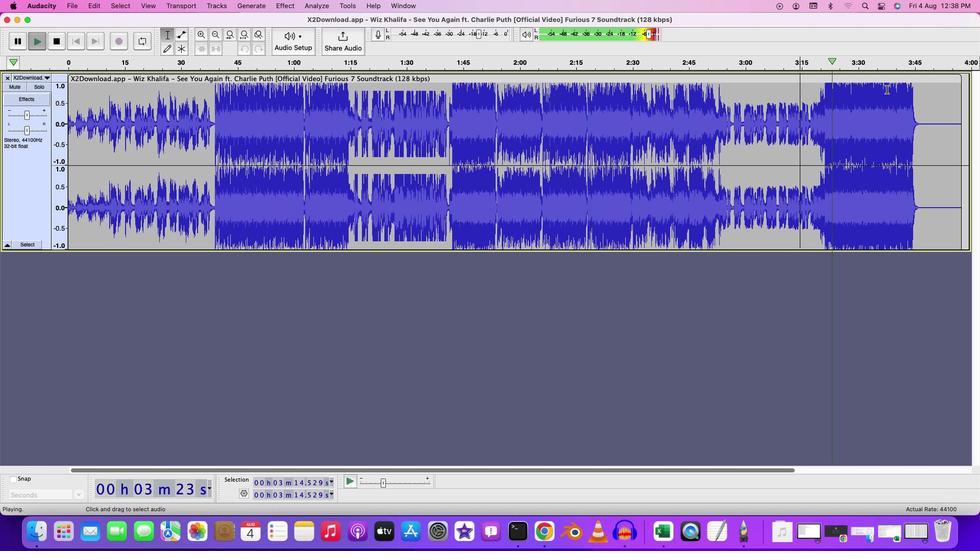 
Action: Mouse moved to (863, 85)
Screenshot: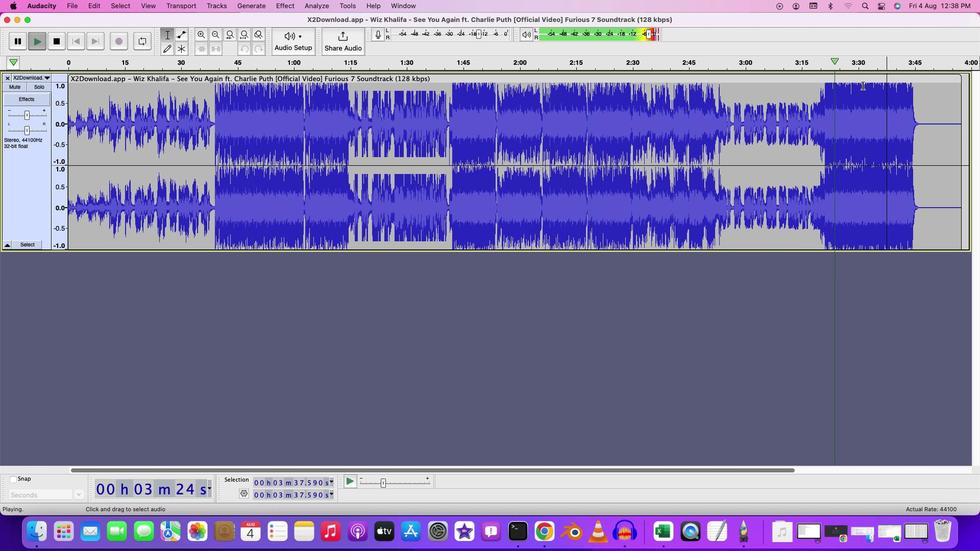 
Action: Mouse pressed left at (863, 85)
Screenshot: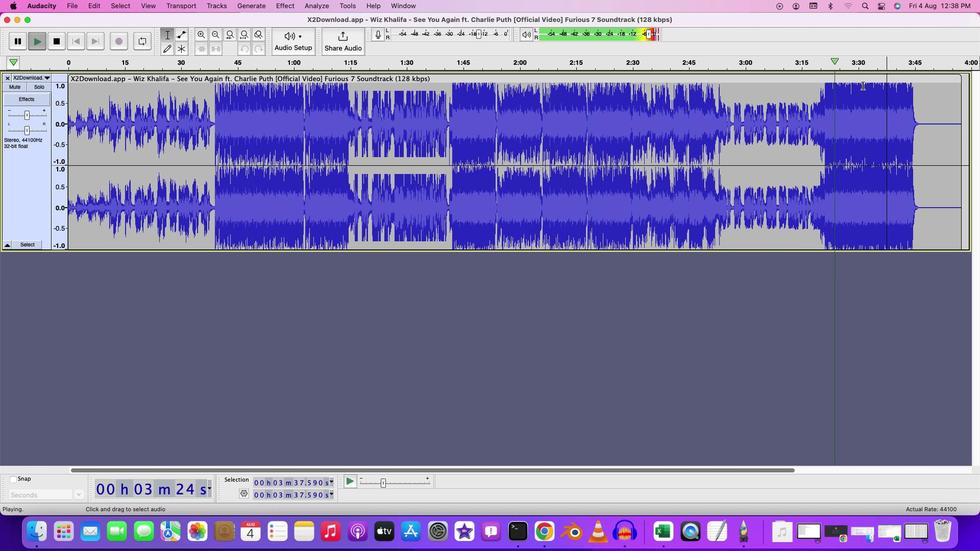 
Action: Mouse moved to (944, 191)
Screenshot: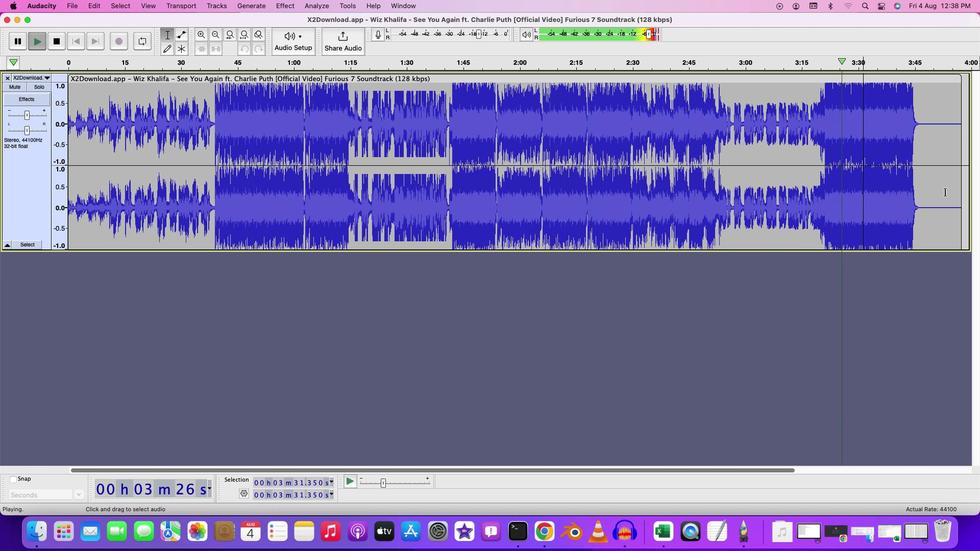 
Action: Mouse pressed left at (944, 191)
Screenshot: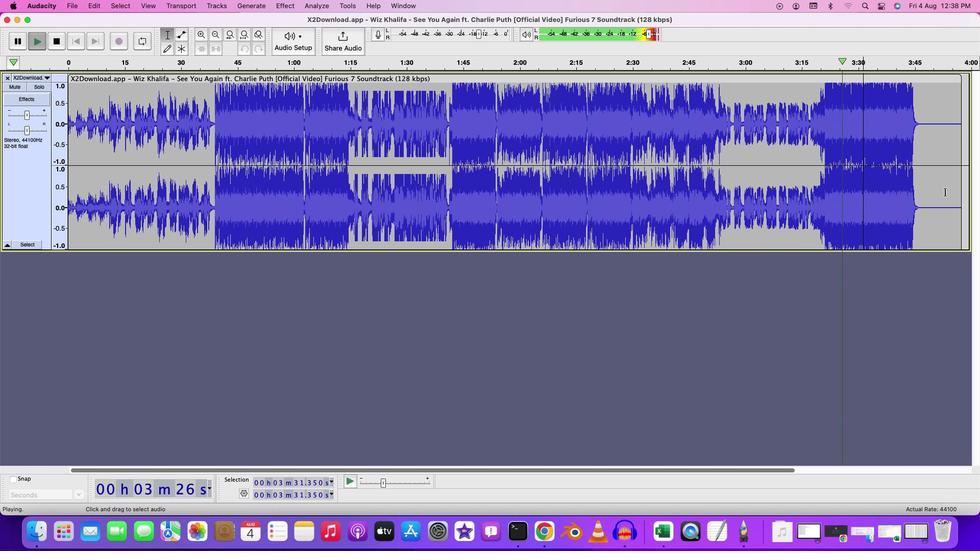 
Action: Mouse moved to (933, 90)
Screenshot: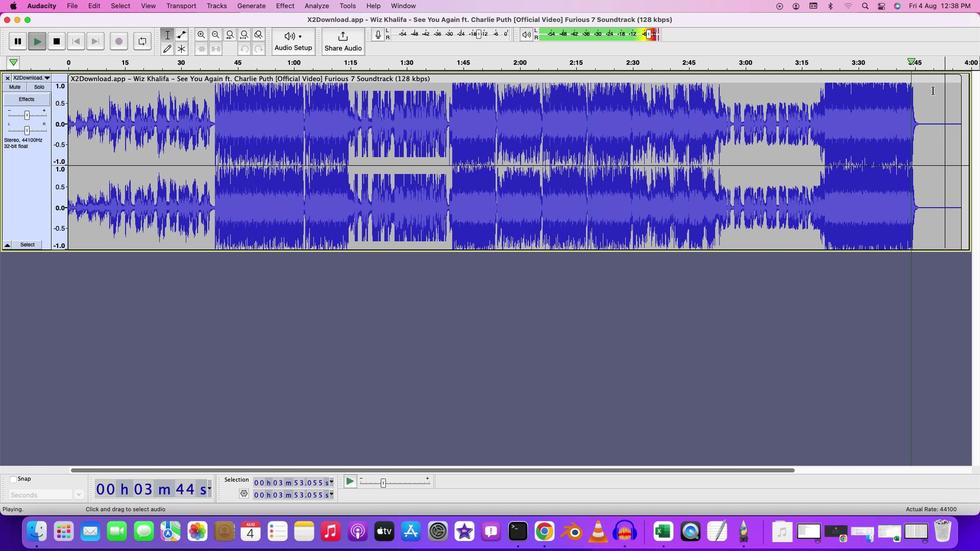 
Action: Mouse pressed left at (933, 90)
Screenshot: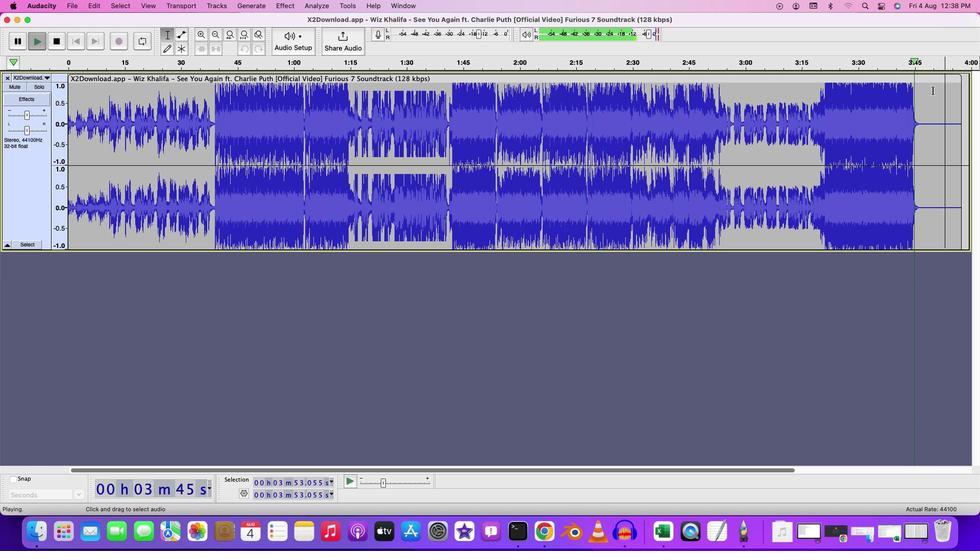 
Action: Mouse moved to (945, 91)
Screenshot: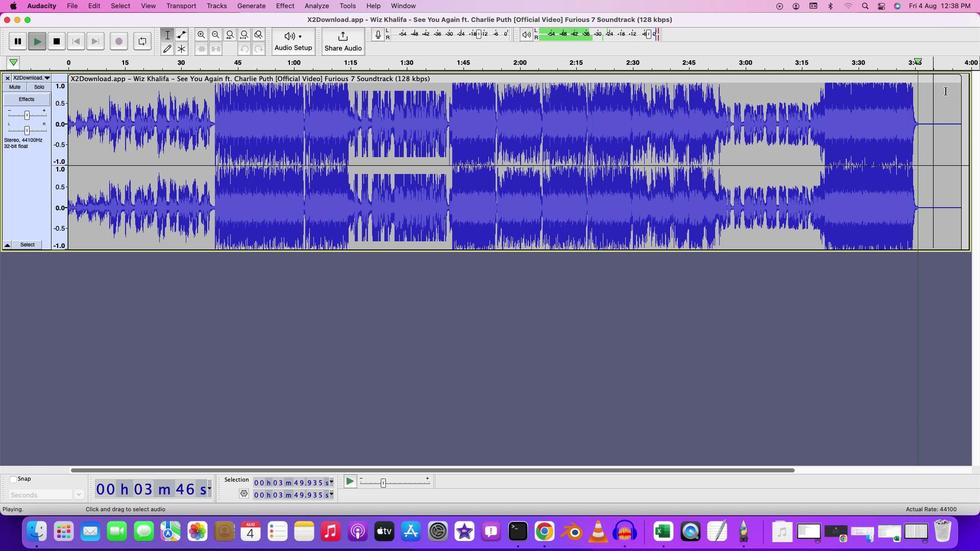 
Action: Mouse pressed left at (945, 91)
Screenshot: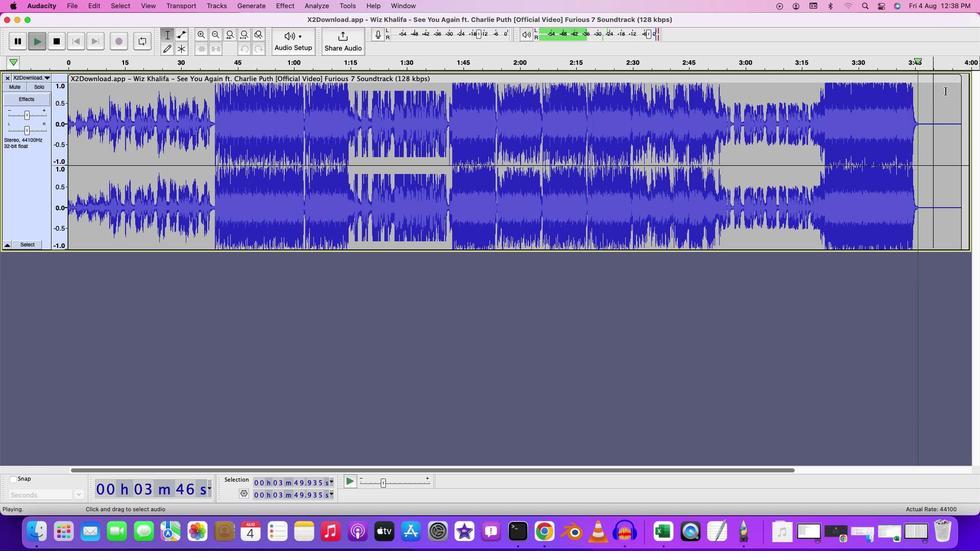 
Action: Key pressed Key.space
Screenshot: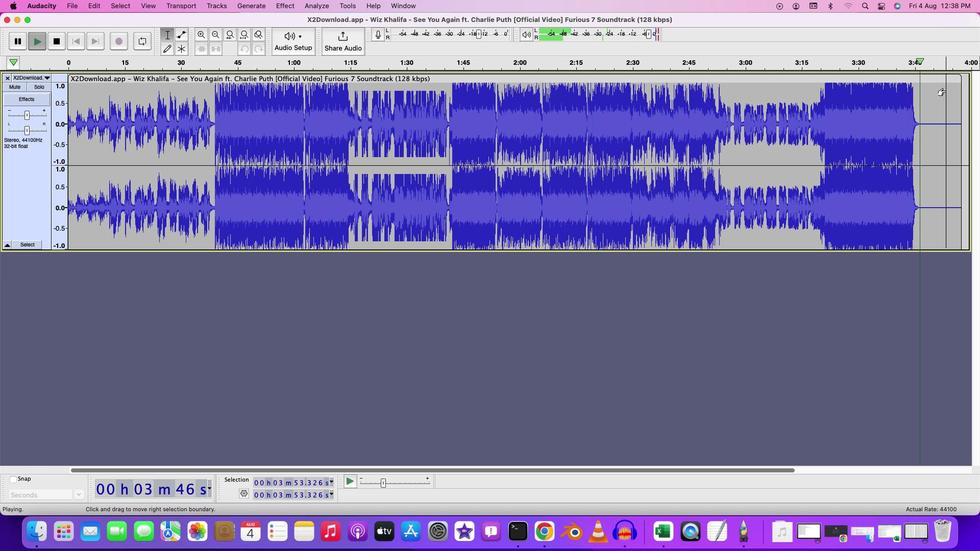 
Action: Mouse moved to (75, 4)
Screenshot: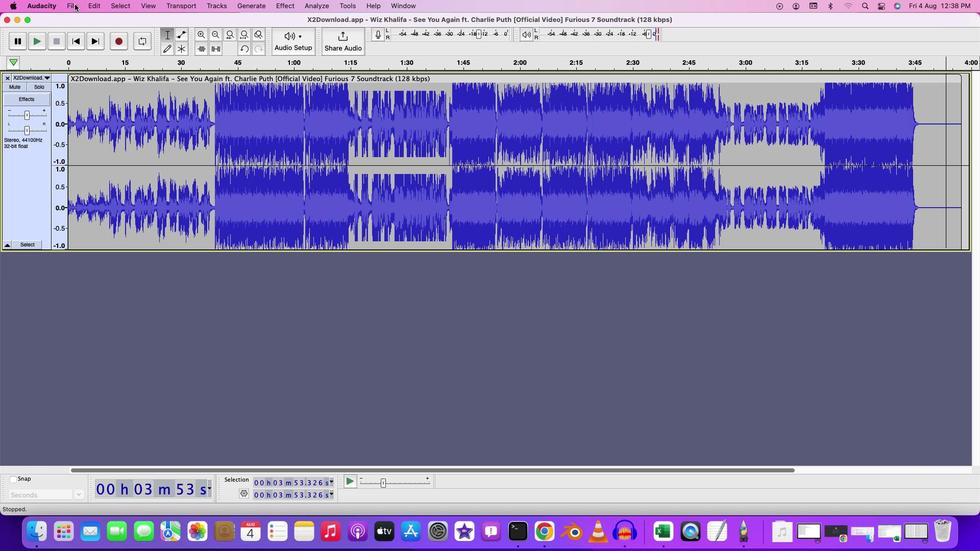 
Action: Mouse pressed left at (75, 4)
Screenshot: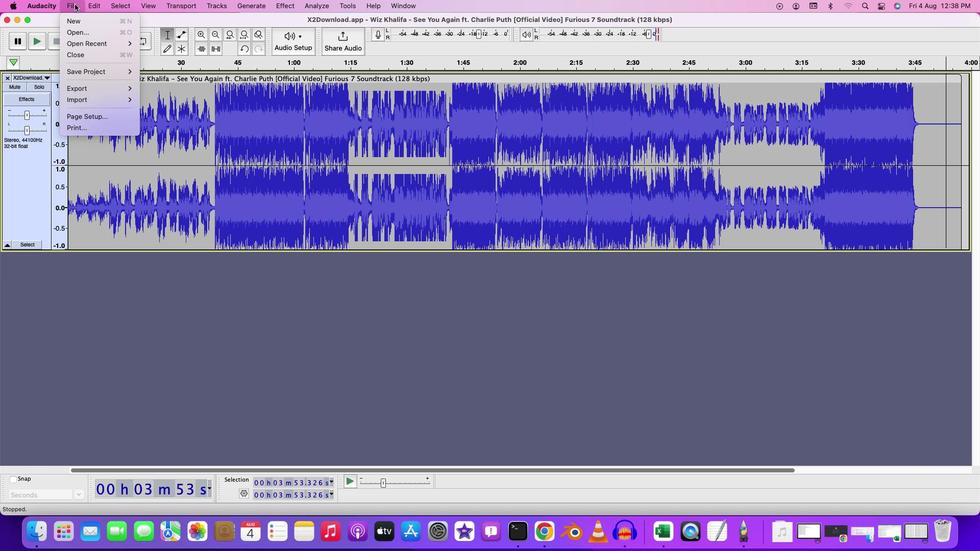 
Action: Mouse moved to (88, 88)
Screenshot: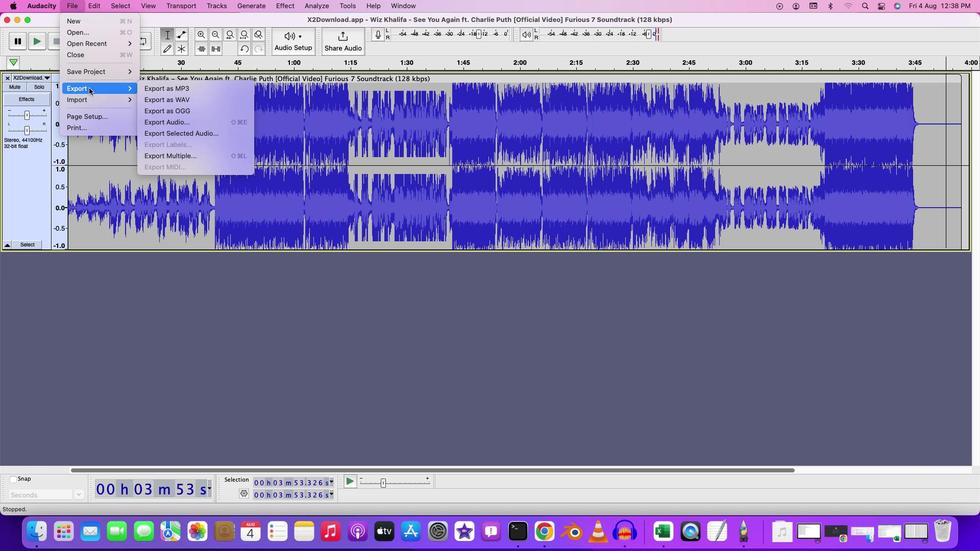 
Action: Mouse pressed left at (88, 88)
Screenshot: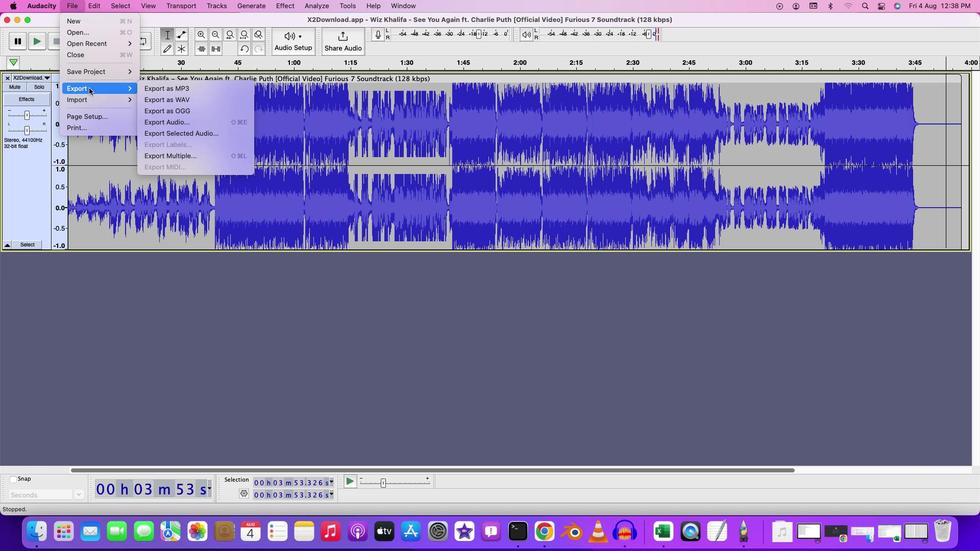 
Action: Mouse moved to (156, 87)
Screenshot: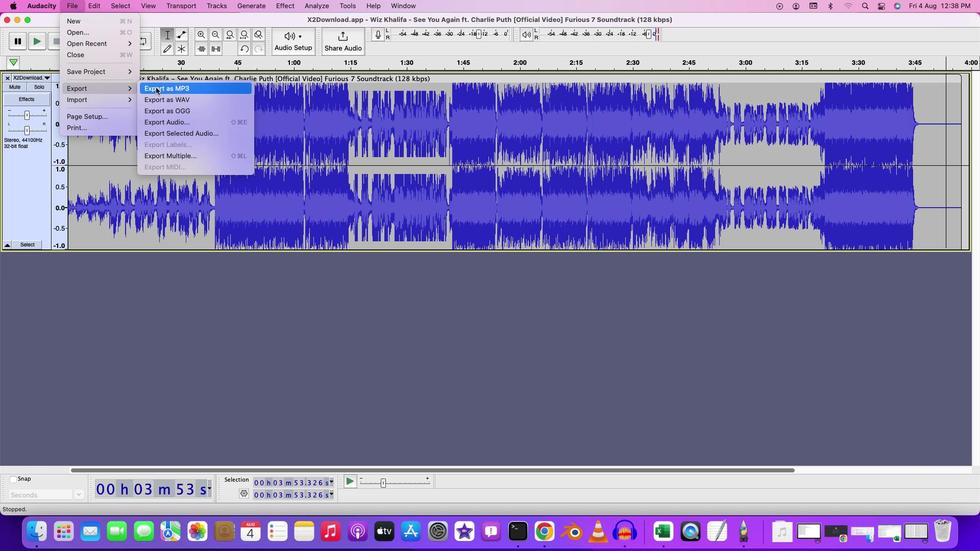 
Action: Mouse pressed left at (156, 87)
Screenshot: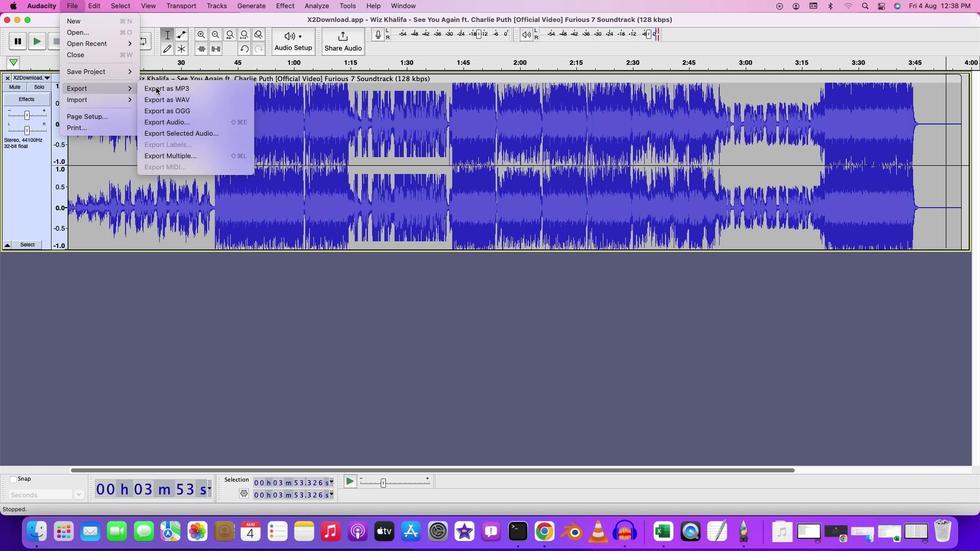 
Action: Mouse moved to (519, 118)
Screenshot: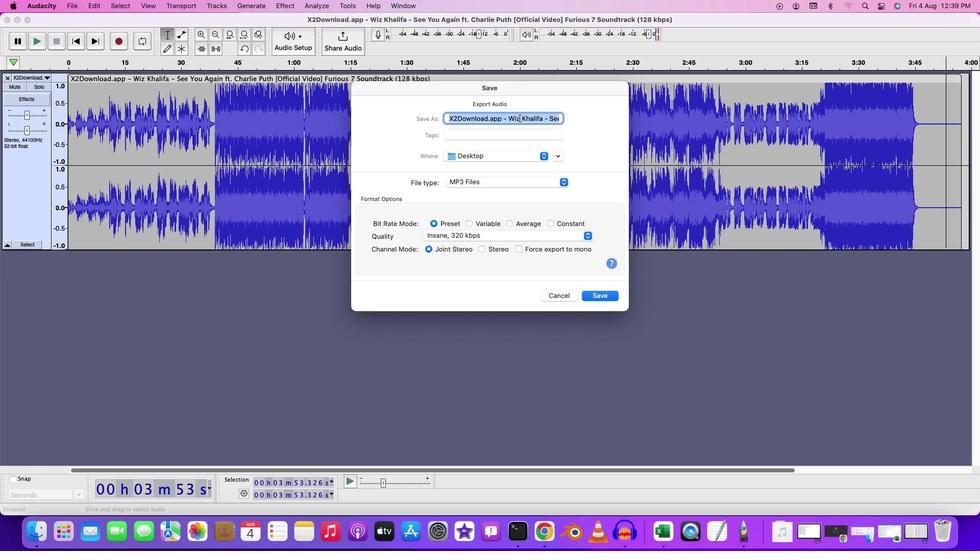 
Action: Key pressed Key.backspaceKey.shift'D''i''s''t''o''r''t''e''d'
Screenshot: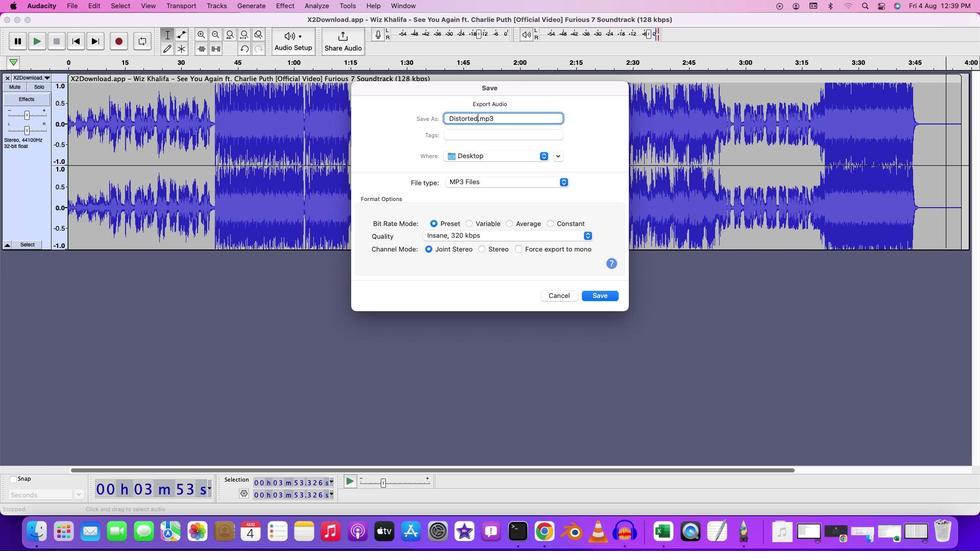 
Action: Mouse moved to (584, 277)
Screenshot: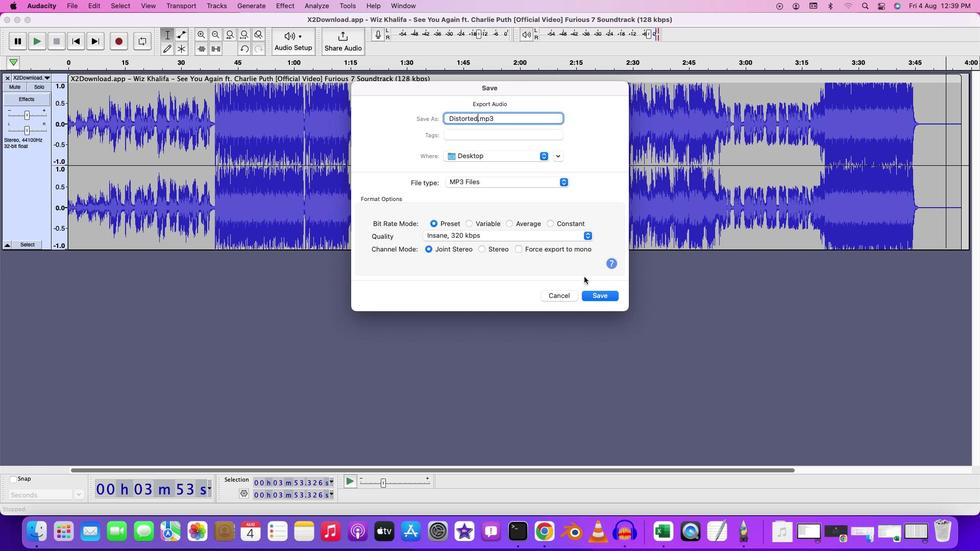 
Action: Mouse pressed left at (584, 277)
Screenshot: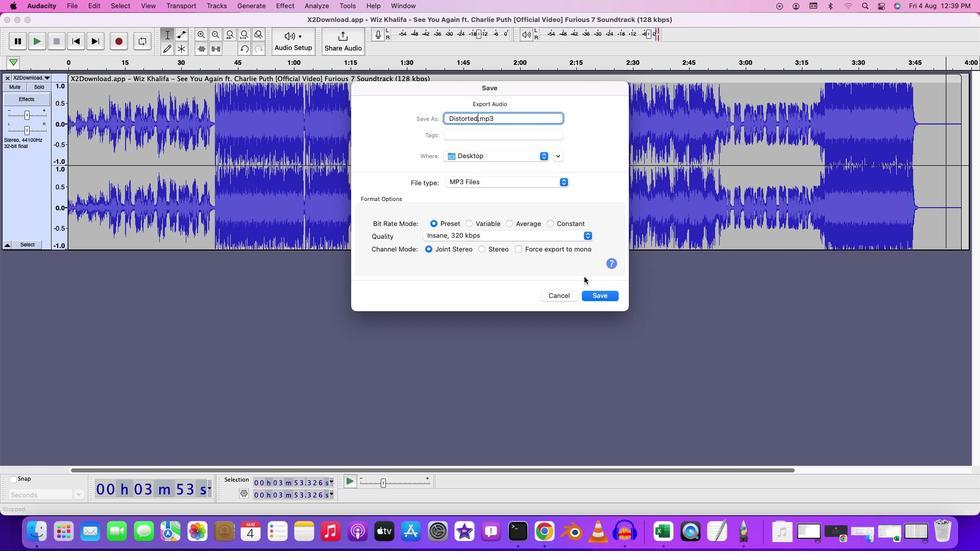 
Action: Mouse moved to (590, 230)
Screenshot: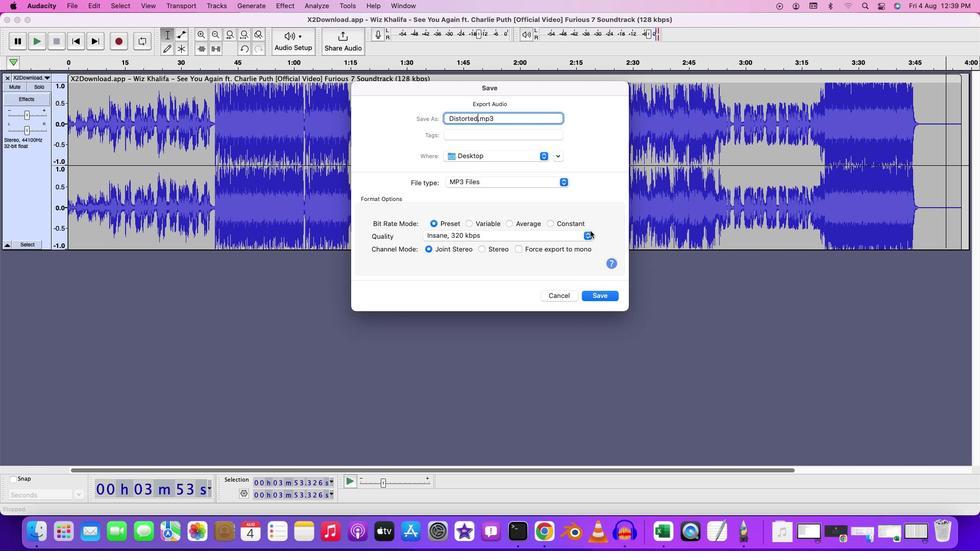 
Action: Mouse pressed left at (590, 230)
Screenshot: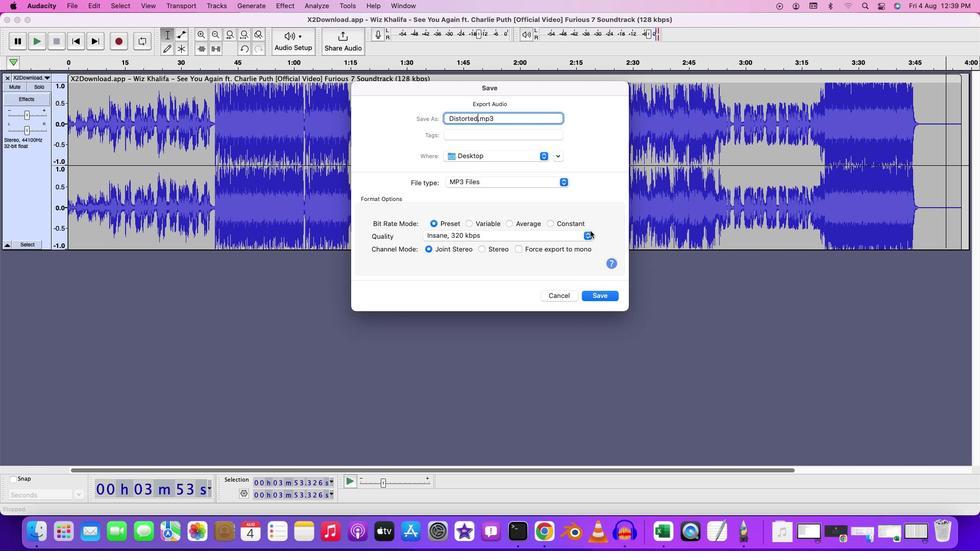 
Action: Mouse moved to (533, 239)
Screenshot: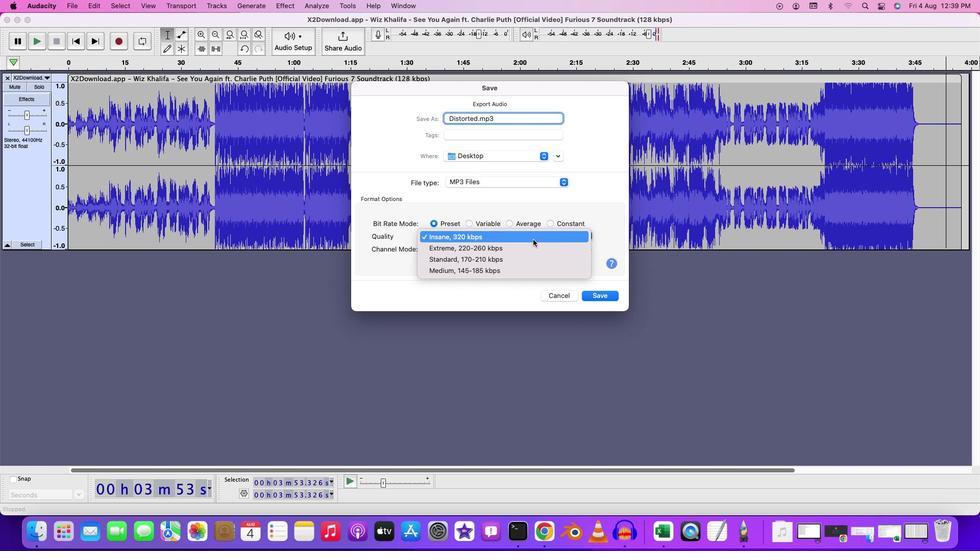 
Action: Mouse pressed left at (533, 239)
Screenshot: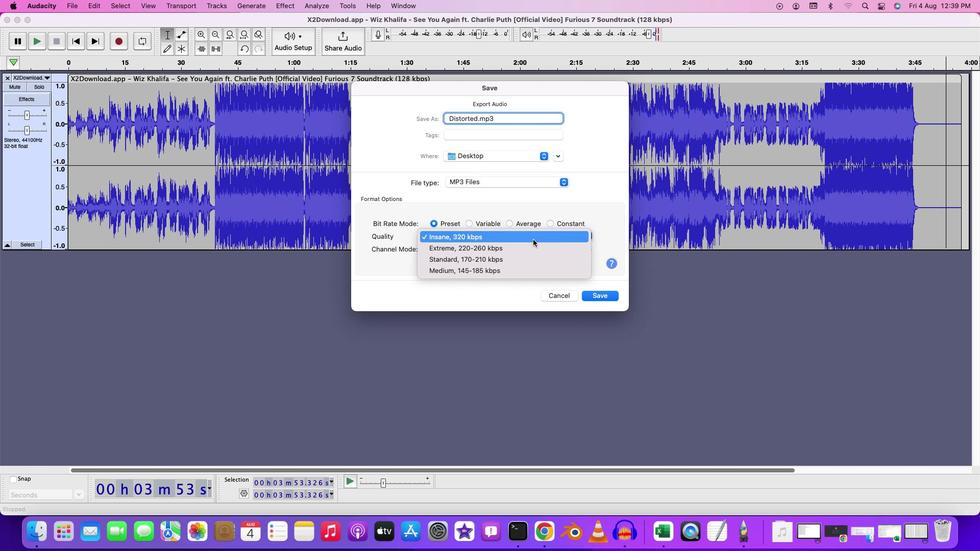 
Action: Mouse moved to (597, 292)
Screenshot: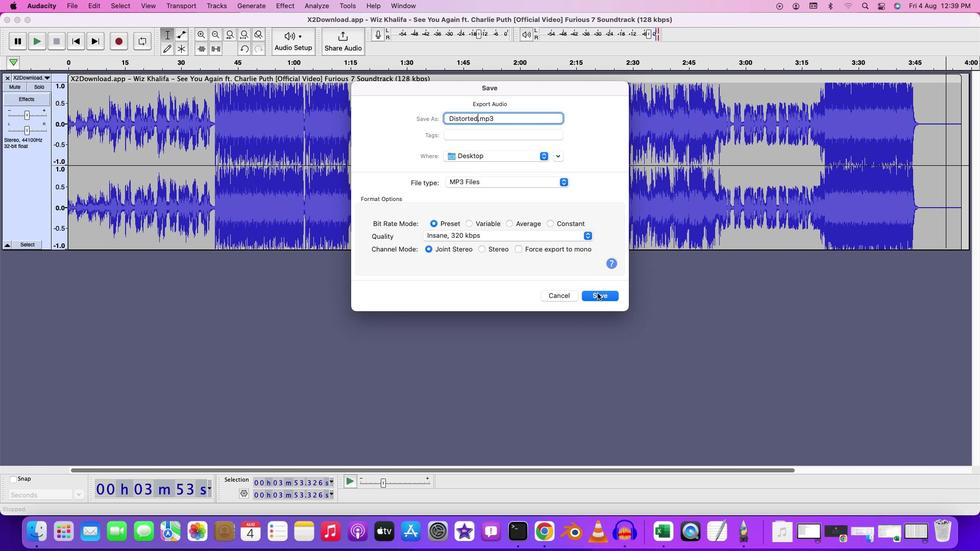 
Action: Mouse pressed left at (597, 292)
Screenshot: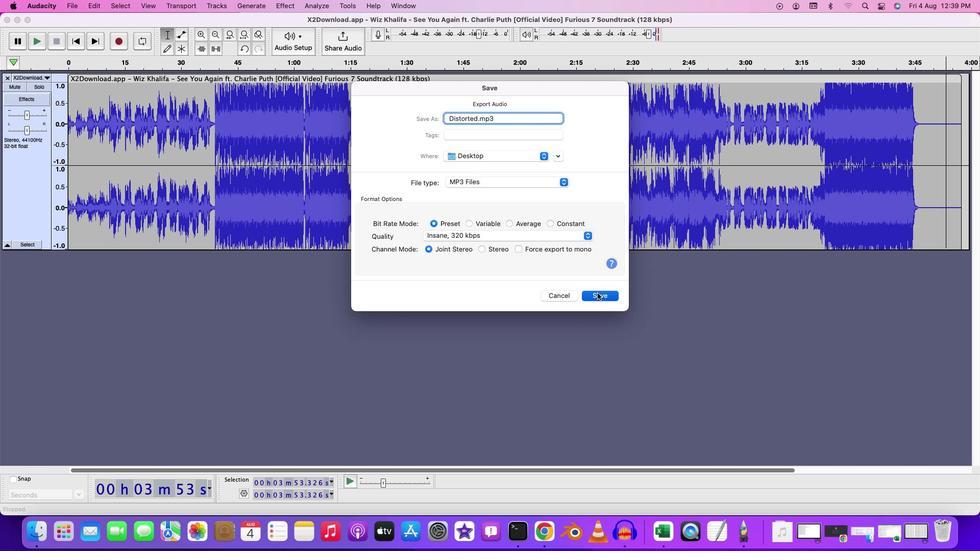
Action: Mouse moved to (578, 364)
Screenshot: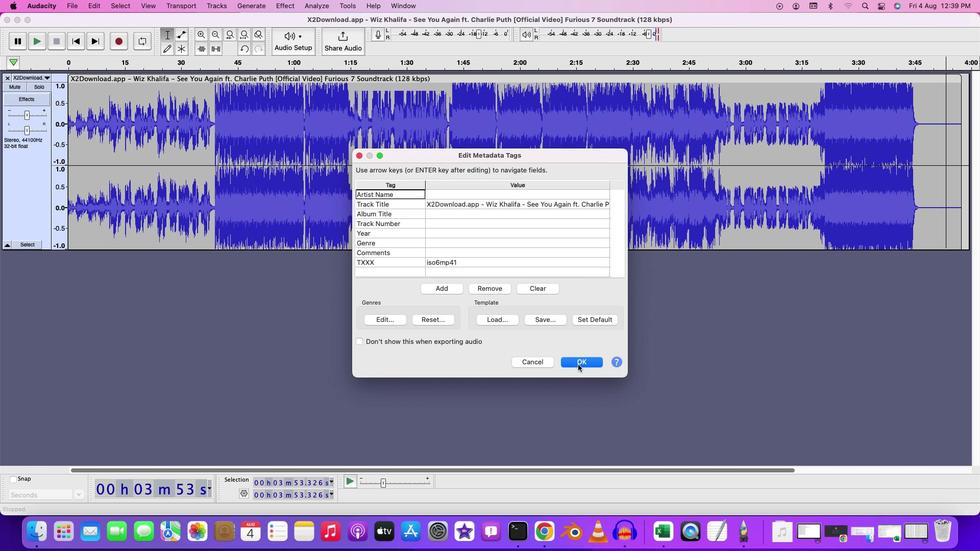 
Action: Mouse pressed left at (578, 364)
Screenshot: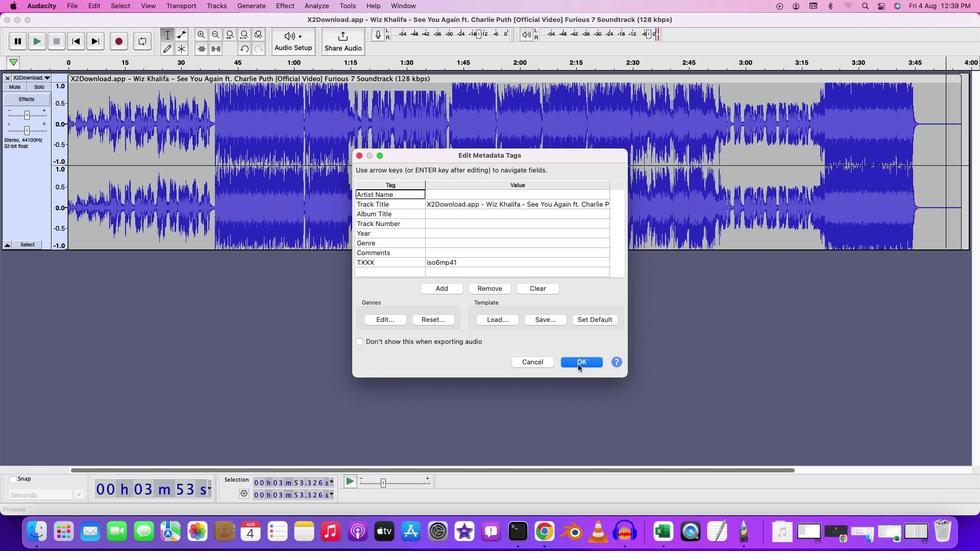 
Action: Mouse moved to (558, 352)
Screenshot: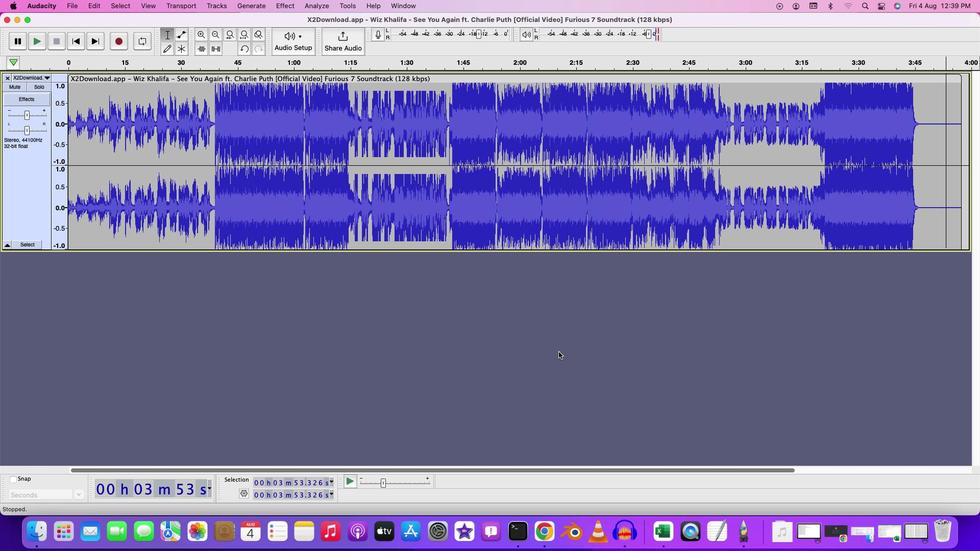 
Action: Mouse pressed left at (558, 352)
Screenshot: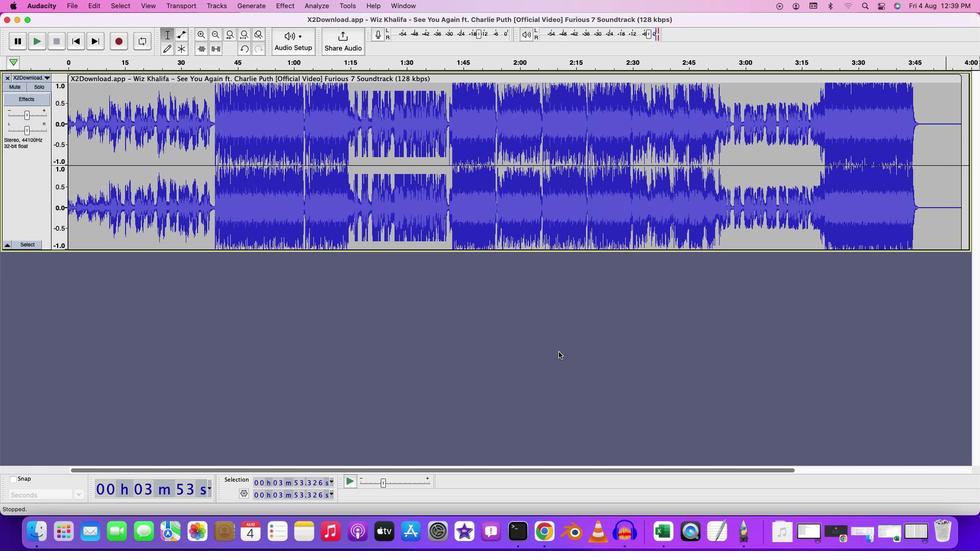 
